 Task: Select Give A Gift Card from Gift Cards. Add to cart Amazon Electronics Gift Card-2. Place order for Maggie Phillips, _x000D_
1922 Moncure Pittsboro Rd_x000D_
Moncure, North Carolina(NC), 27559, Cell Number (919) 542-3366
Action: Mouse moved to (104, 218)
Screenshot: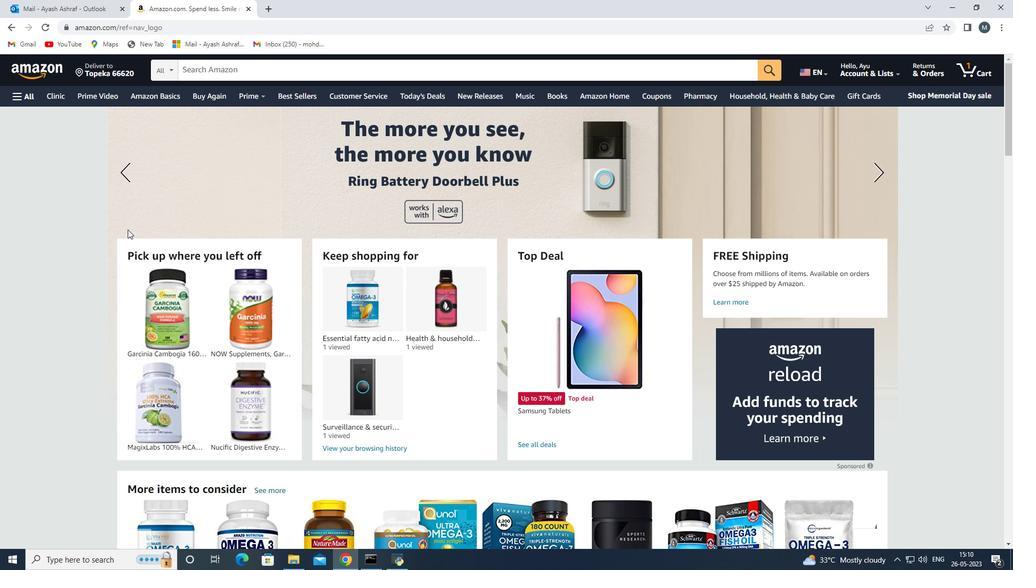 
Action: Mouse scrolled (104, 218) with delta (0, 0)
Screenshot: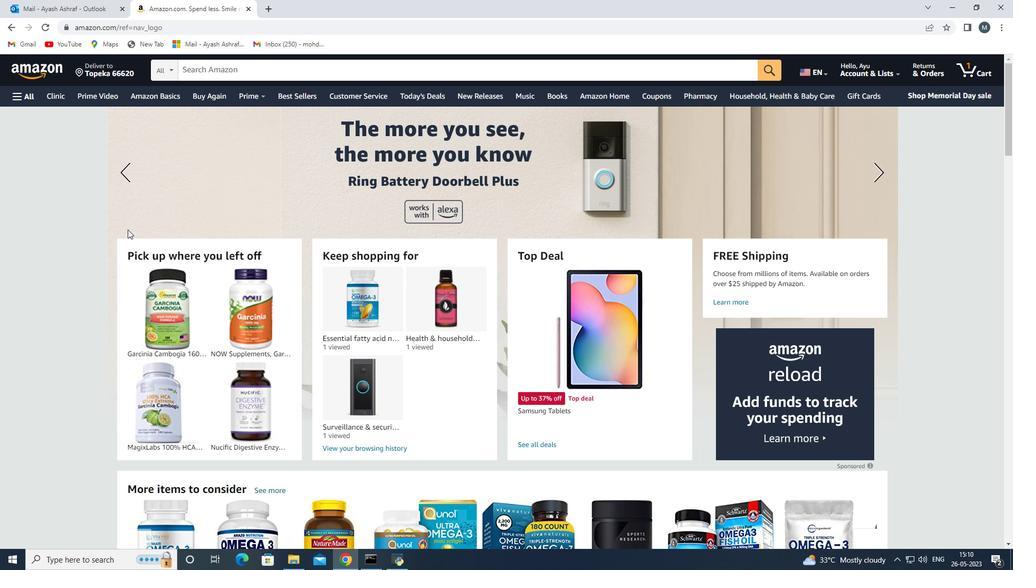
Action: Mouse moved to (104, 218)
Screenshot: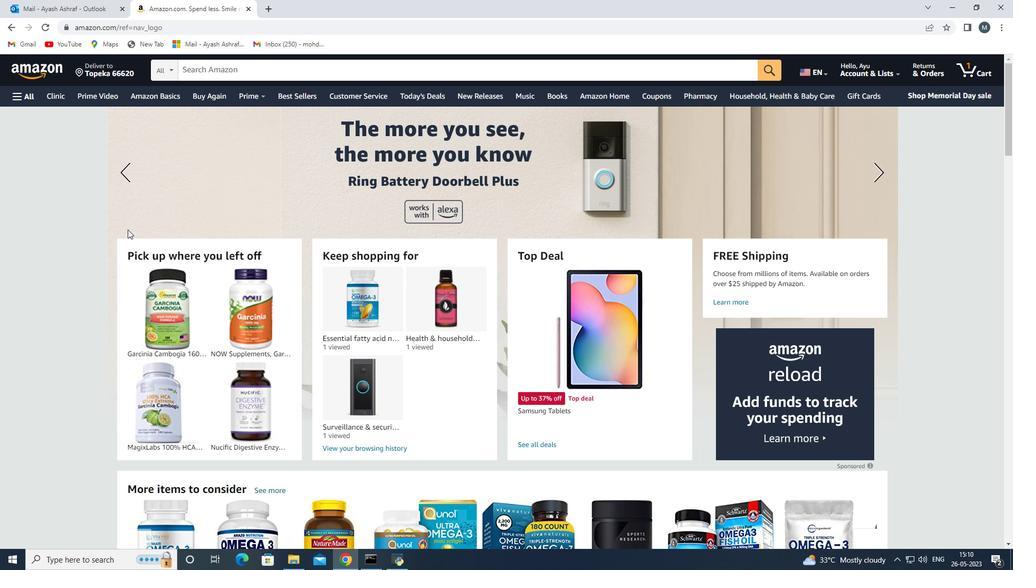 
Action: Mouse scrolled (104, 218) with delta (0, 0)
Screenshot: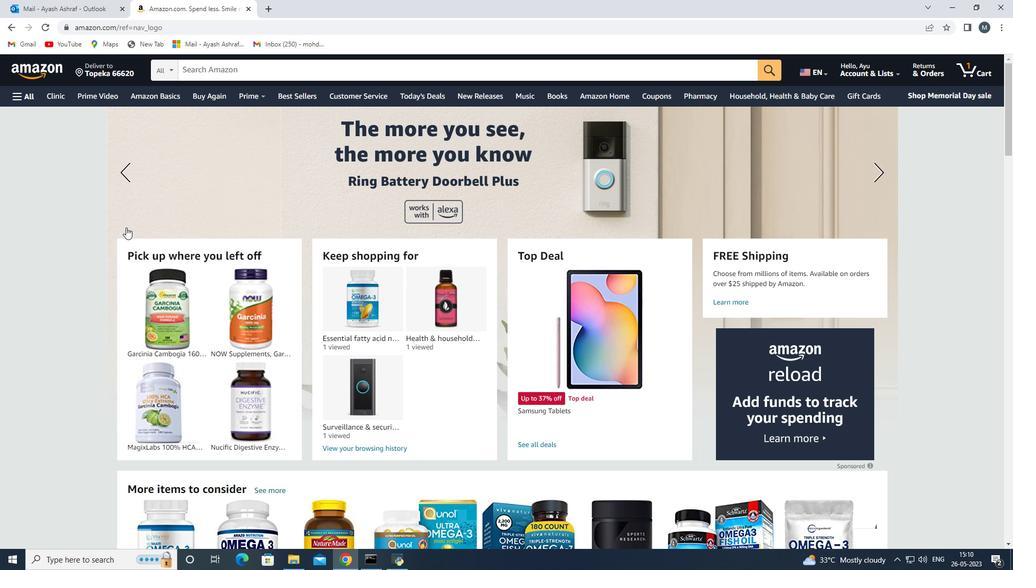 
Action: Mouse moved to (100, 218)
Screenshot: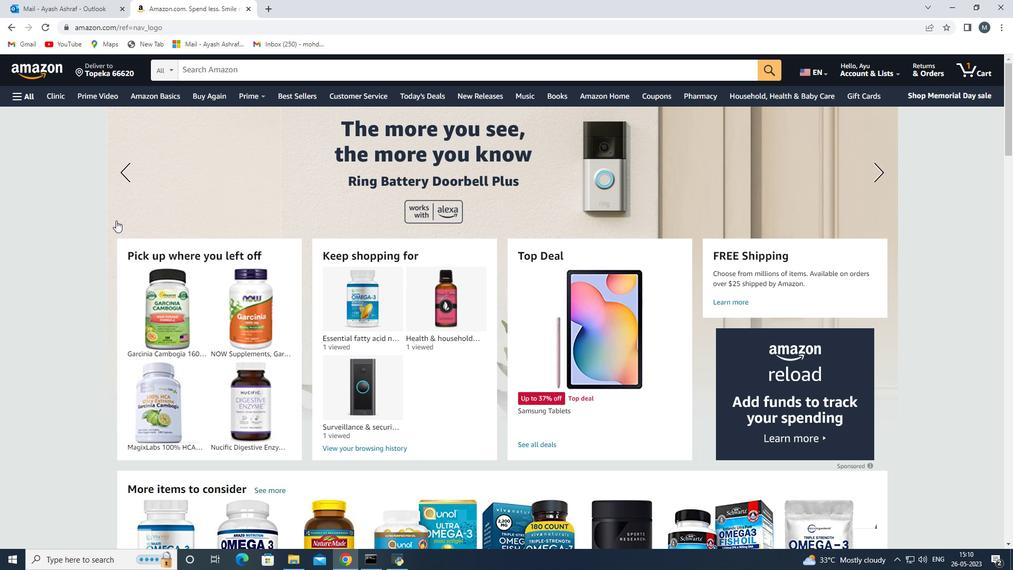 
Action: Mouse scrolled (100, 218) with delta (0, 0)
Screenshot: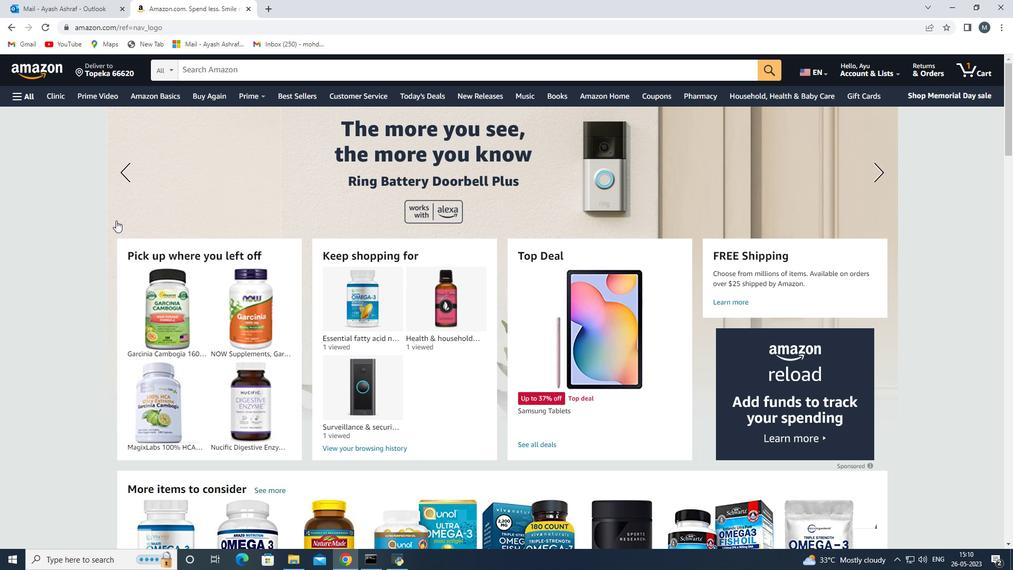 
Action: Mouse moved to (21, 101)
Screenshot: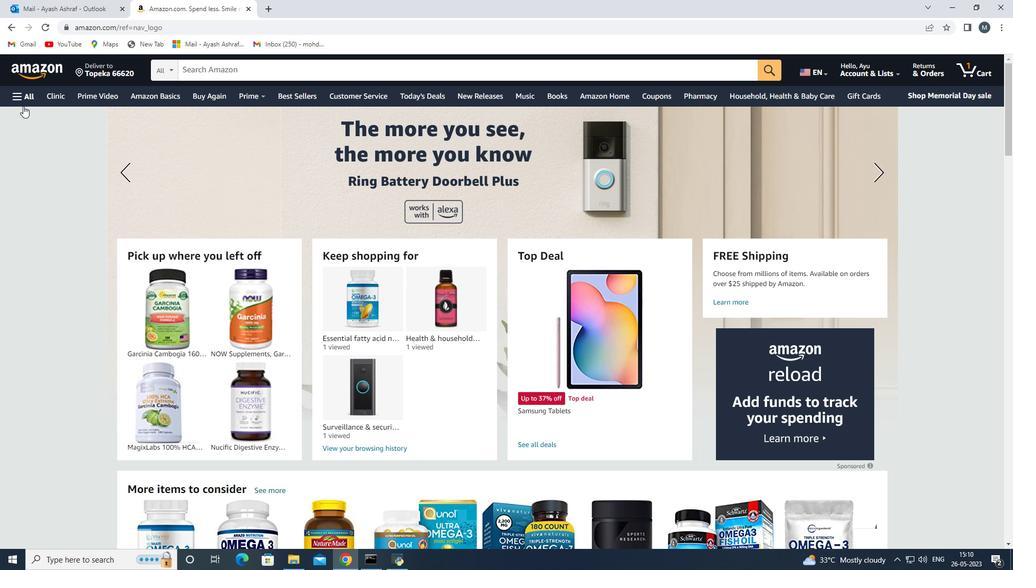 
Action: Mouse pressed left at (21, 101)
Screenshot: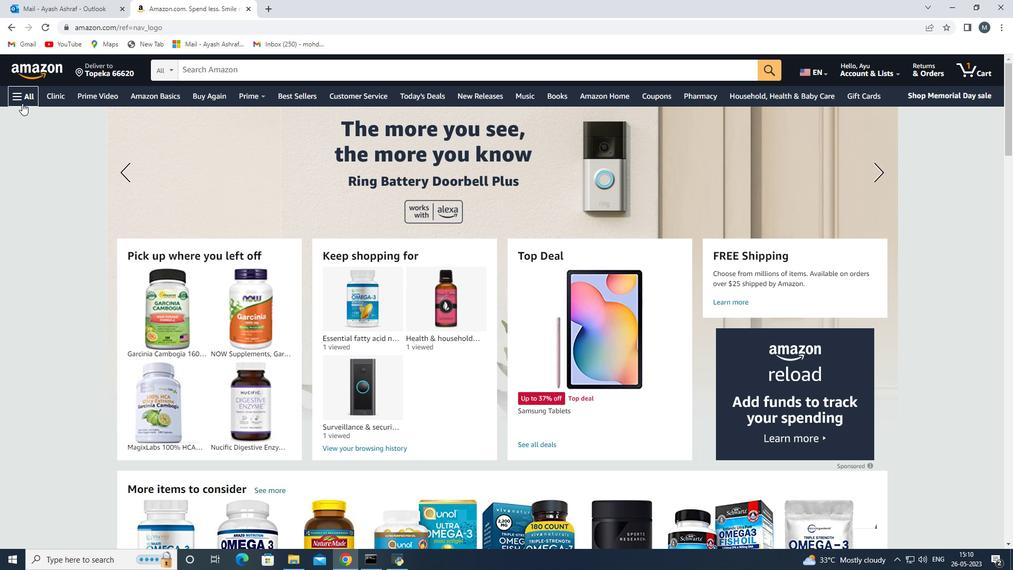 
Action: Mouse moved to (101, 340)
Screenshot: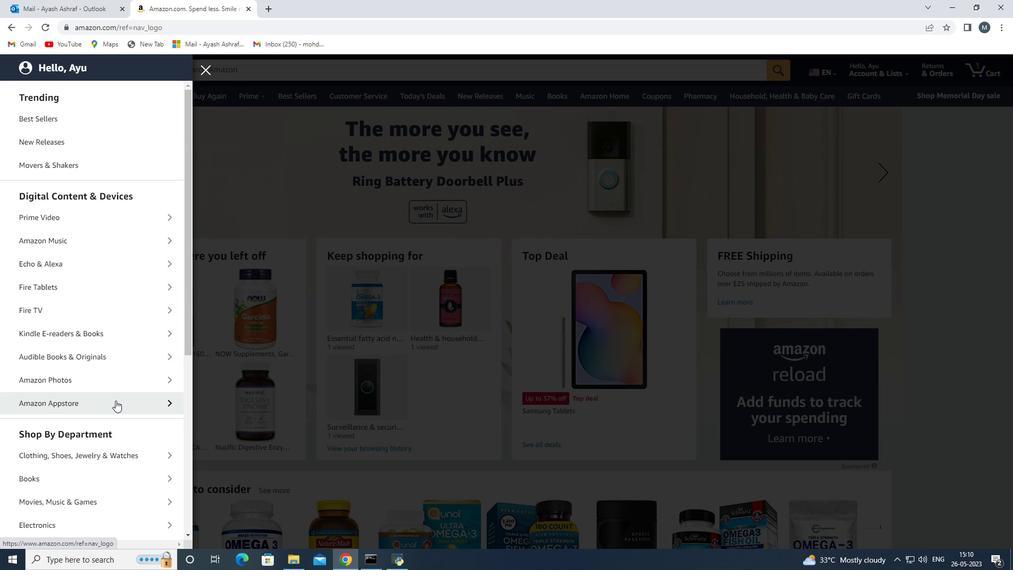 
Action: Mouse scrolled (101, 339) with delta (0, 0)
Screenshot: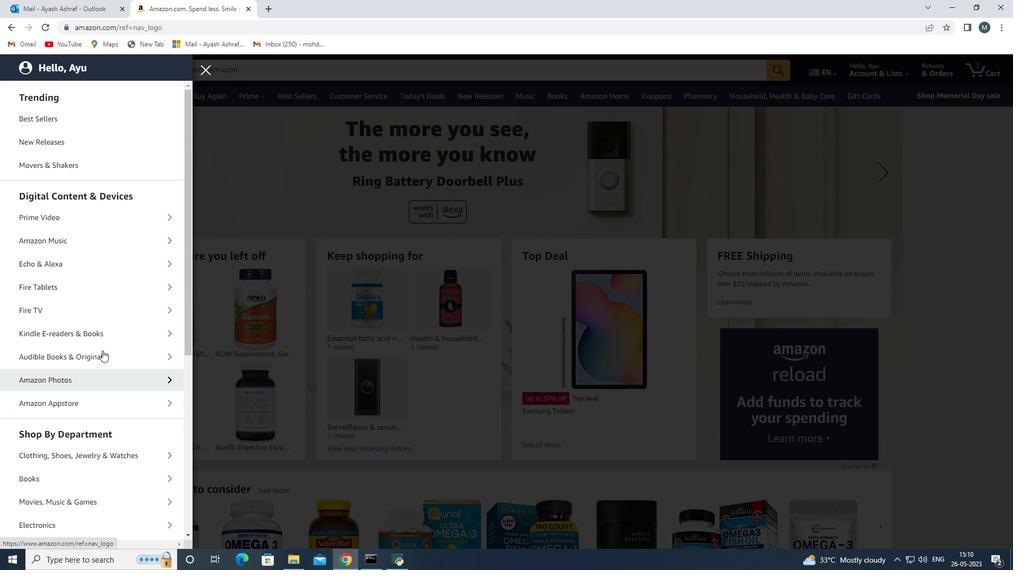 
Action: Mouse scrolled (101, 339) with delta (0, 0)
Screenshot: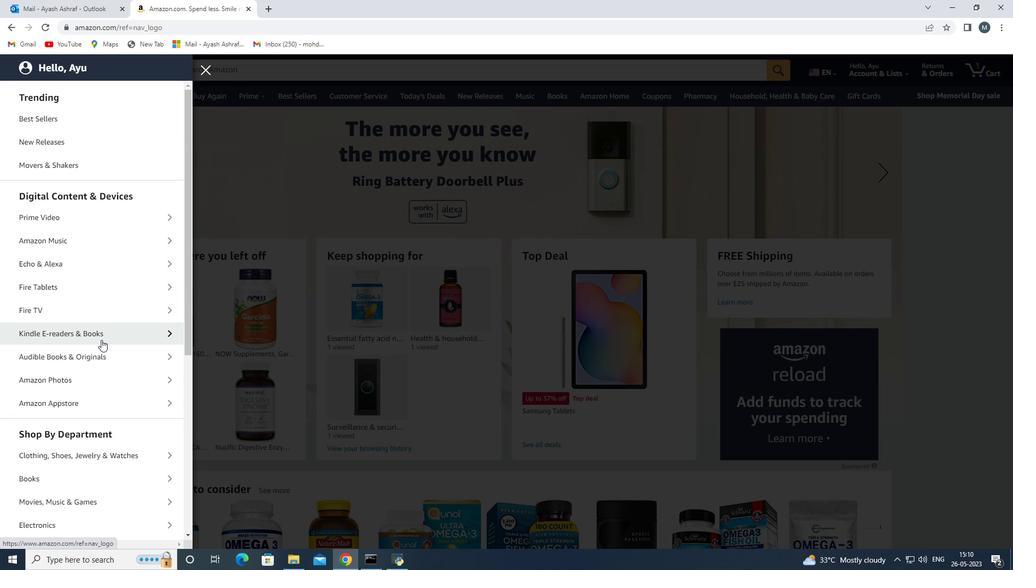 
Action: Mouse moved to (101, 339)
Screenshot: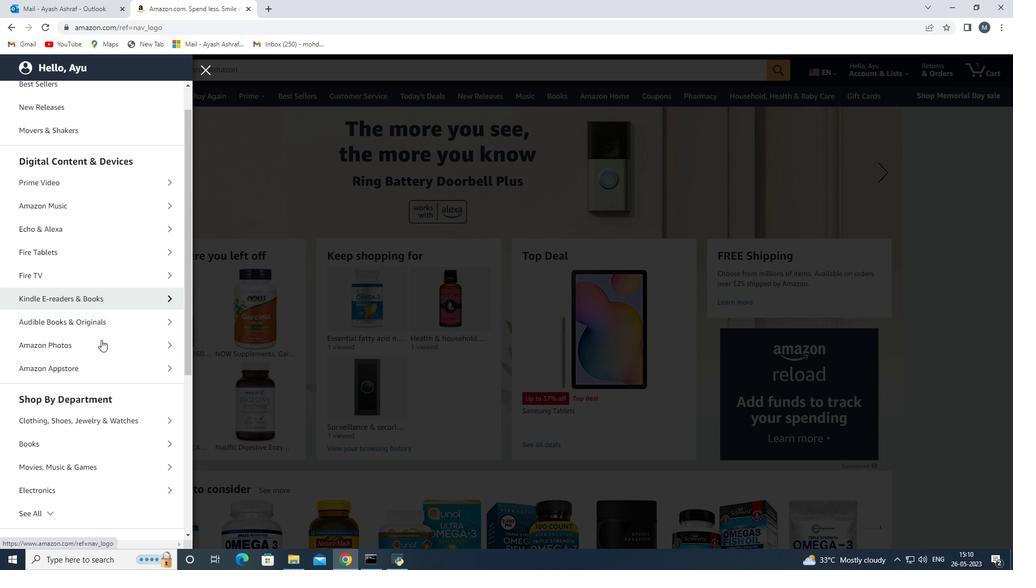 
Action: Mouse scrolled (101, 338) with delta (0, 0)
Screenshot: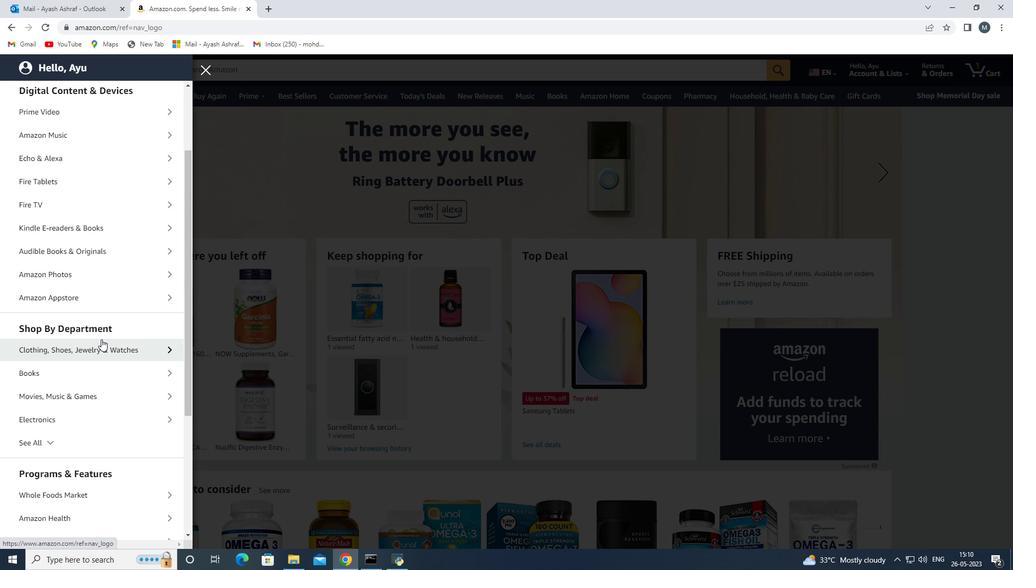 
Action: Mouse scrolled (101, 338) with delta (0, 0)
Screenshot: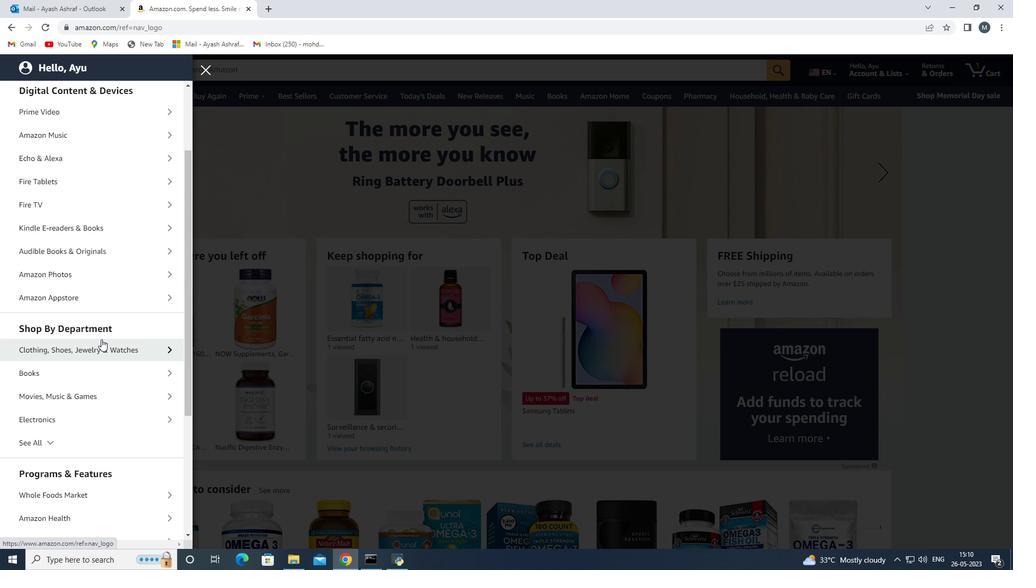 
Action: Mouse moved to (61, 338)
Screenshot: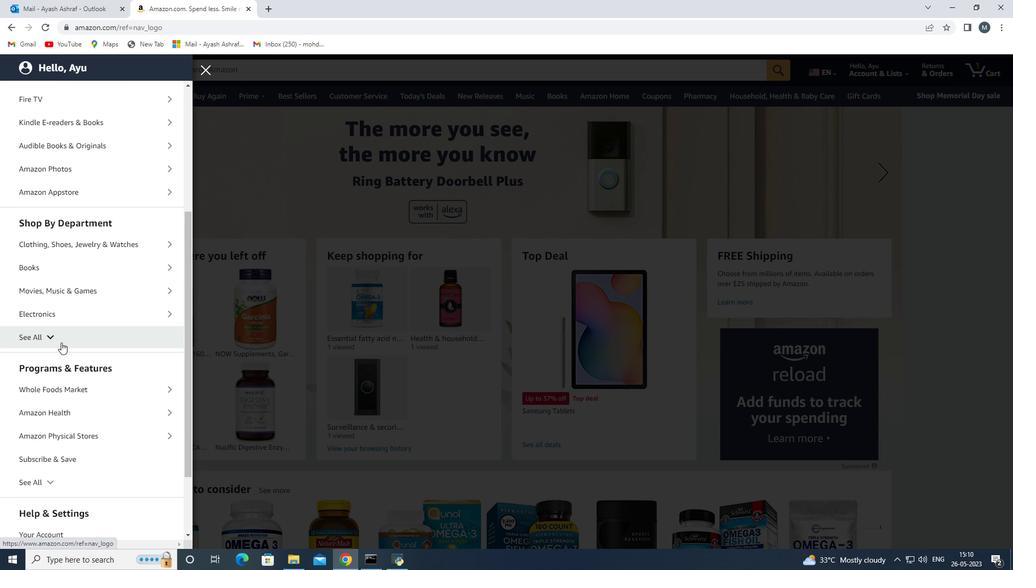 
Action: Mouse pressed left at (61, 338)
Screenshot: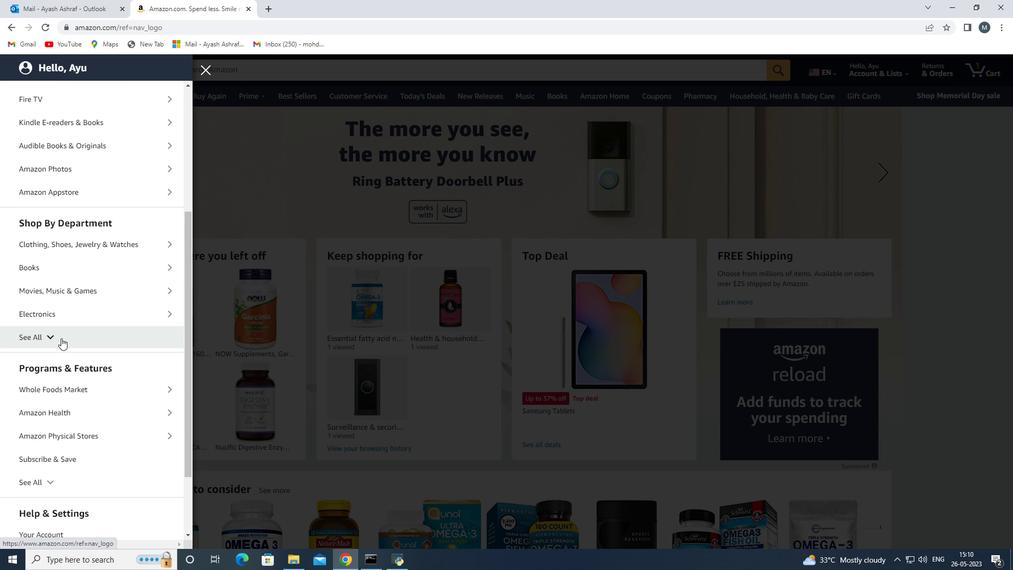 
Action: Mouse moved to (92, 337)
Screenshot: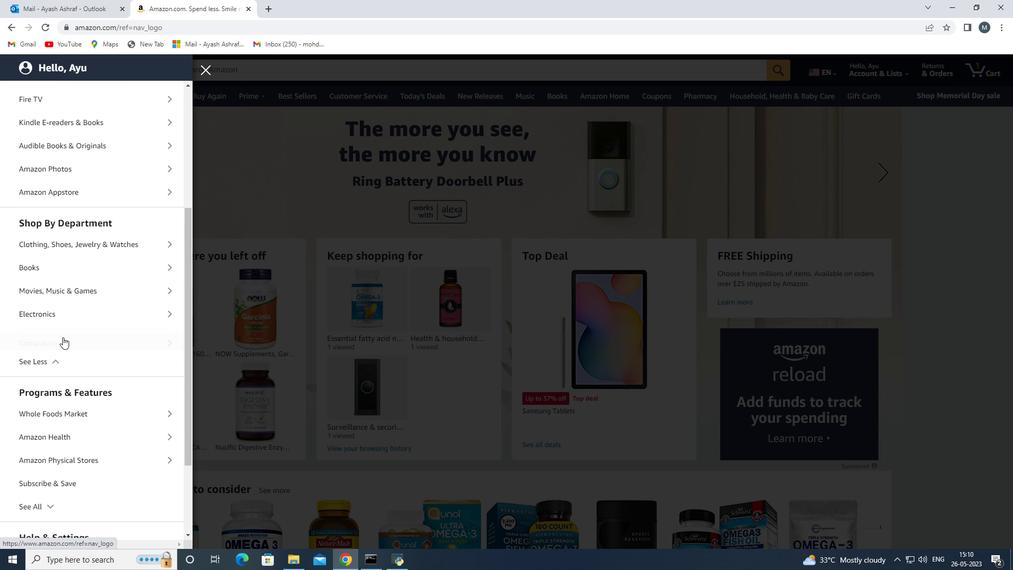 
Action: Mouse scrolled (92, 336) with delta (0, 0)
Screenshot: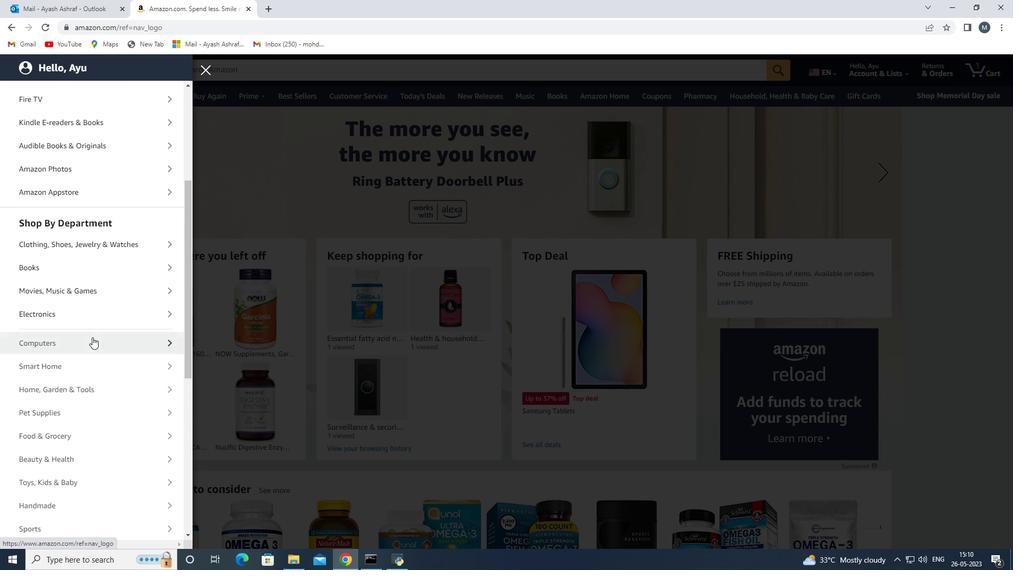 
Action: Mouse moved to (108, 340)
Screenshot: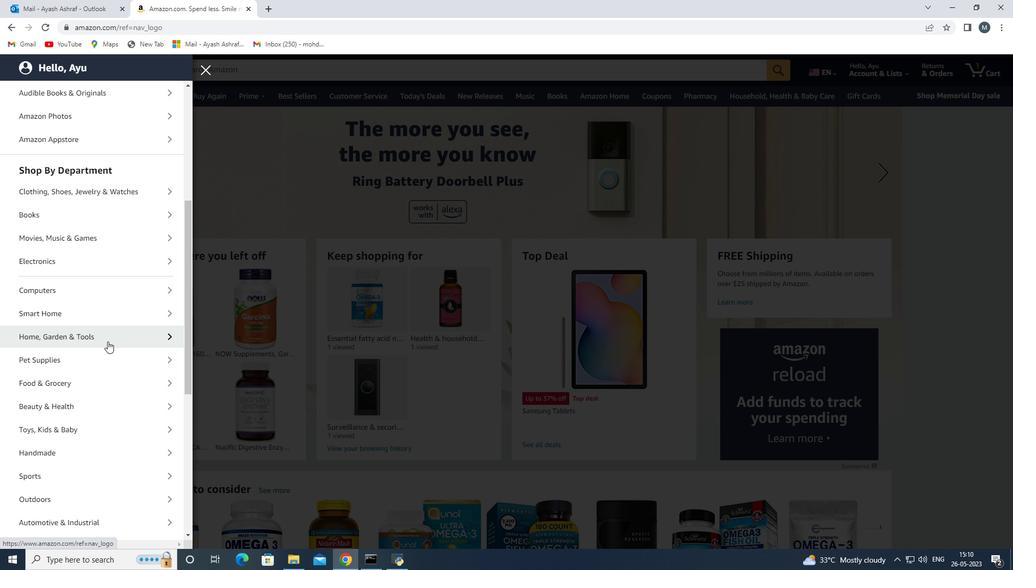 
Action: Mouse scrolled (108, 339) with delta (0, 0)
Screenshot: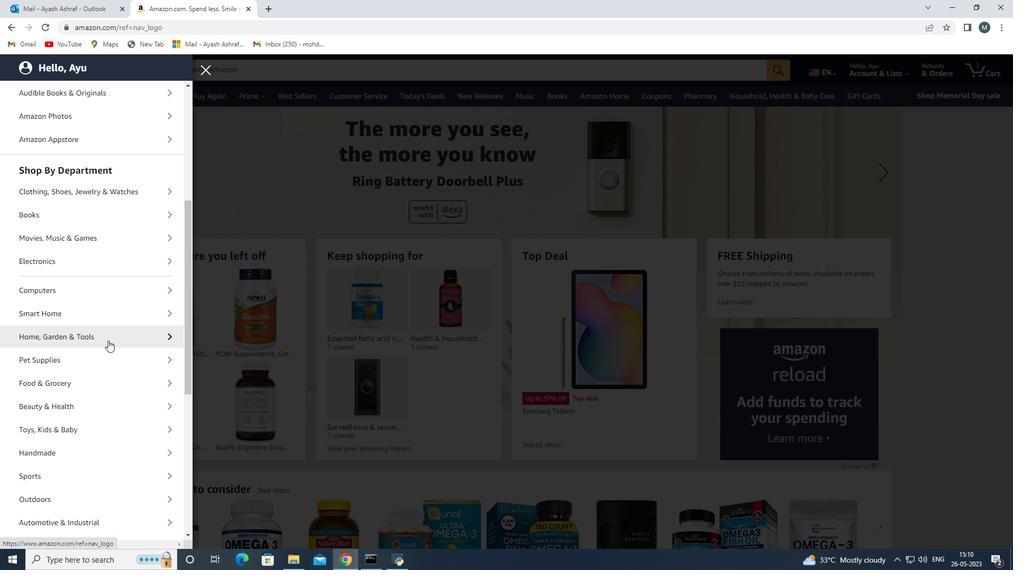 
Action: Mouse scrolled (108, 339) with delta (0, 0)
Screenshot: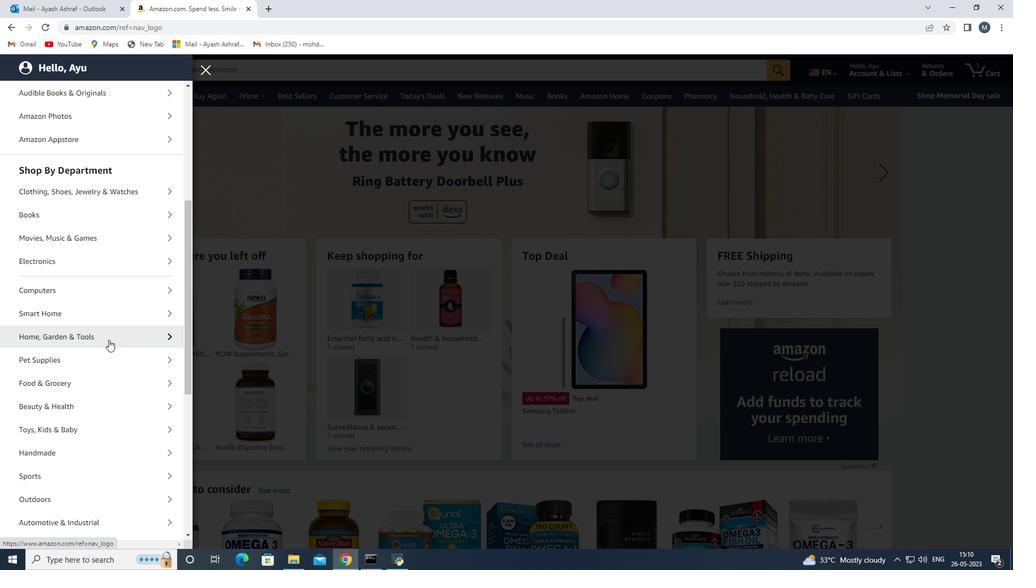 
Action: Mouse moved to (108, 339)
Screenshot: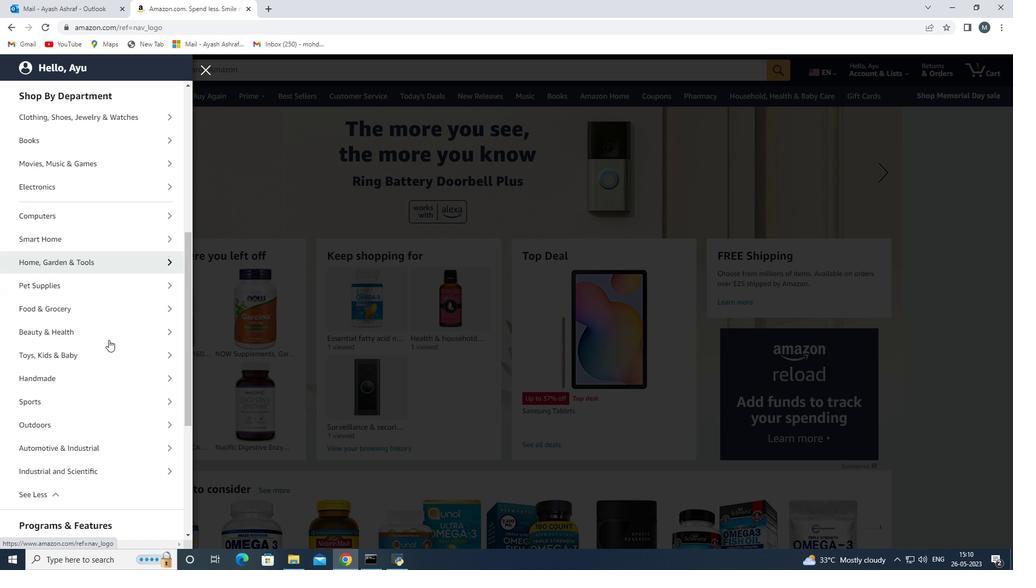 
Action: Mouse scrolled (108, 338) with delta (0, 0)
Screenshot: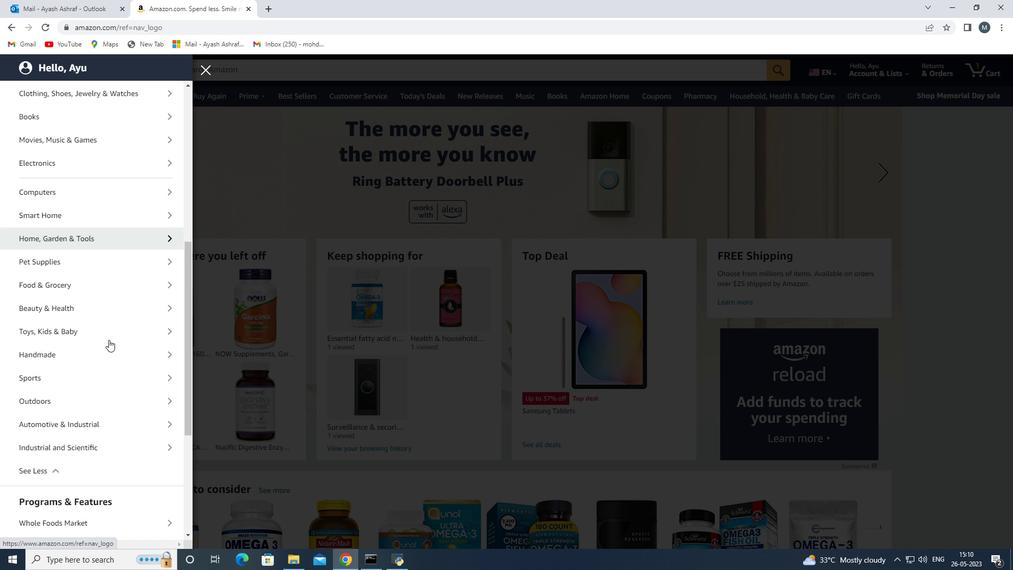 
Action: Mouse moved to (129, 285)
Screenshot: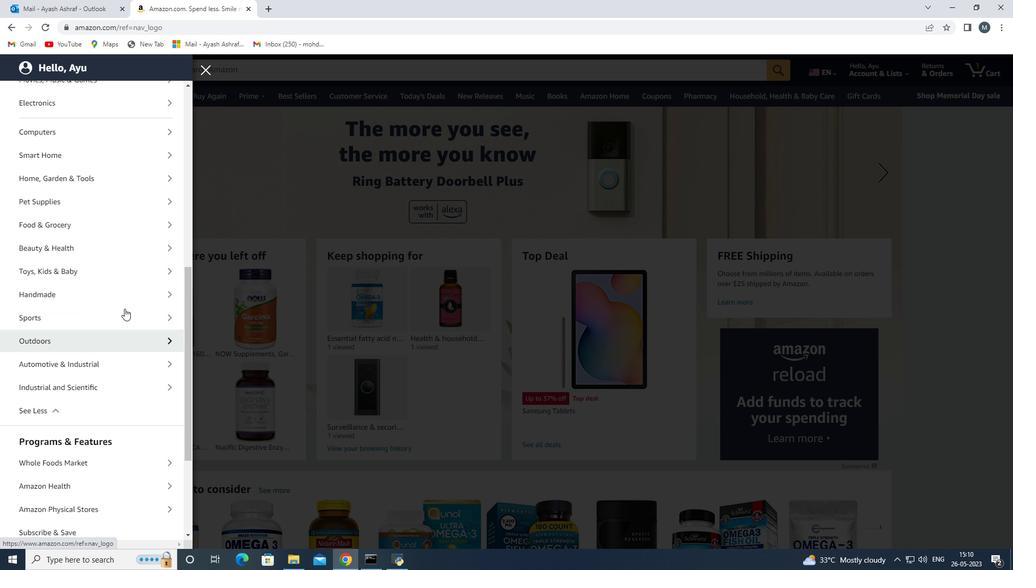 
Action: Mouse scrolled (129, 285) with delta (0, 0)
Screenshot: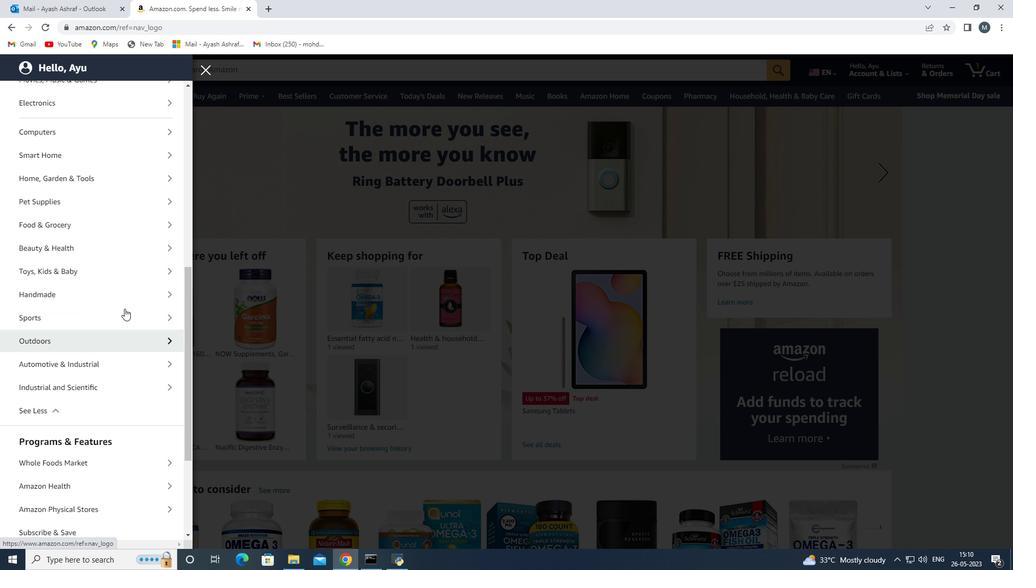 
Action: Mouse moved to (129, 284)
Screenshot: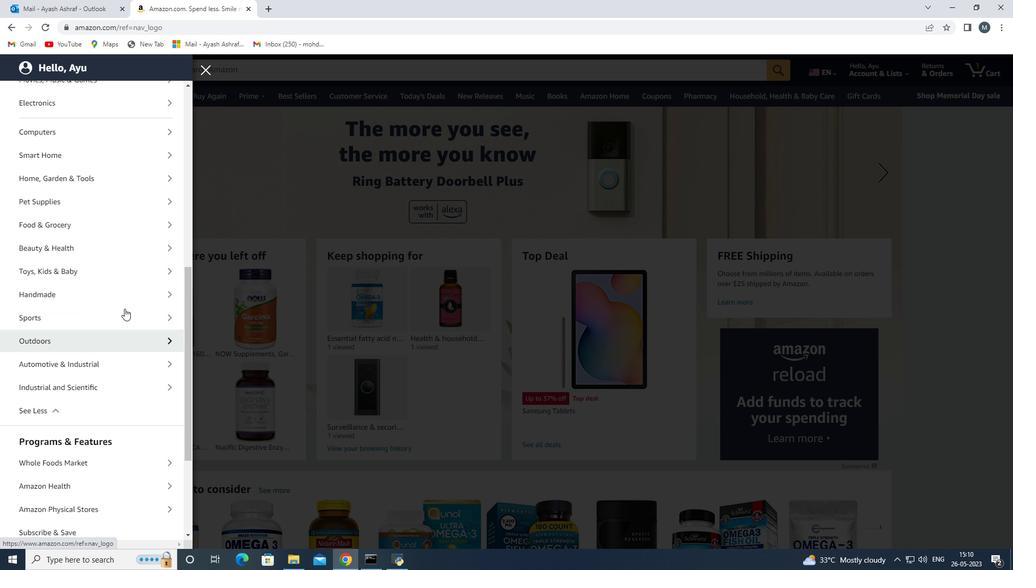 
Action: Mouse scrolled (129, 284) with delta (0, 0)
Screenshot: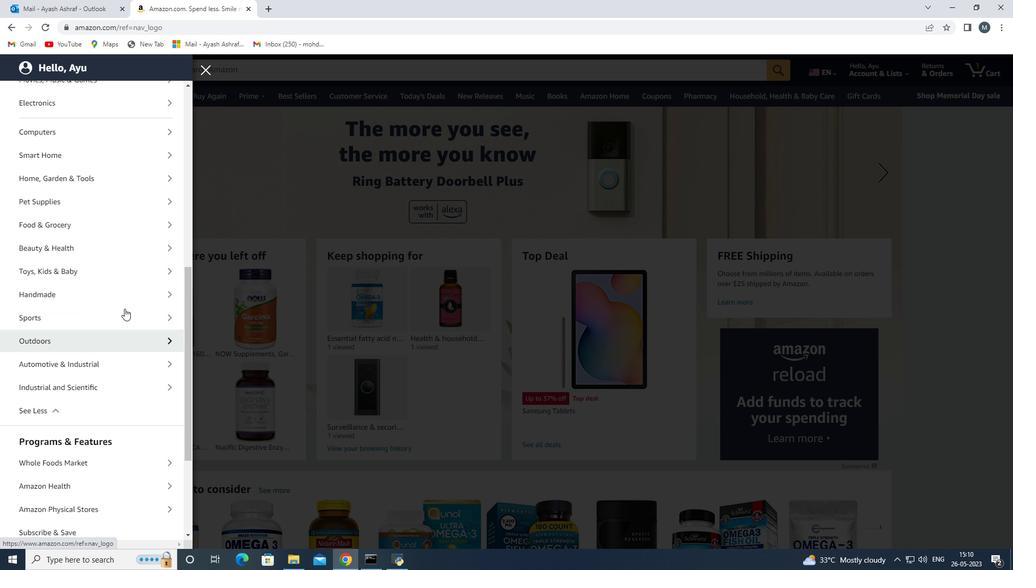 
Action: Mouse moved to (128, 281)
Screenshot: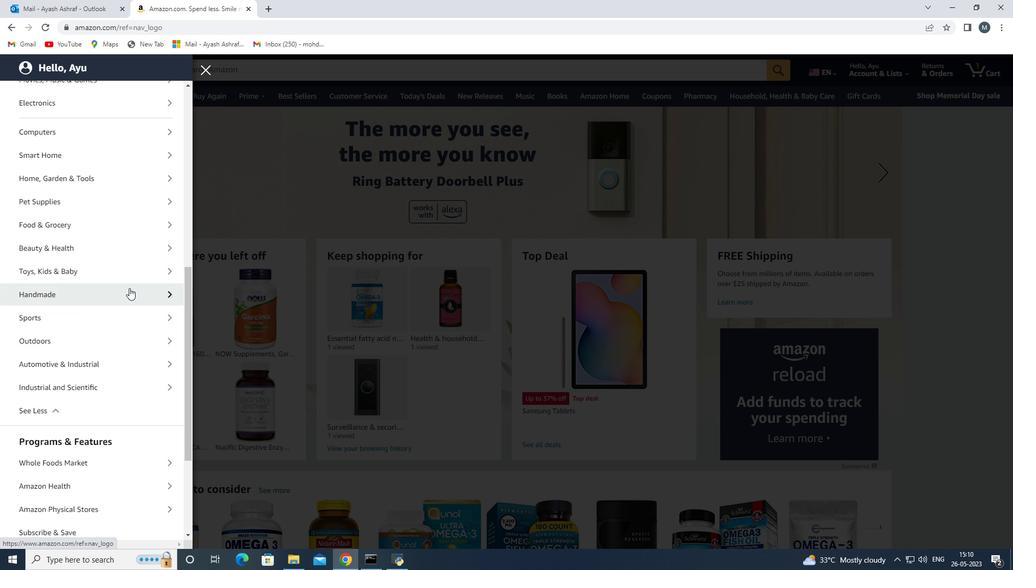 
Action: Mouse scrolled (128, 281) with delta (0, 0)
Screenshot: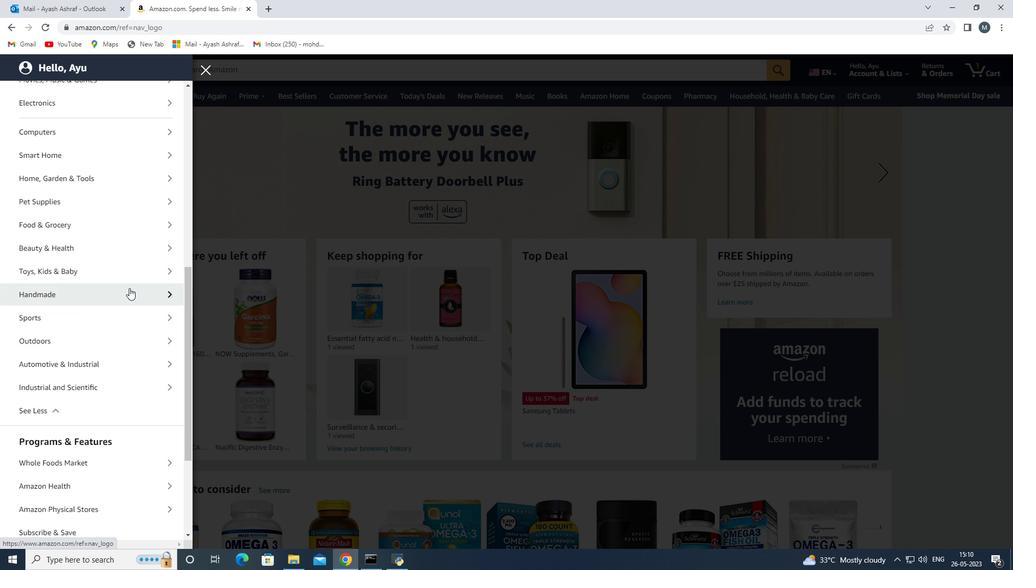 
Action: Mouse moved to (147, 178)
Screenshot: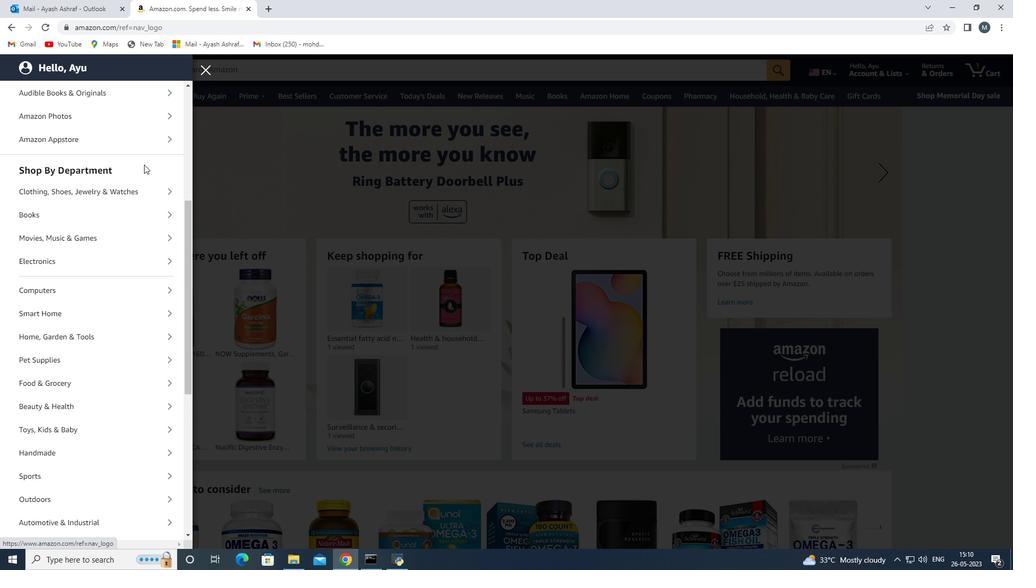 
Action: Mouse scrolled (147, 178) with delta (0, 0)
Screenshot: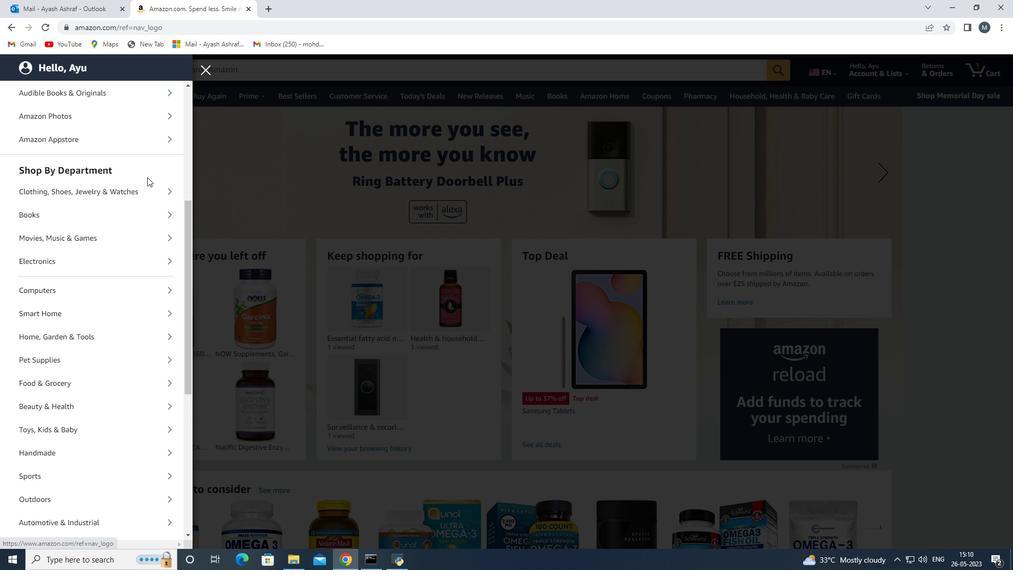 
Action: Mouse scrolled (147, 178) with delta (0, 0)
Screenshot: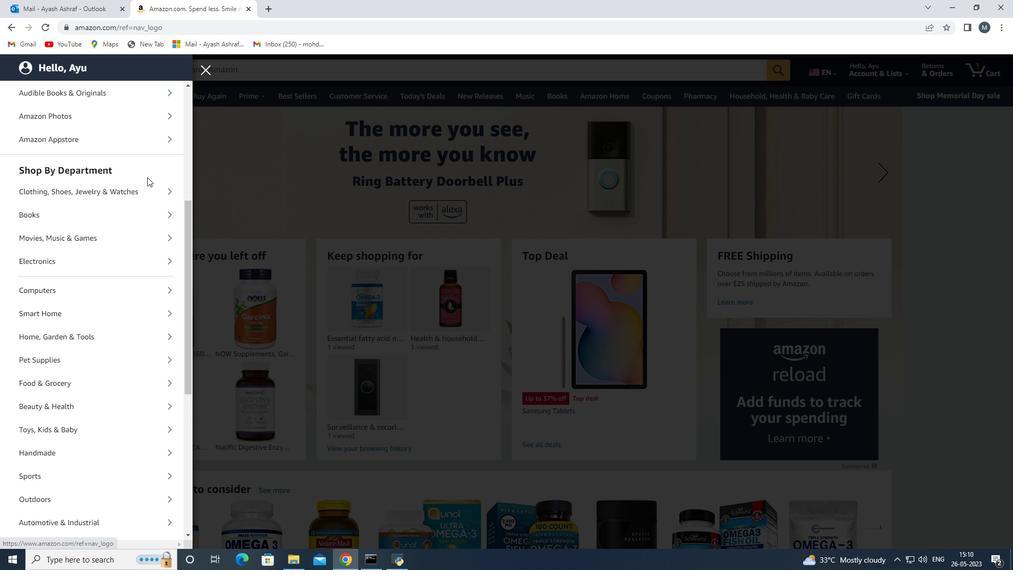 
Action: Mouse scrolled (147, 178) with delta (0, 0)
Screenshot: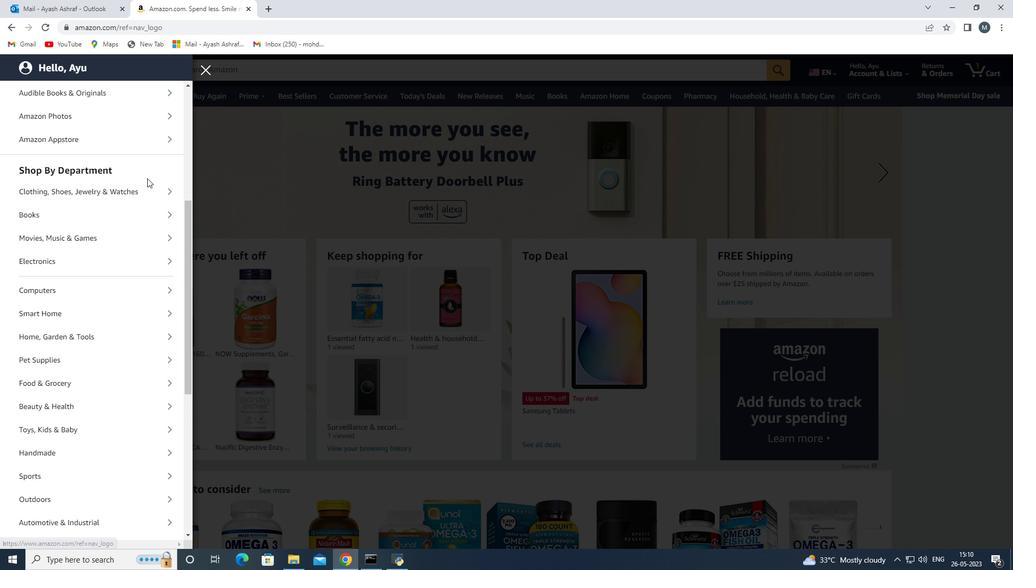 
Action: Mouse moved to (146, 180)
Screenshot: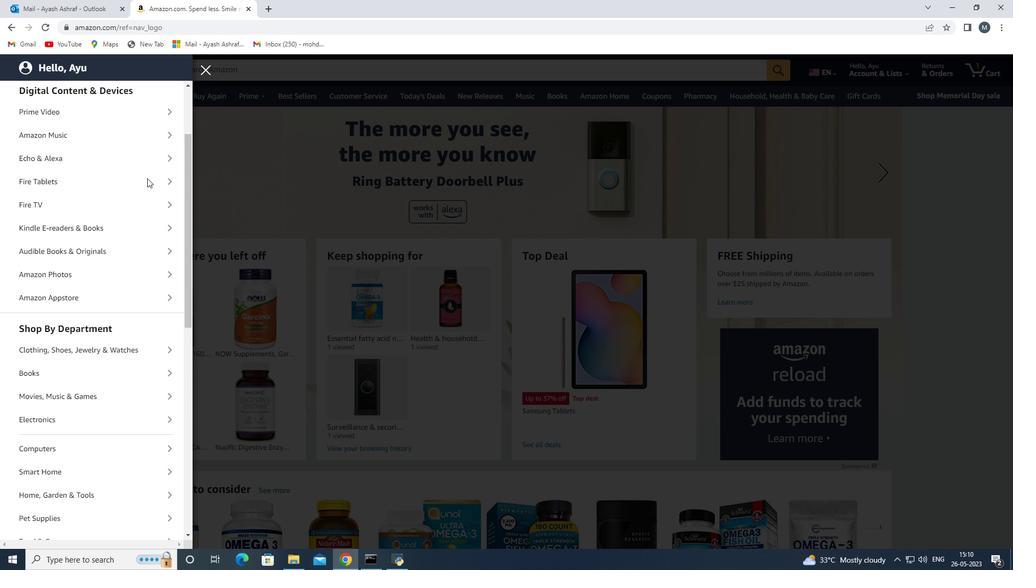 
Action: Mouse scrolled (146, 180) with delta (0, 0)
Screenshot: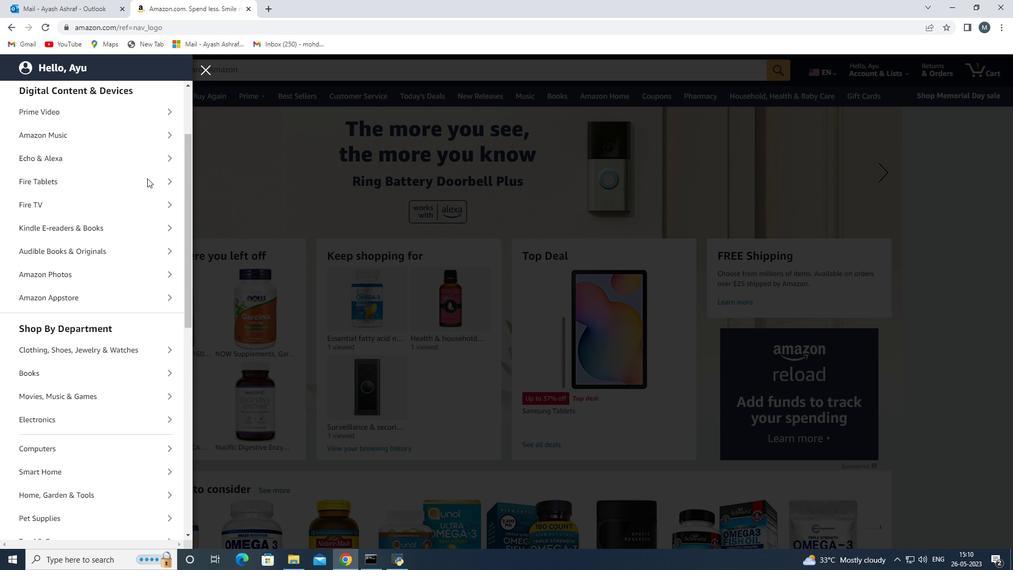 
Action: Mouse scrolled (146, 180) with delta (0, 0)
Screenshot: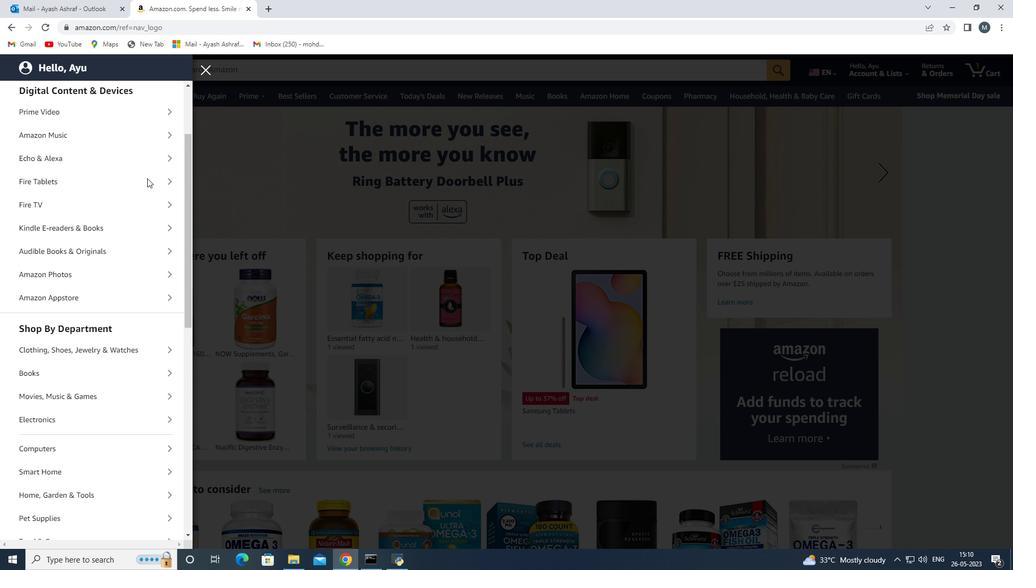 
Action: Mouse scrolled (146, 180) with delta (0, 0)
Screenshot: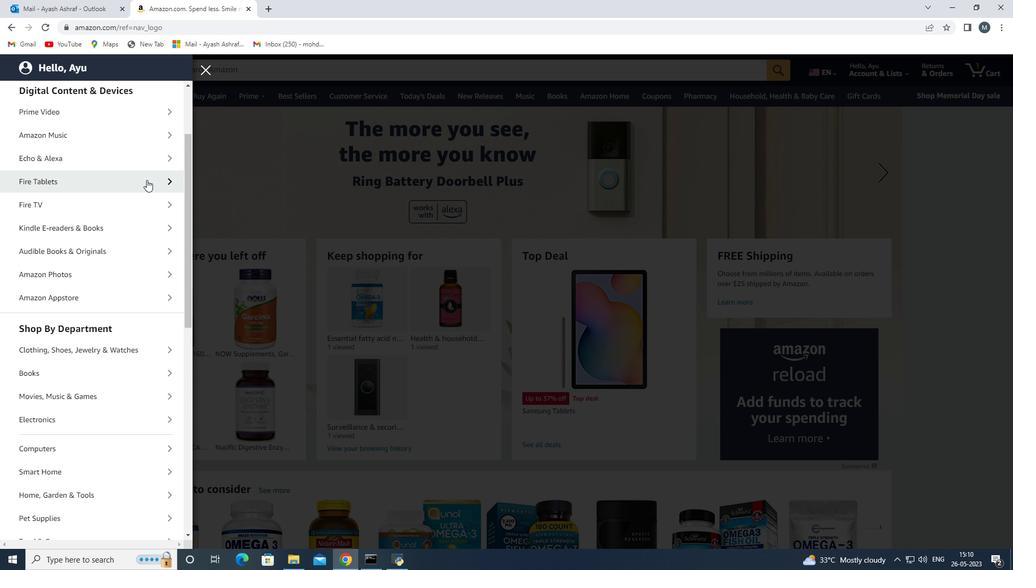 
Action: Mouse scrolled (146, 180) with delta (0, 0)
Screenshot: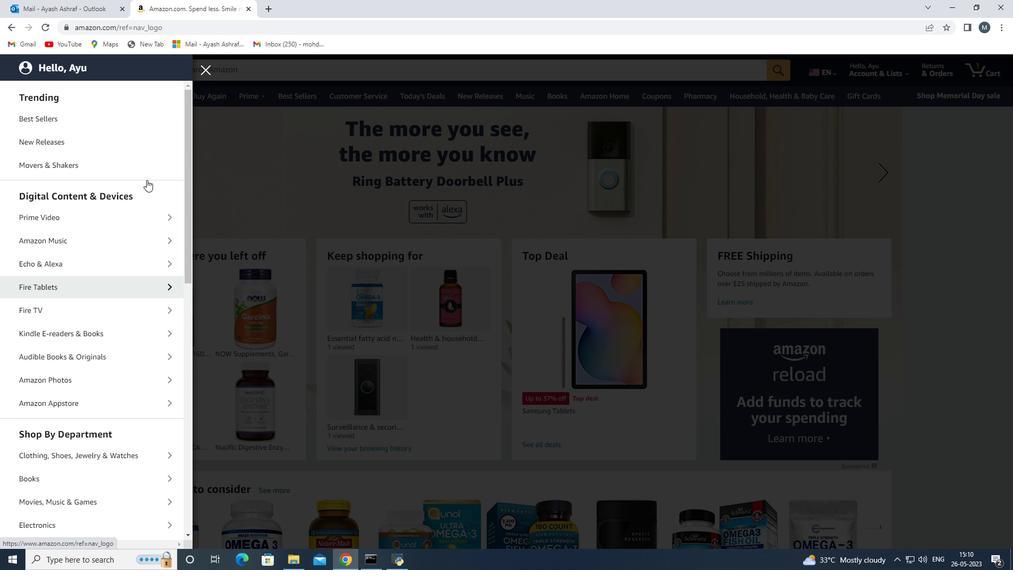
Action: Mouse scrolled (146, 180) with delta (0, 0)
Screenshot: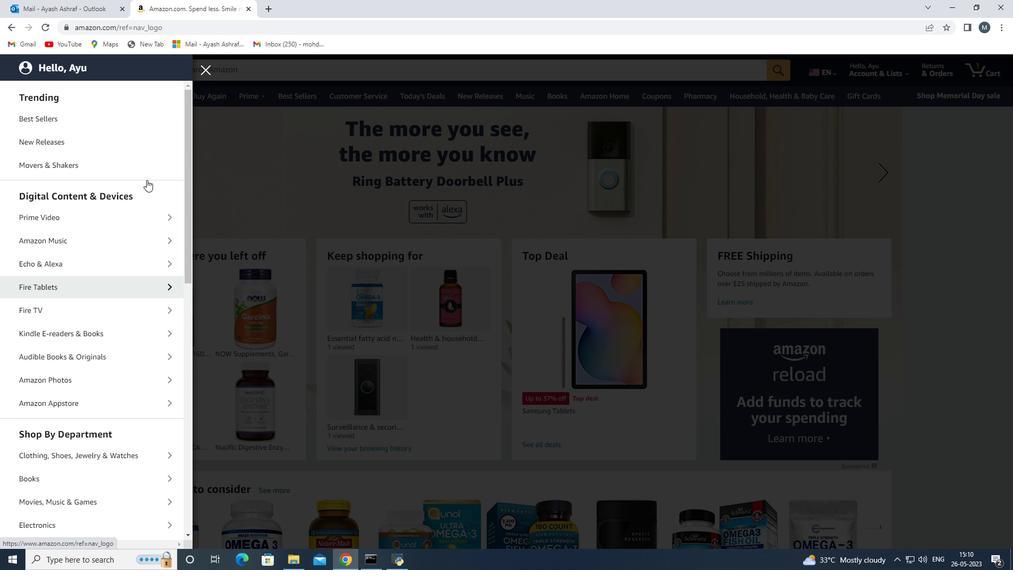 
Action: Mouse moved to (208, 75)
Screenshot: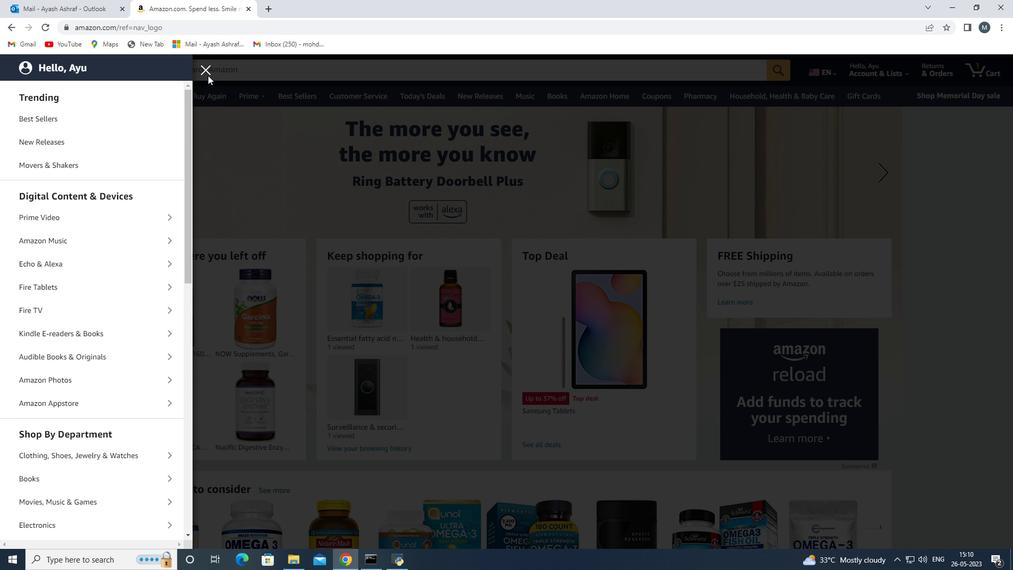 
Action: Mouse pressed left at (208, 75)
Screenshot: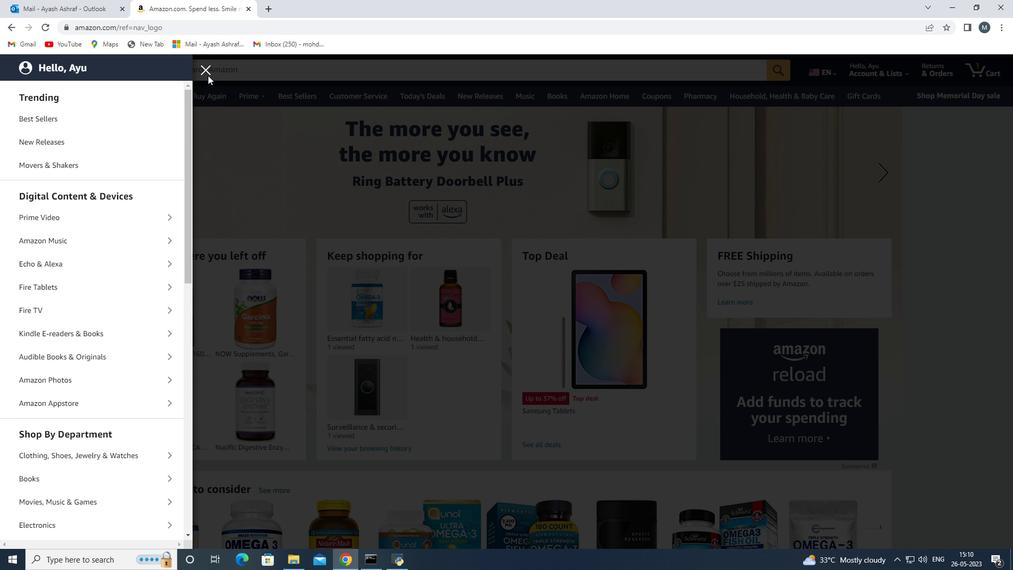 
Action: Mouse moved to (14, 94)
Screenshot: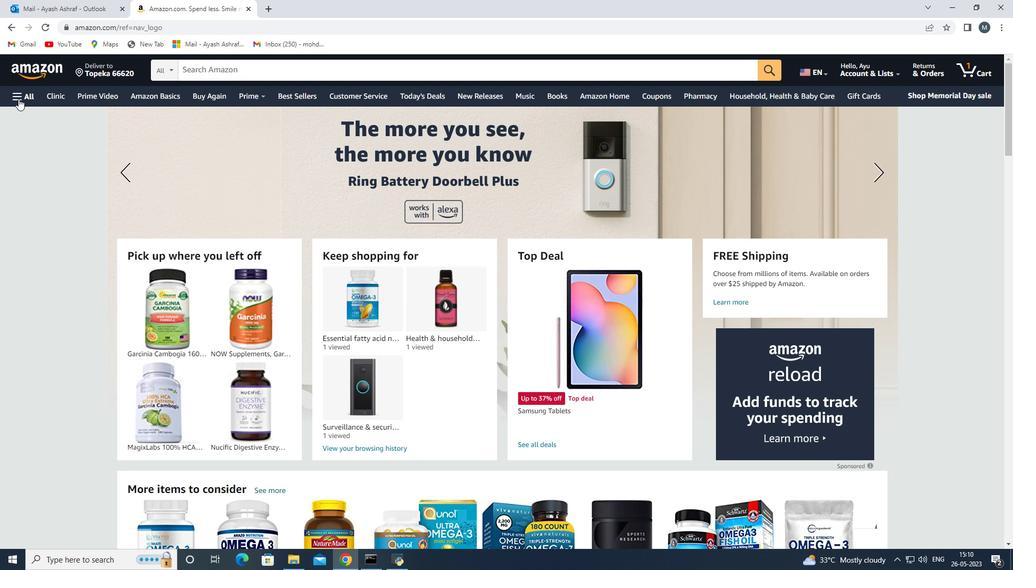 
Action: Mouse pressed left at (14, 94)
Screenshot: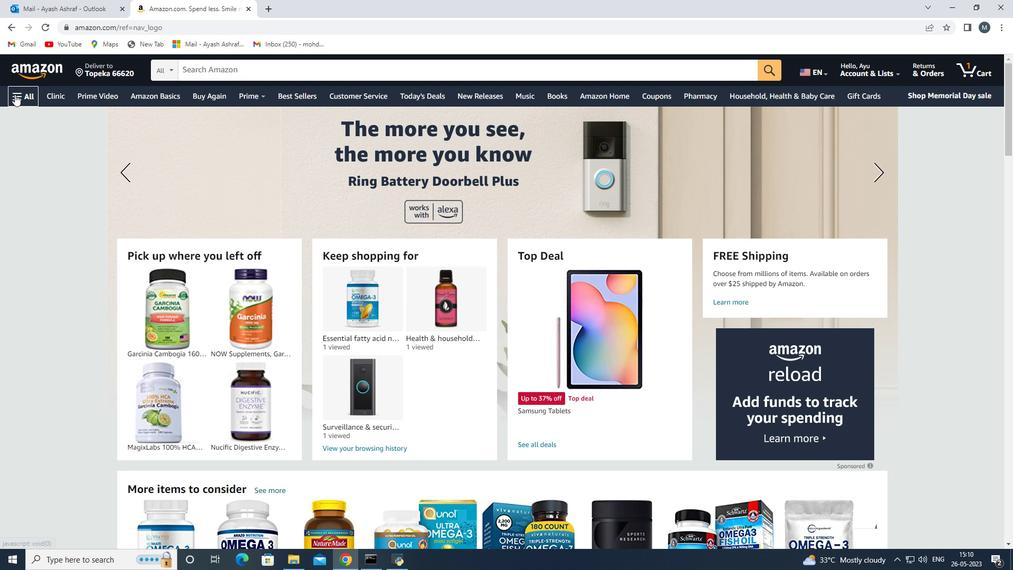 
Action: Mouse moved to (76, 342)
Screenshot: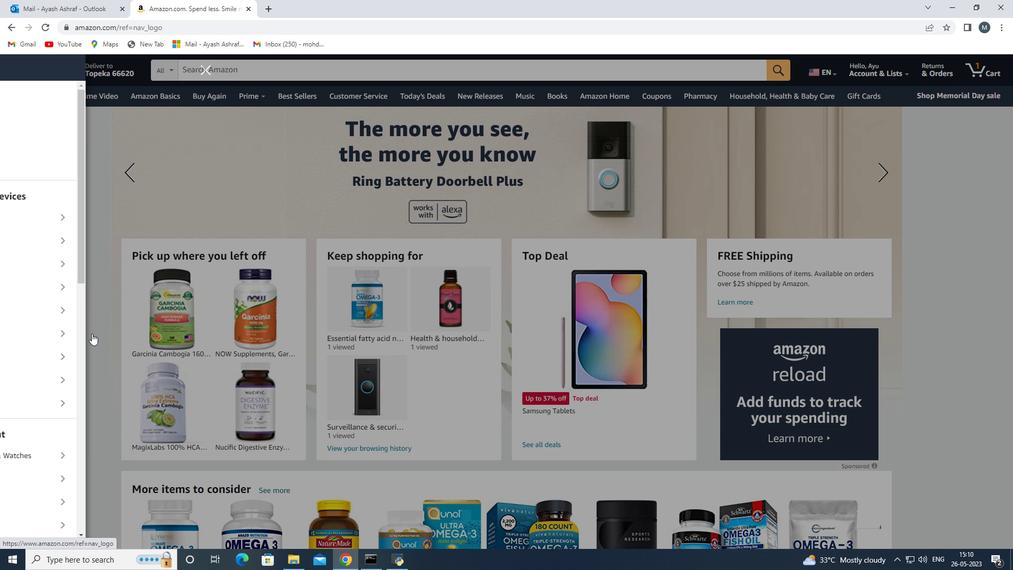 
Action: Mouse scrolled (76, 341) with delta (0, 0)
Screenshot: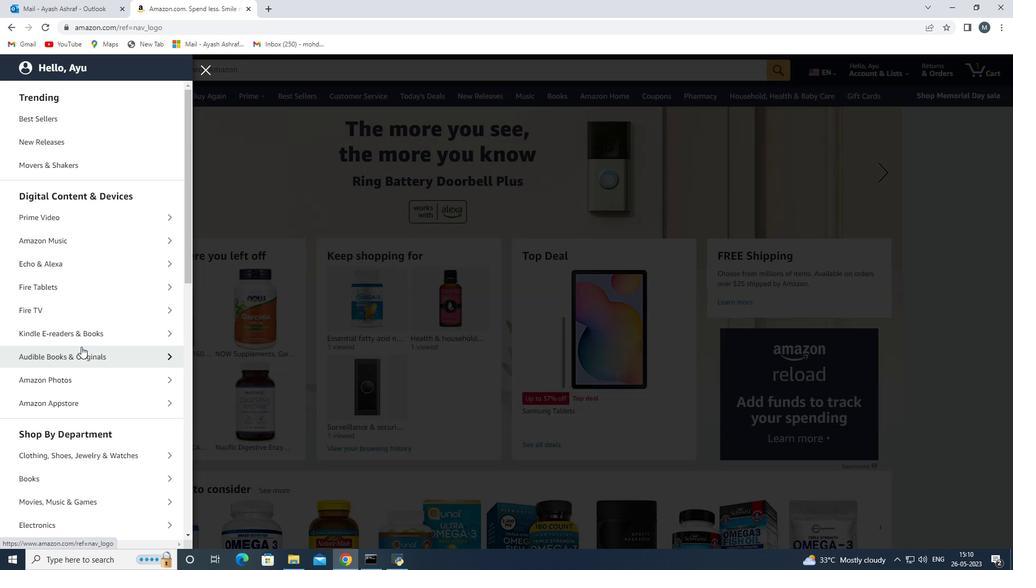 
Action: Mouse scrolled (76, 341) with delta (0, 0)
Screenshot: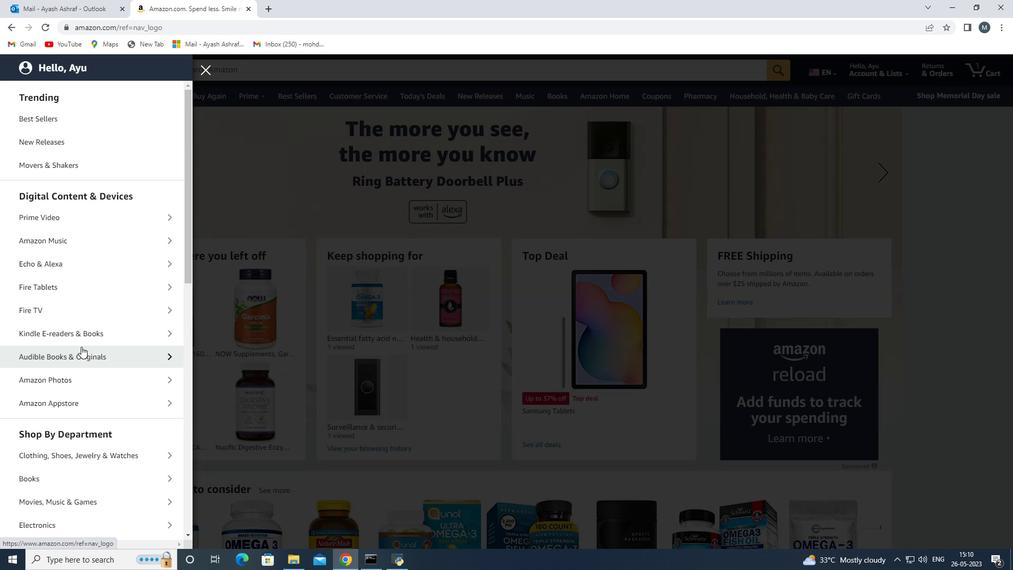
Action: Mouse moved to (76, 342)
Screenshot: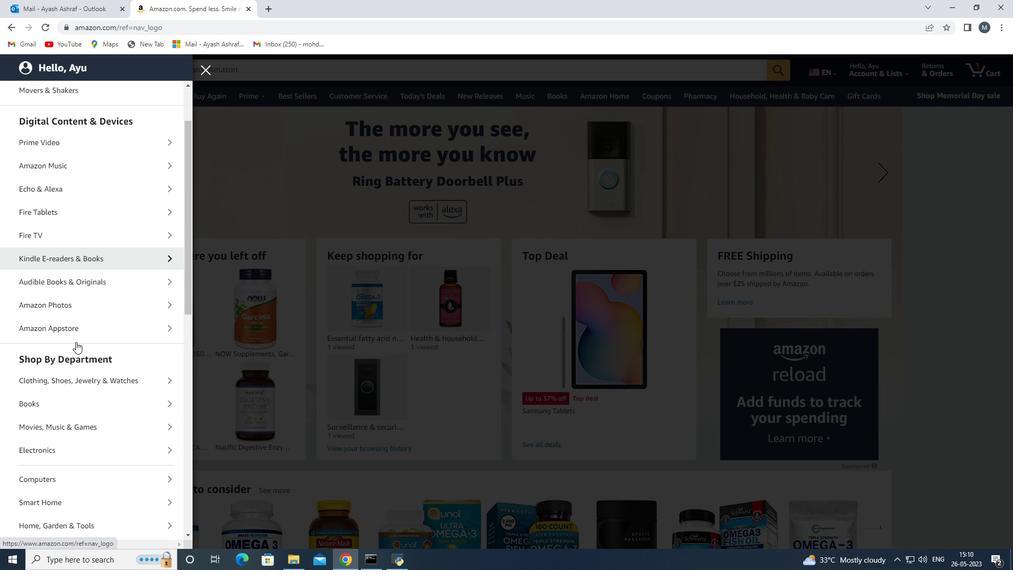 
Action: Mouse scrolled (76, 341) with delta (0, 0)
Screenshot: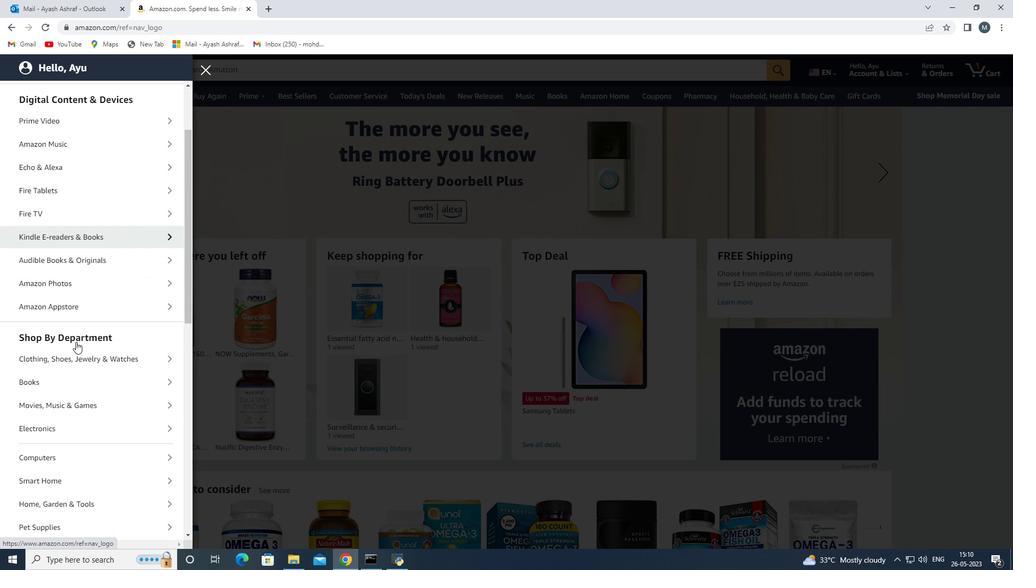 
Action: Mouse moved to (77, 343)
Screenshot: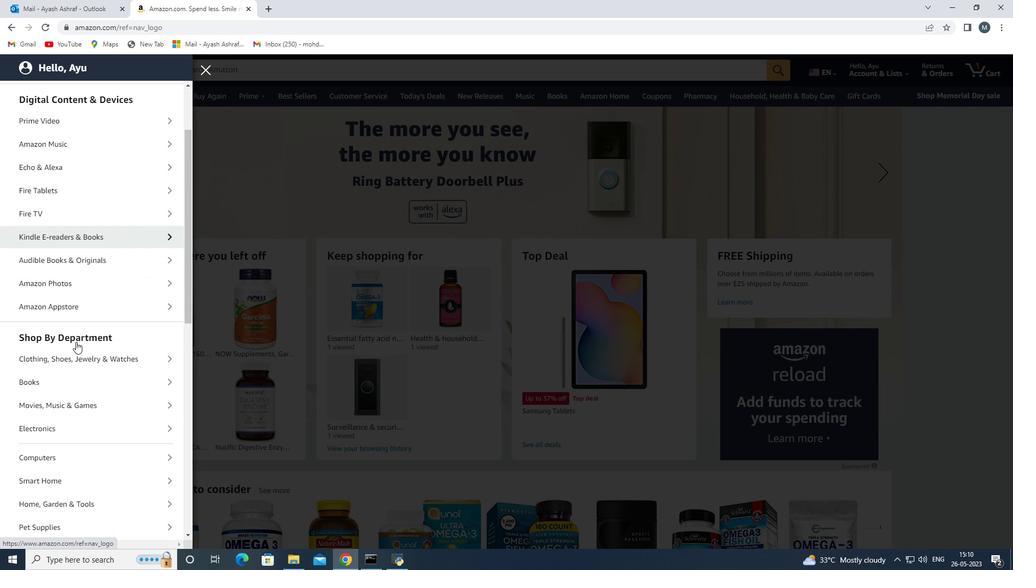 
Action: Mouse scrolled (77, 342) with delta (0, 0)
Screenshot: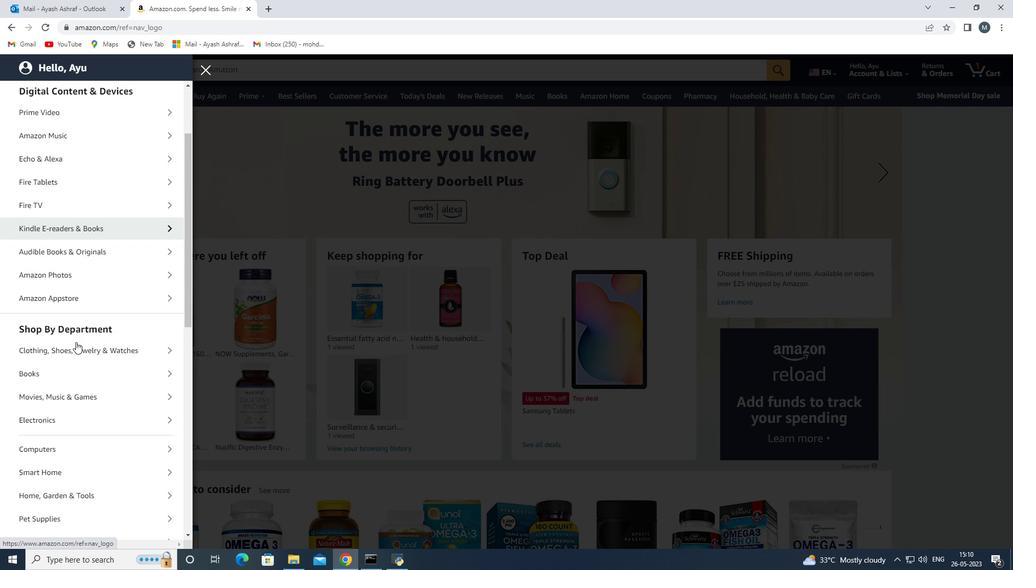 
Action: Mouse moved to (77, 343)
Screenshot: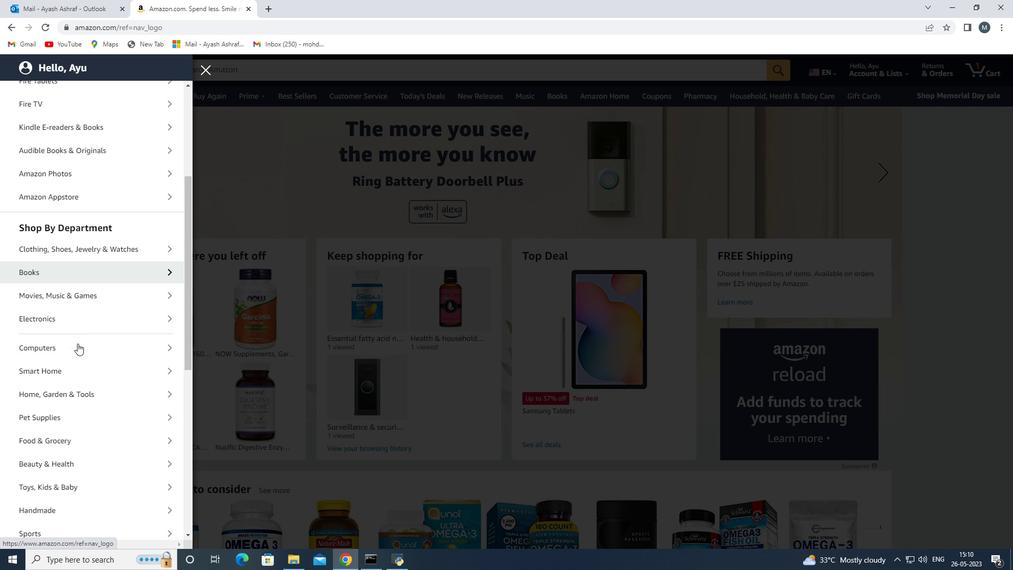 
Action: Mouse scrolled (77, 343) with delta (0, 0)
Screenshot: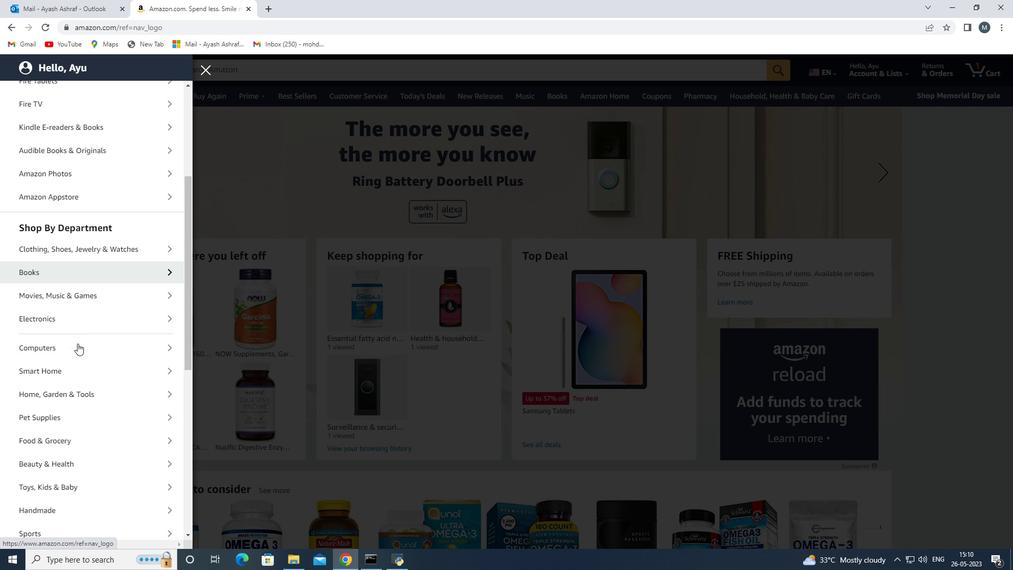 
Action: Mouse moved to (93, 374)
Screenshot: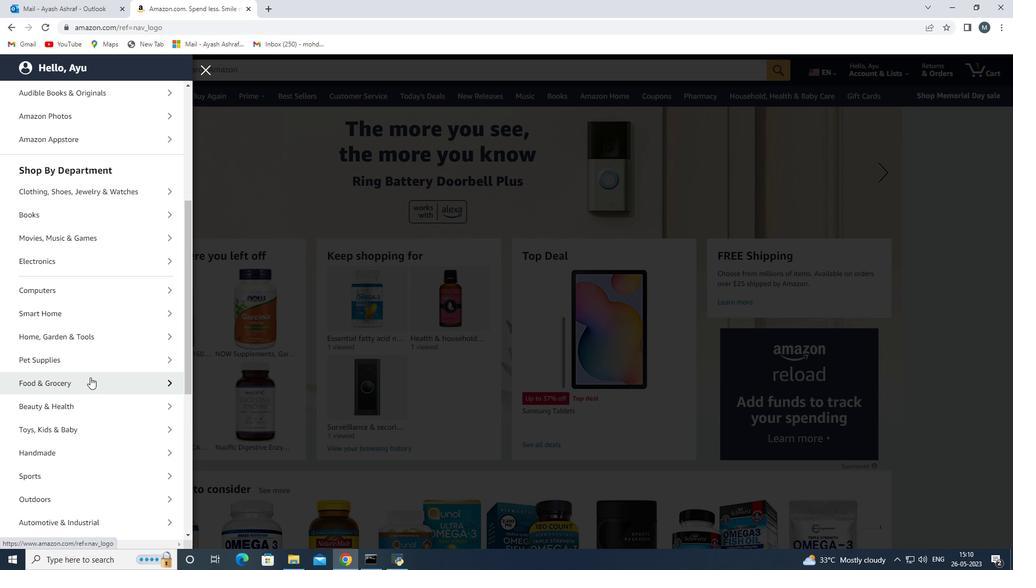 
Action: Mouse scrolled (93, 374) with delta (0, 0)
Screenshot: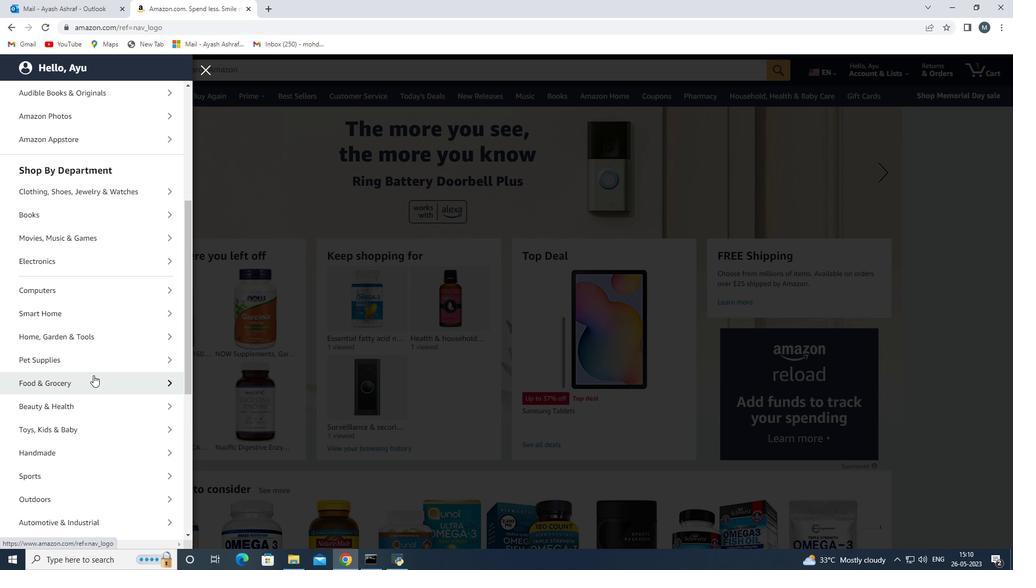 
Action: Mouse scrolled (93, 374) with delta (0, 0)
Screenshot: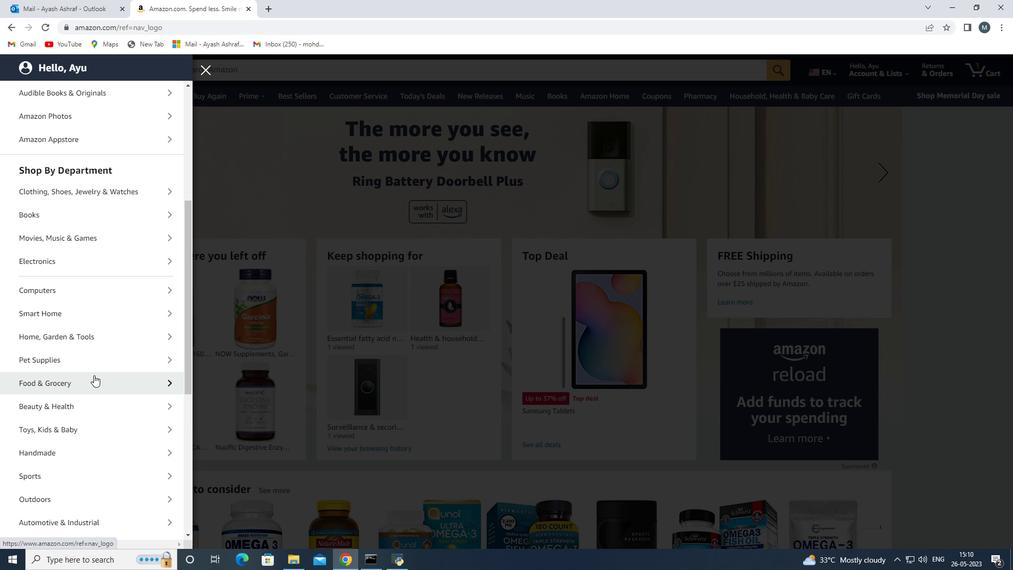 
Action: Mouse scrolled (93, 375) with delta (0, 0)
Screenshot: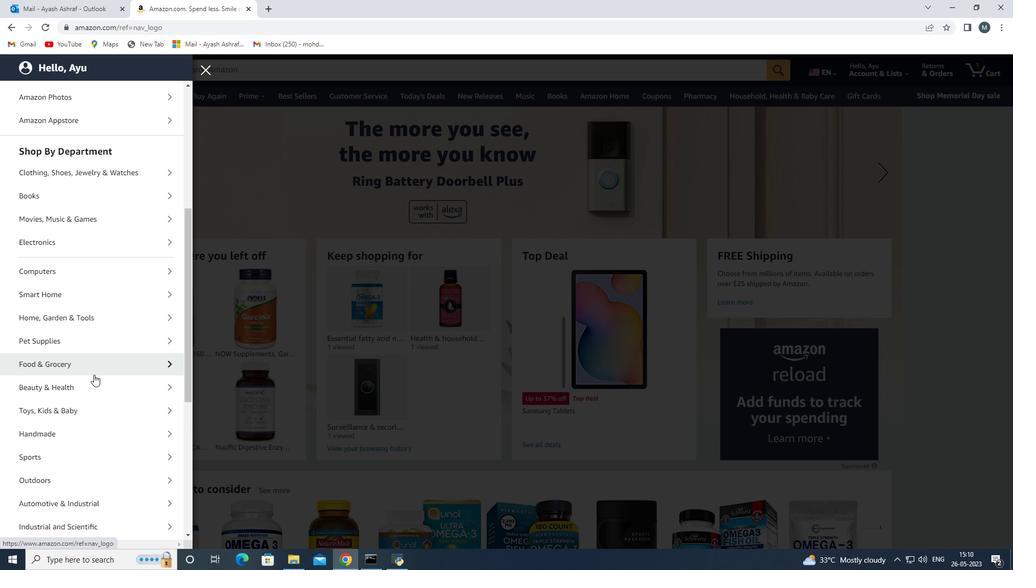 
Action: Mouse moved to (93, 374)
Screenshot: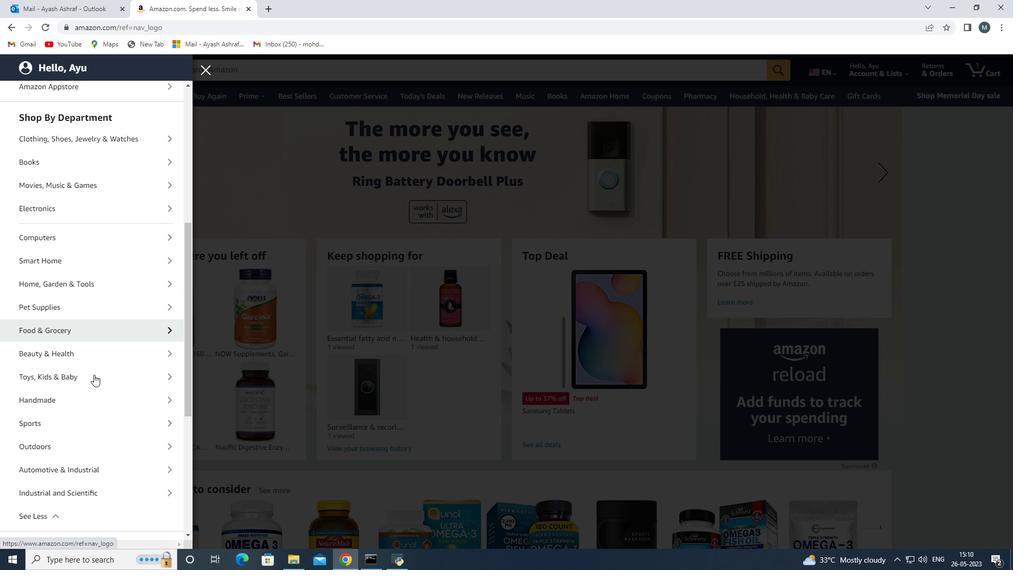 
Action: Mouse scrolled (93, 373) with delta (0, 0)
Screenshot: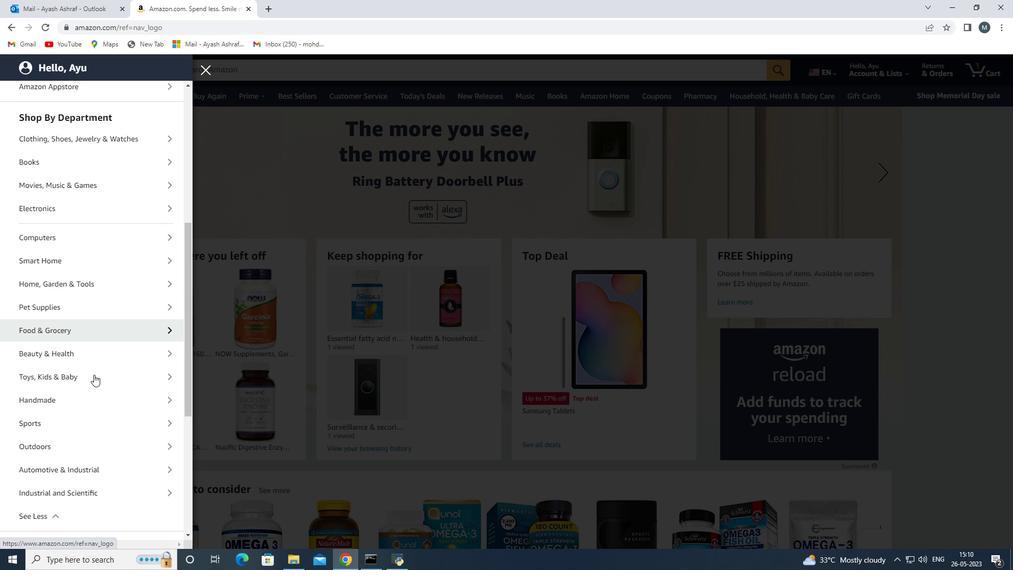 
Action: Mouse scrolled (93, 373) with delta (0, 0)
Screenshot: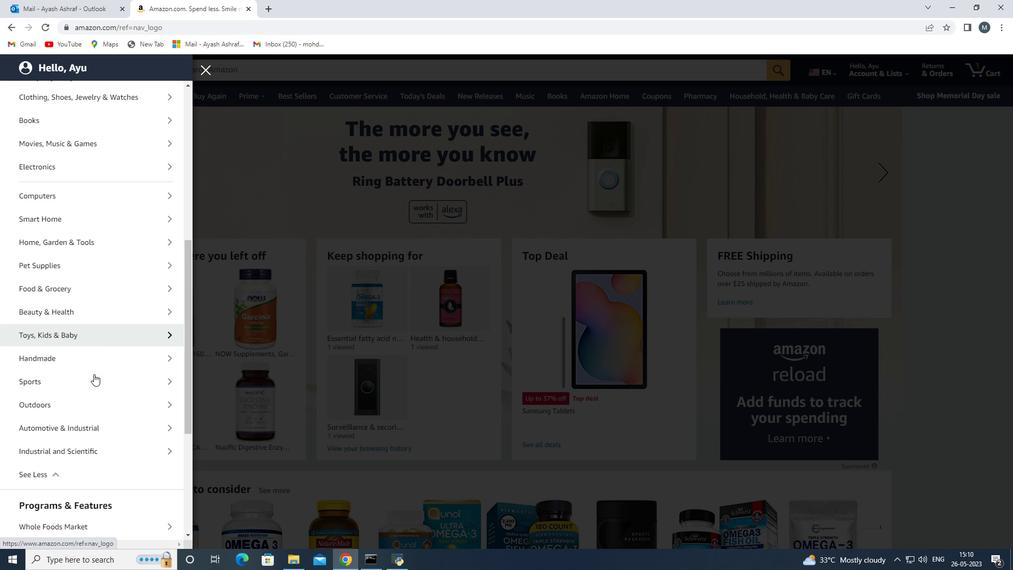 
Action: Mouse moved to (96, 372)
Screenshot: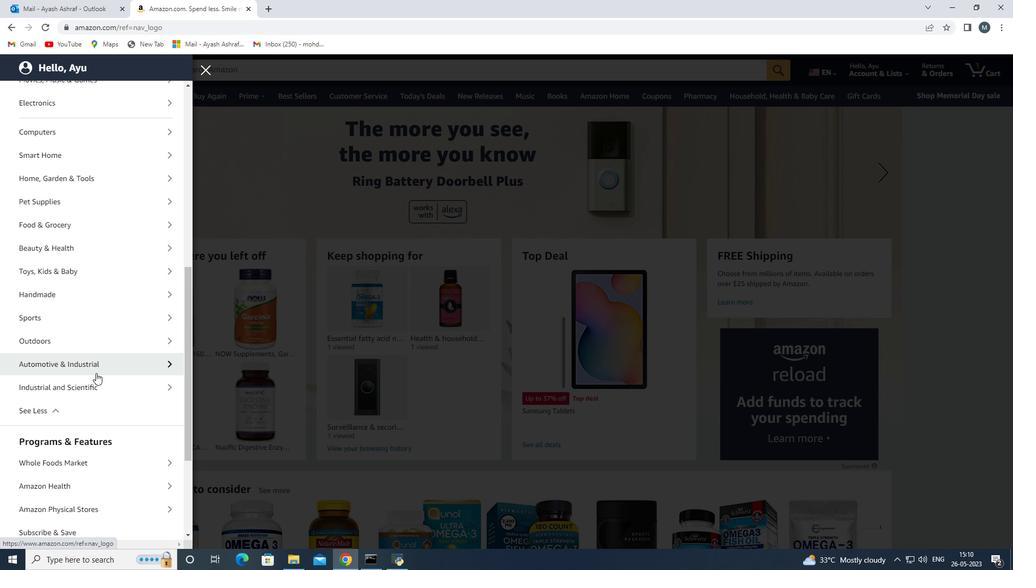
Action: Mouse scrolled (96, 372) with delta (0, 0)
Screenshot: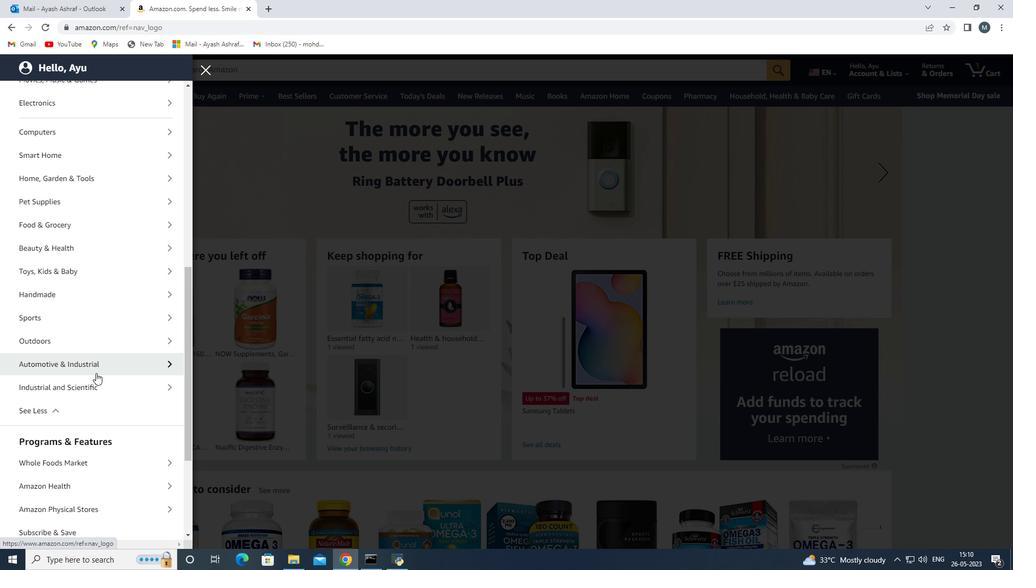 
Action: Mouse moved to (97, 372)
Screenshot: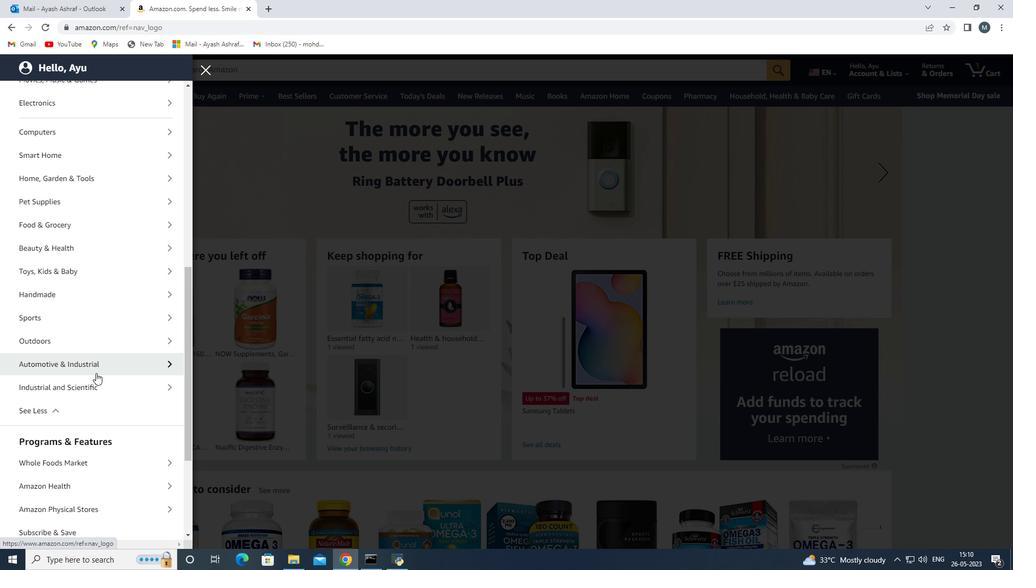 
Action: Mouse scrolled (97, 372) with delta (0, 0)
Screenshot: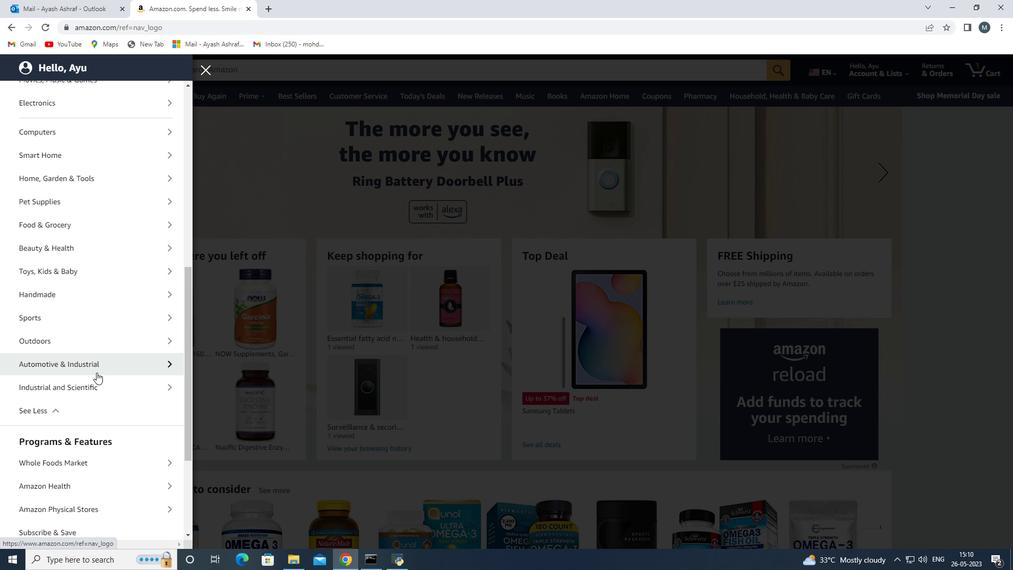 
Action: Mouse scrolled (97, 373) with delta (0, 0)
Screenshot: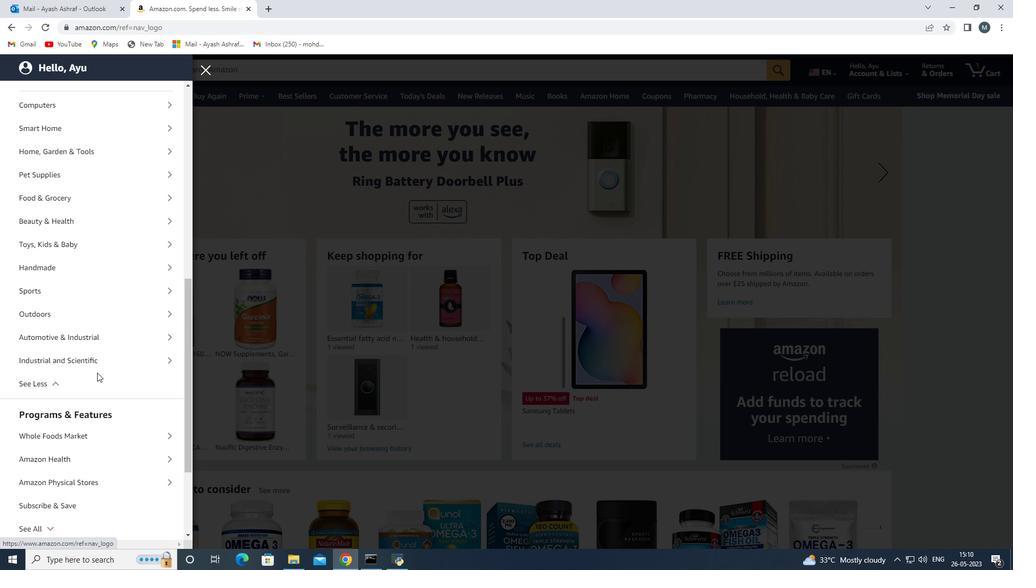 
Action: Mouse scrolled (97, 372) with delta (0, 0)
Screenshot: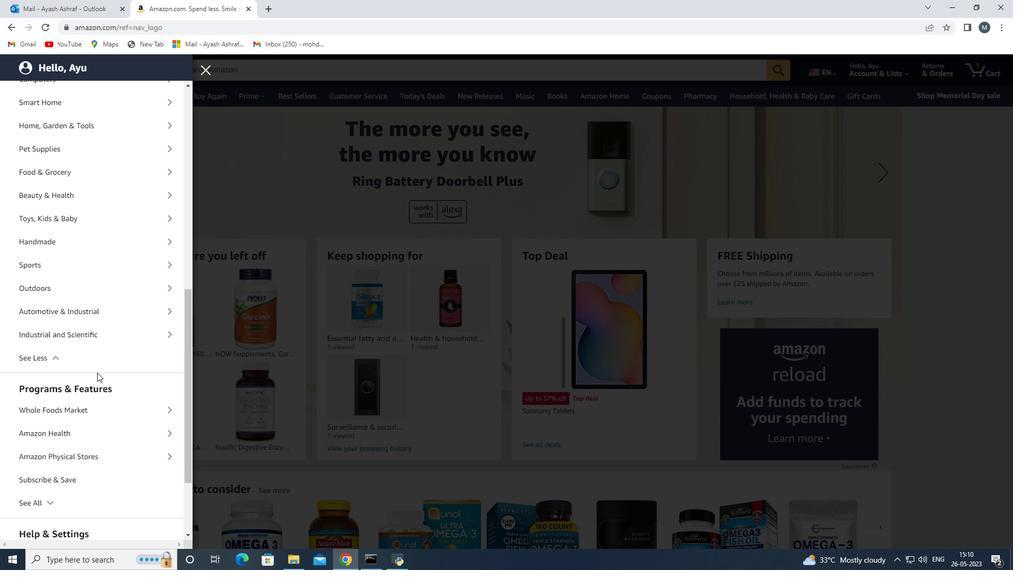 
Action: Mouse scrolled (97, 372) with delta (0, 0)
Screenshot: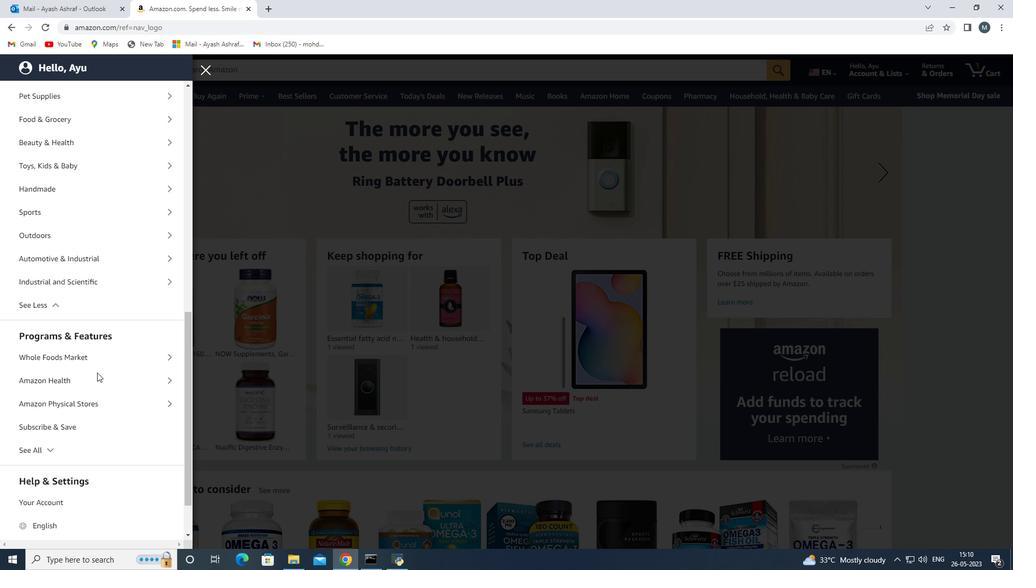 
Action: Mouse moved to (97, 366)
Screenshot: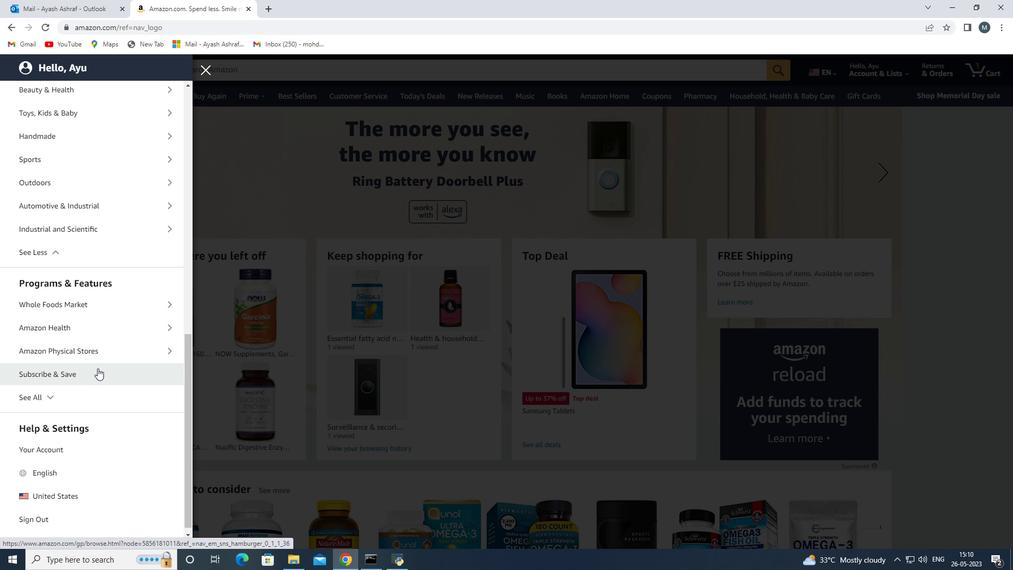 
Action: Mouse scrolled (97, 367) with delta (0, 0)
Screenshot: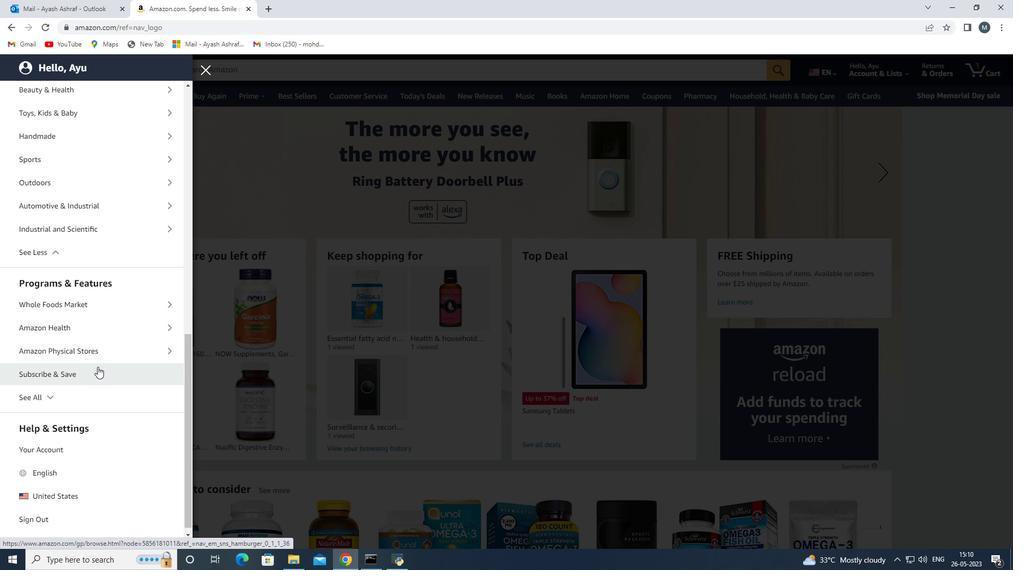 
Action: Mouse scrolled (97, 367) with delta (0, 0)
Screenshot: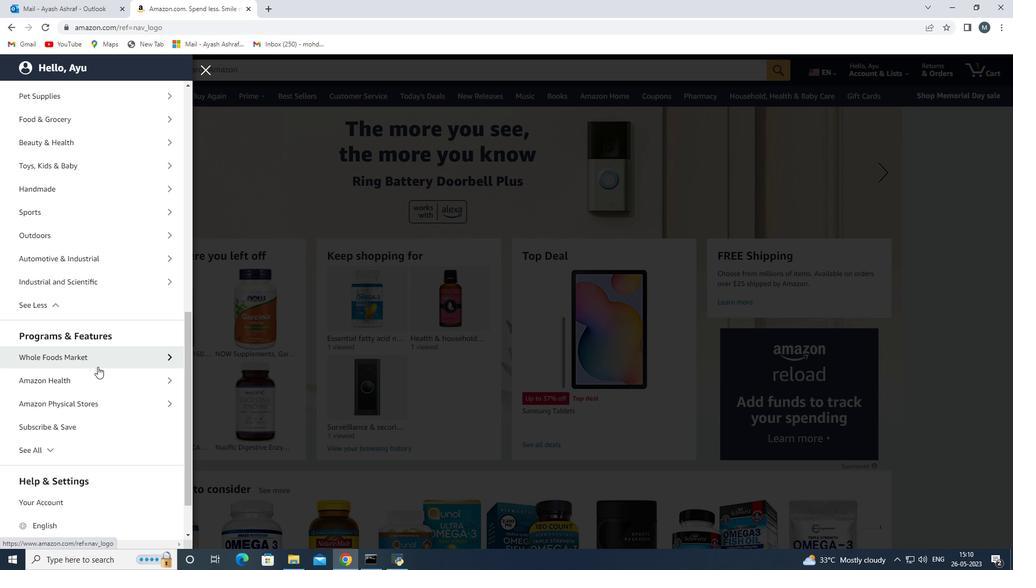 
Action: Mouse moved to (97, 346)
Screenshot: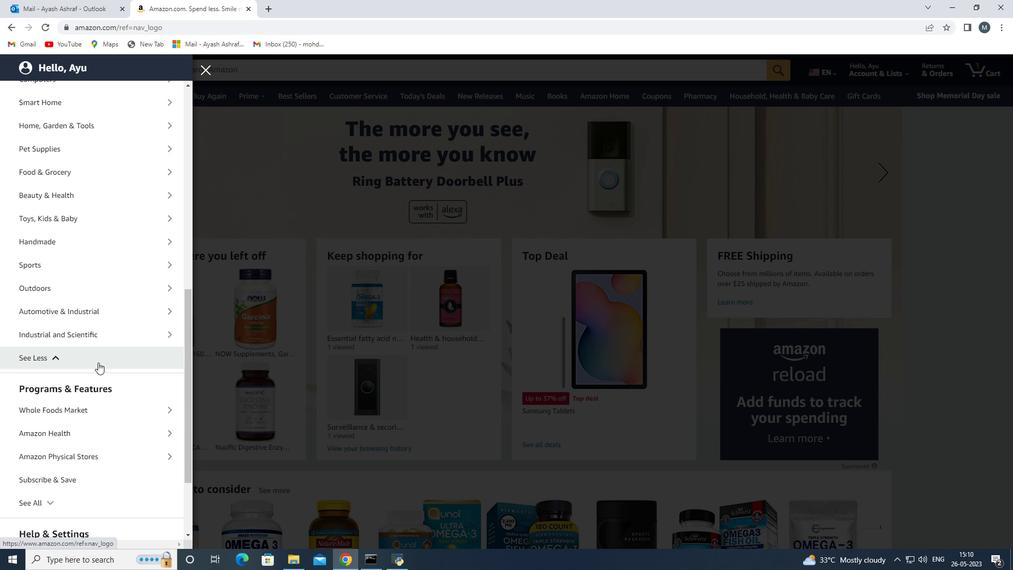 
Action: Mouse scrolled (97, 347) with delta (0, 0)
Screenshot: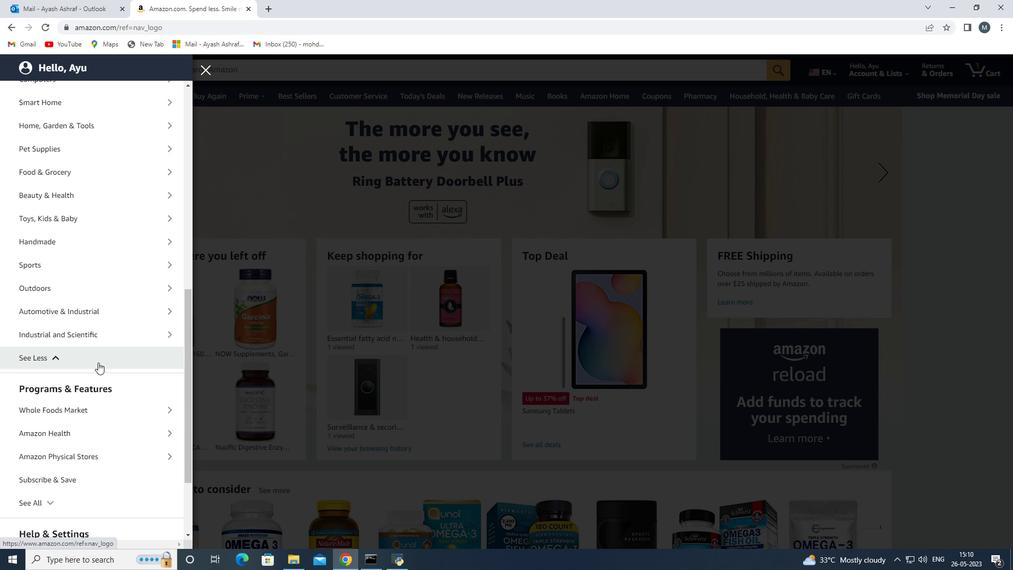 
Action: Mouse scrolled (97, 347) with delta (0, 0)
Screenshot: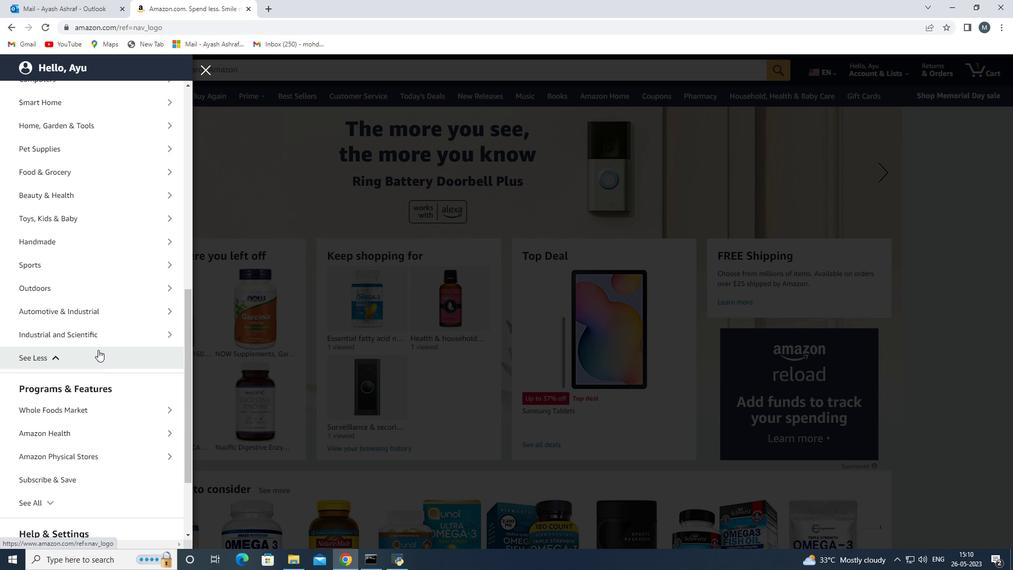
Action: Mouse moved to (97, 329)
Screenshot: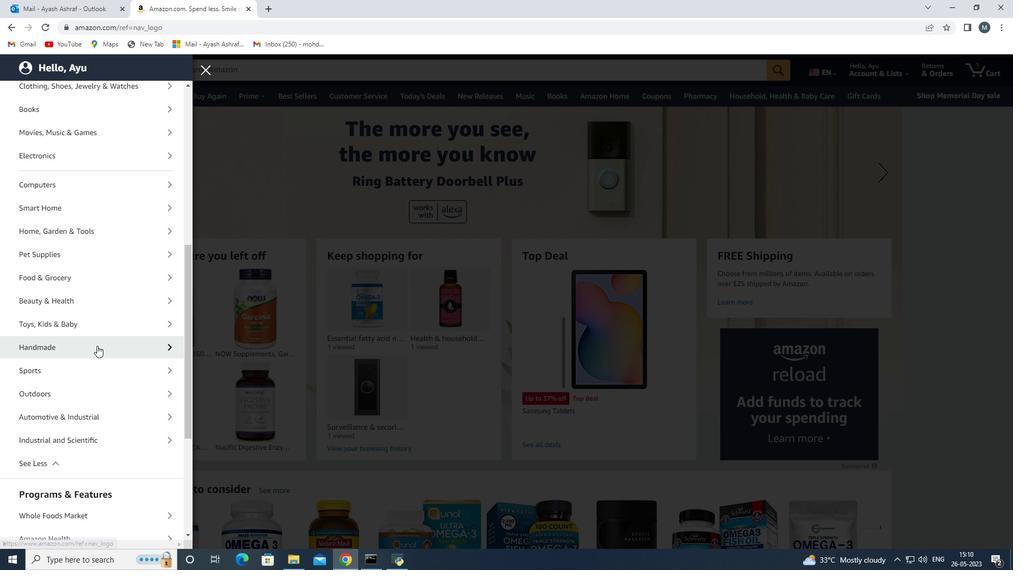 
Action: Mouse scrolled (97, 330) with delta (0, 0)
Screenshot: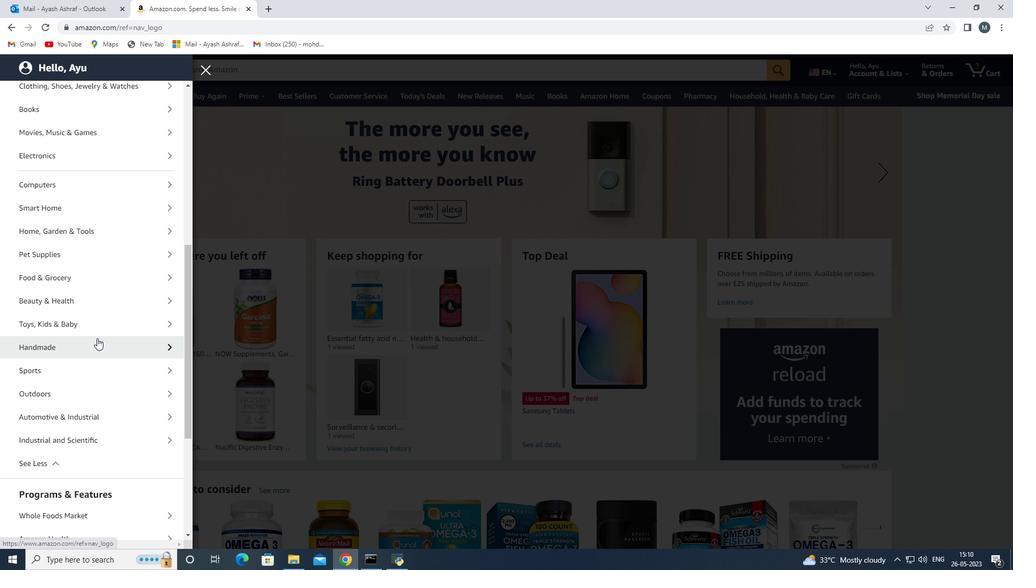 
Action: Mouse scrolled (97, 330) with delta (0, 0)
Screenshot: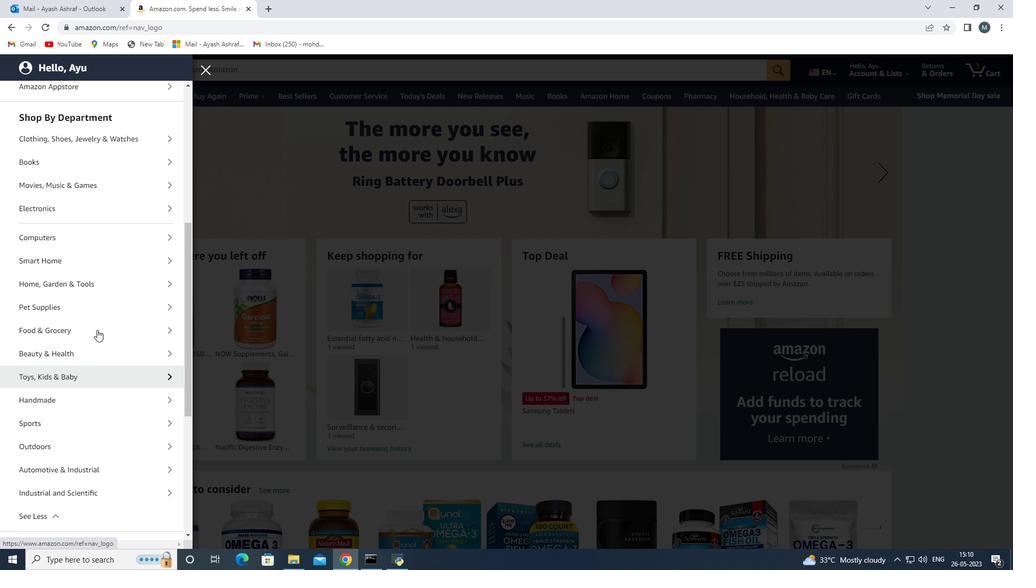 
Action: Mouse scrolled (97, 330) with delta (0, 0)
Screenshot: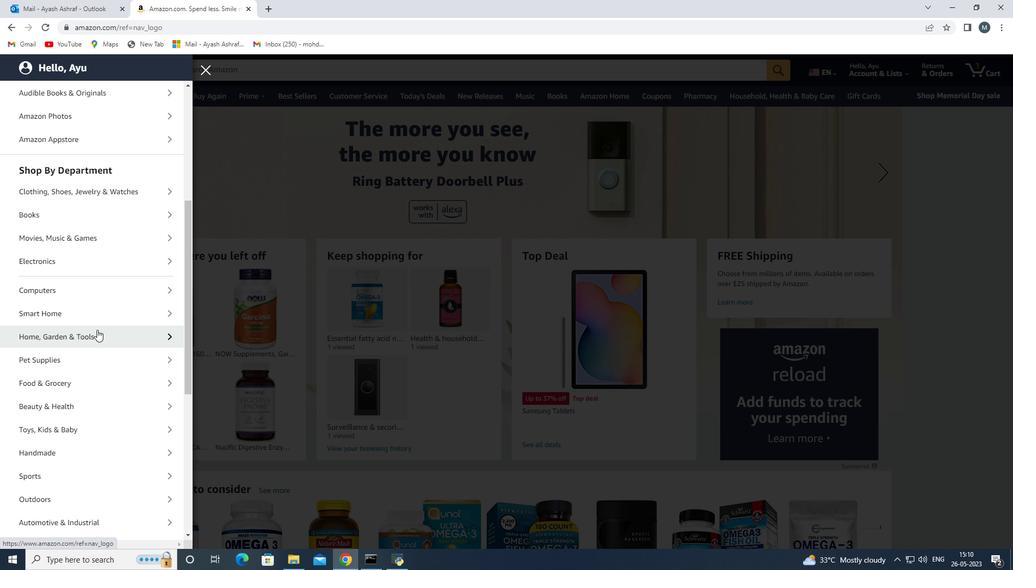 
Action: Mouse moved to (99, 323)
Screenshot: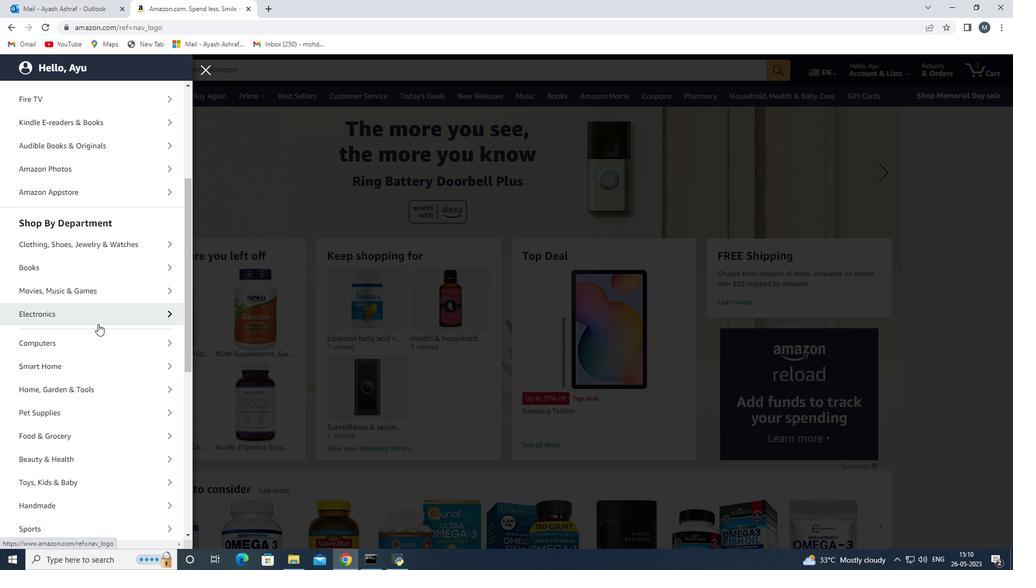 
Action: Mouse scrolled (99, 323) with delta (0, 0)
Screenshot: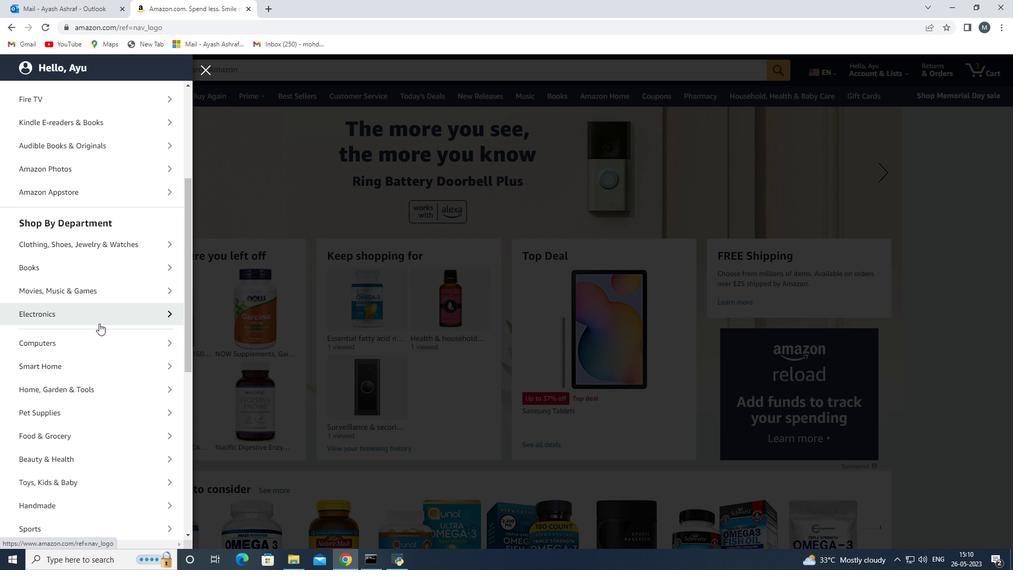 
Action: Mouse scrolled (99, 323) with delta (0, 0)
Screenshot: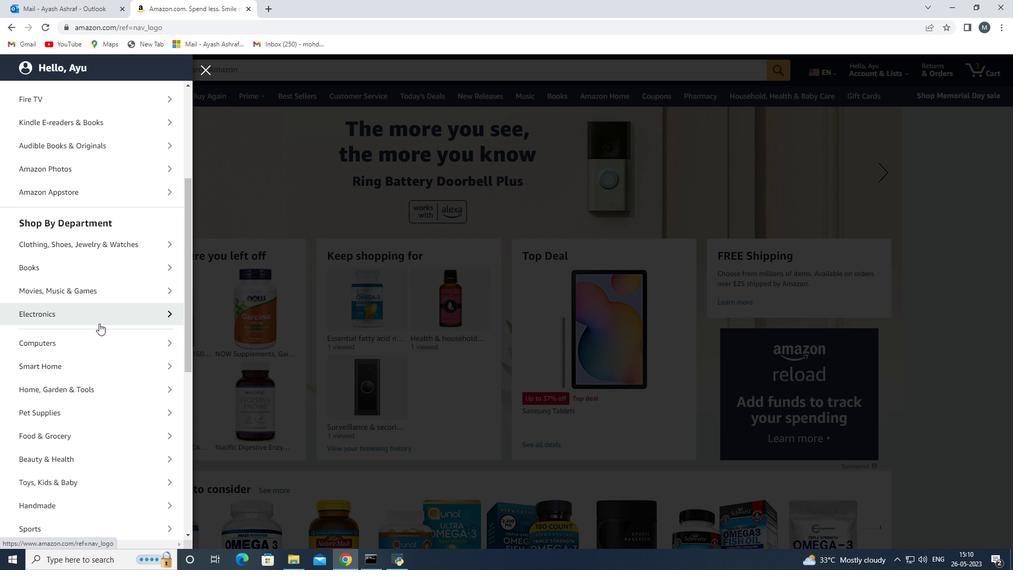 
Action: Mouse scrolled (99, 323) with delta (0, 0)
Screenshot: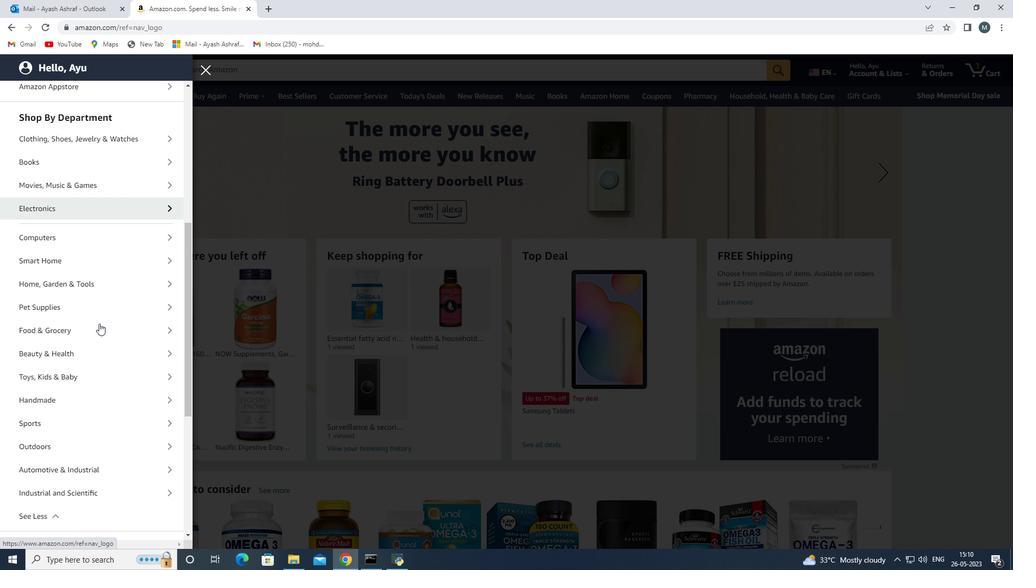 
Action: Mouse scrolled (99, 323) with delta (0, 0)
Screenshot: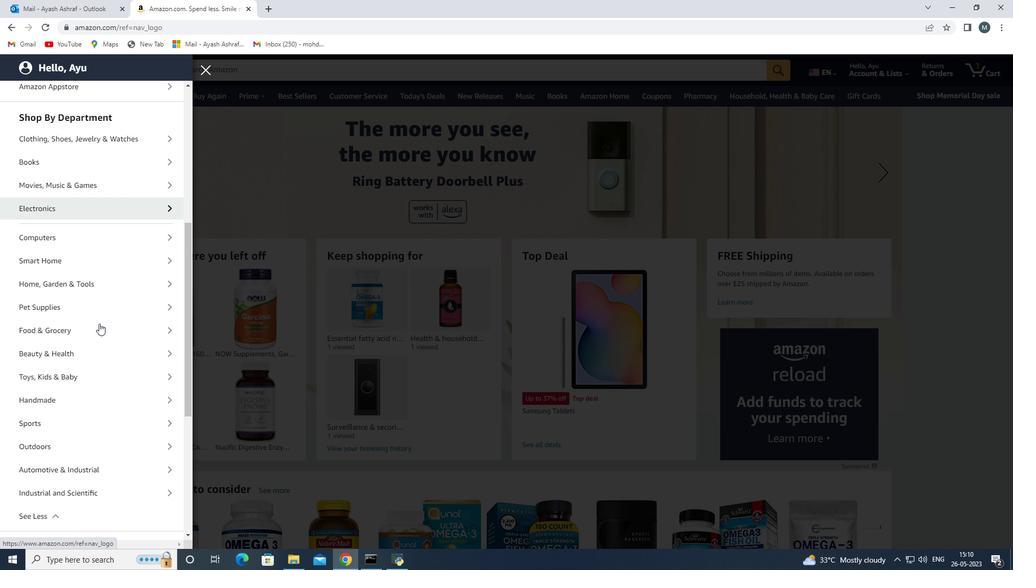 
Action: Mouse scrolled (99, 323) with delta (0, 0)
Screenshot: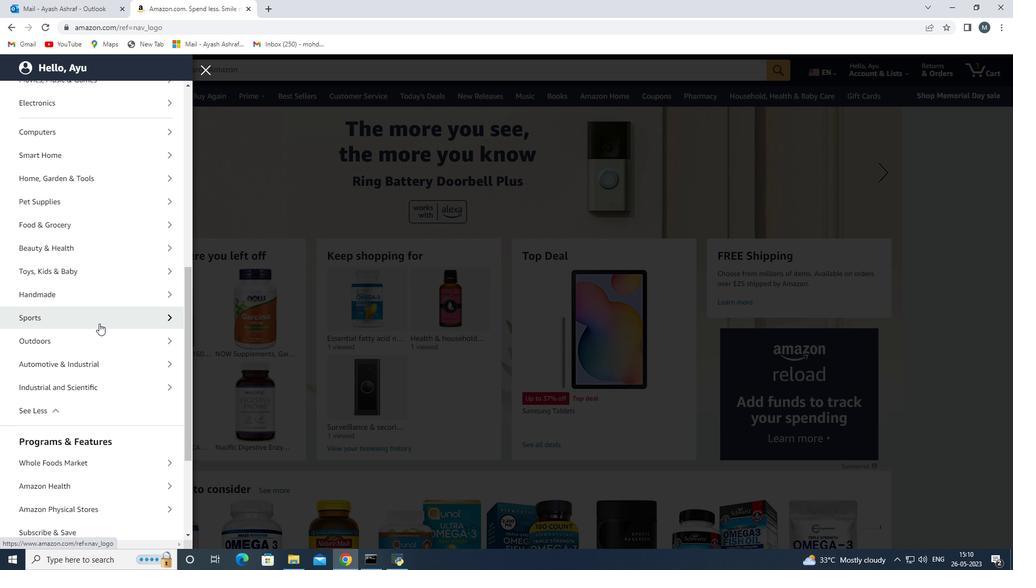 
Action: Mouse moved to (92, 344)
Screenshot: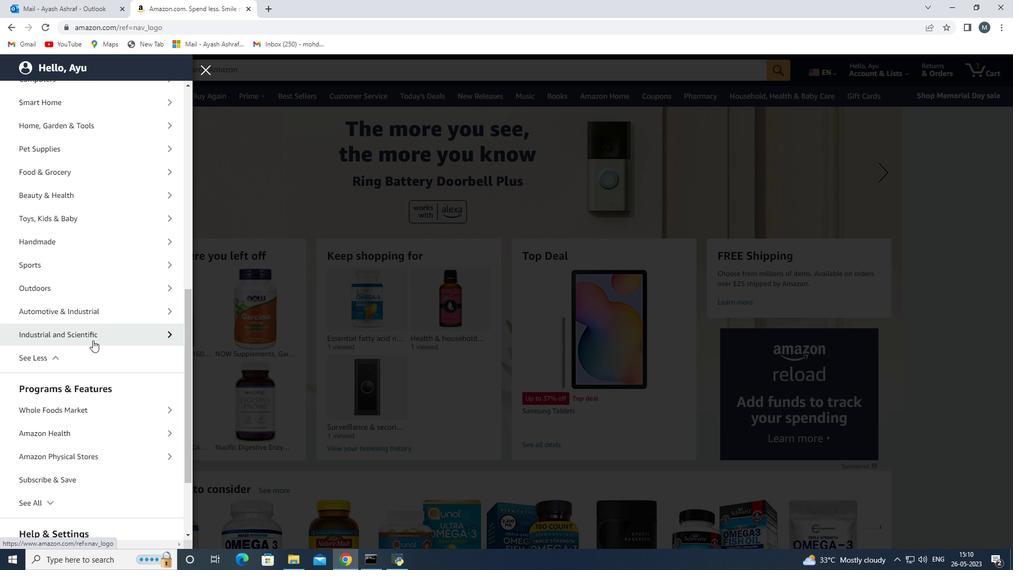 
Action: Mouse scrolled (92, 344) with delta (0, 0)
Screenshot: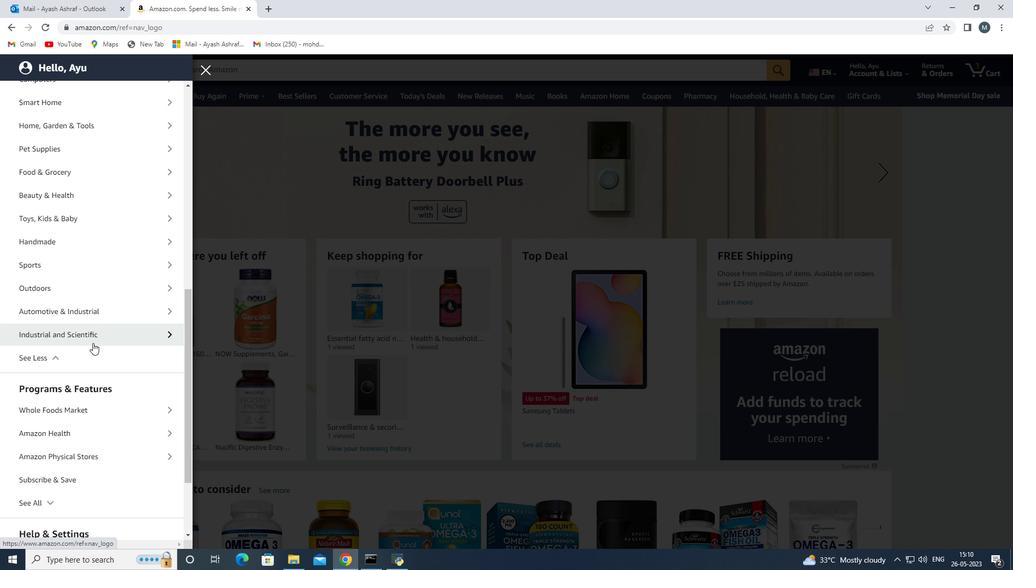 
Action: Mouse scrolled (92, 344) with delta (0, 0)
Screenshot: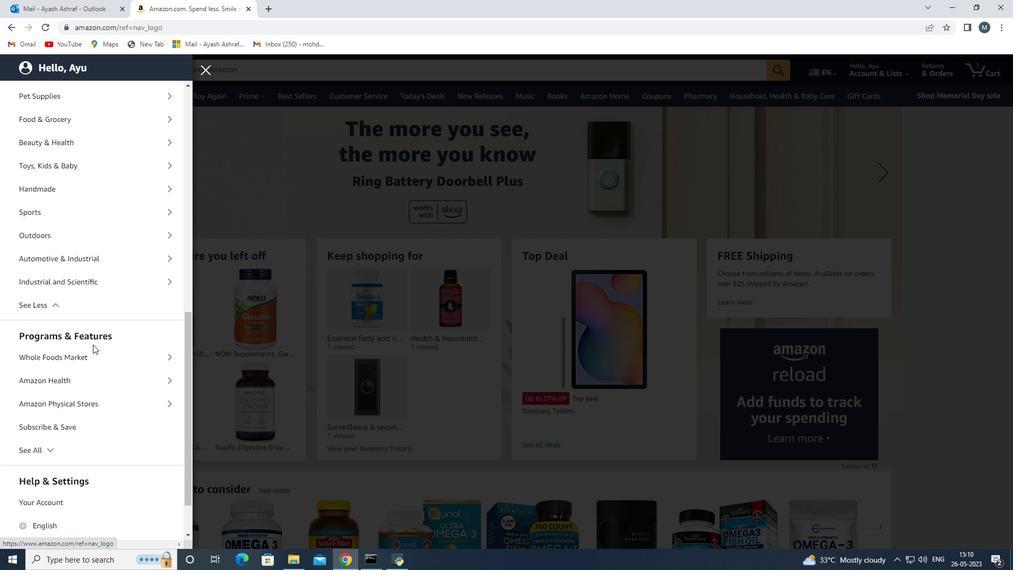 
Action: Mouse scrolled (92, 344) with delta (0, 0)
Screenshot: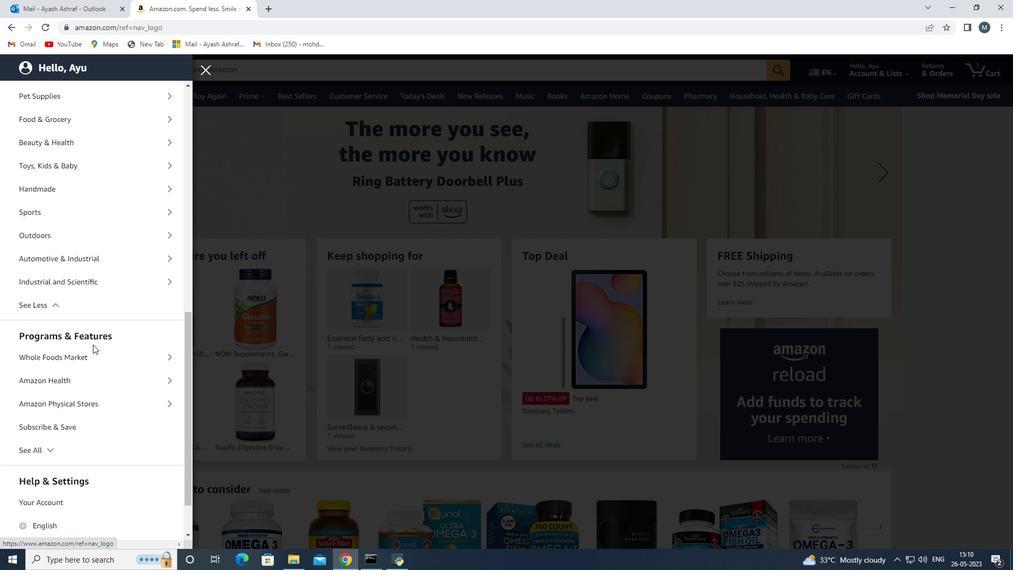 
Action: Mouse moved to (57, 388)
Screenshot: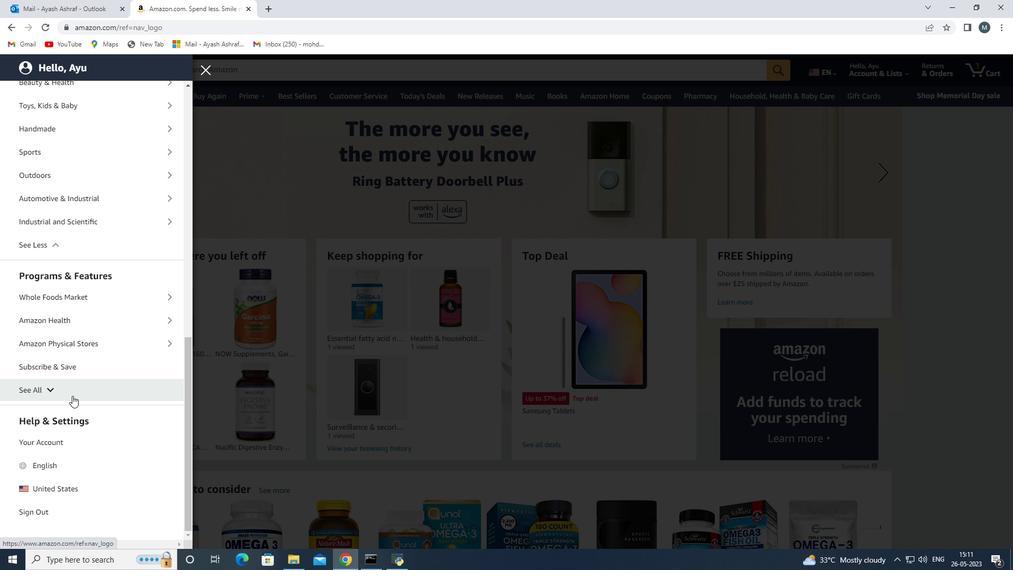 
Action: Mouse pressed left at (57, 388)
Screenshot: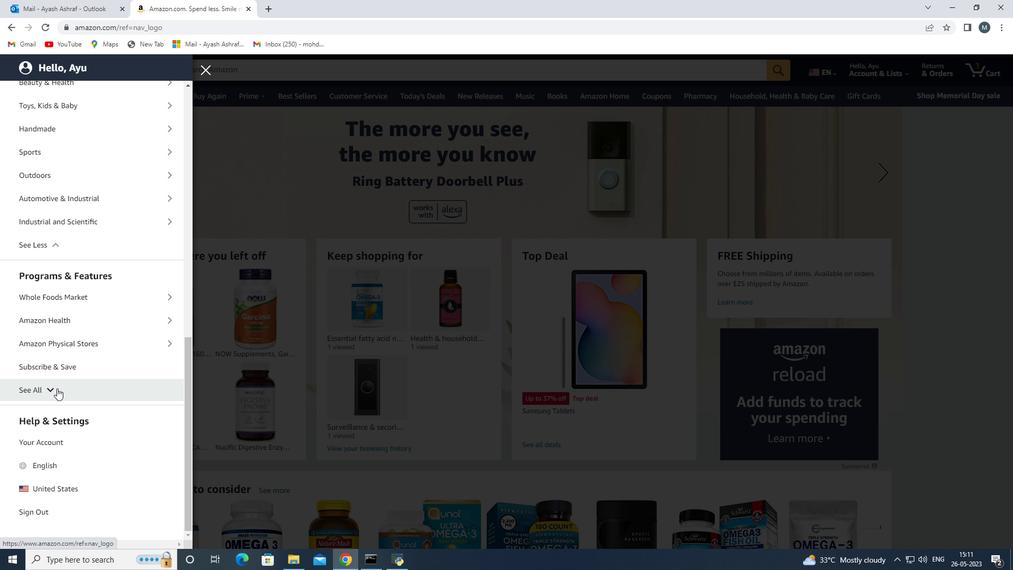 
Action: Mouse moved to (99, 375)
Screenshot: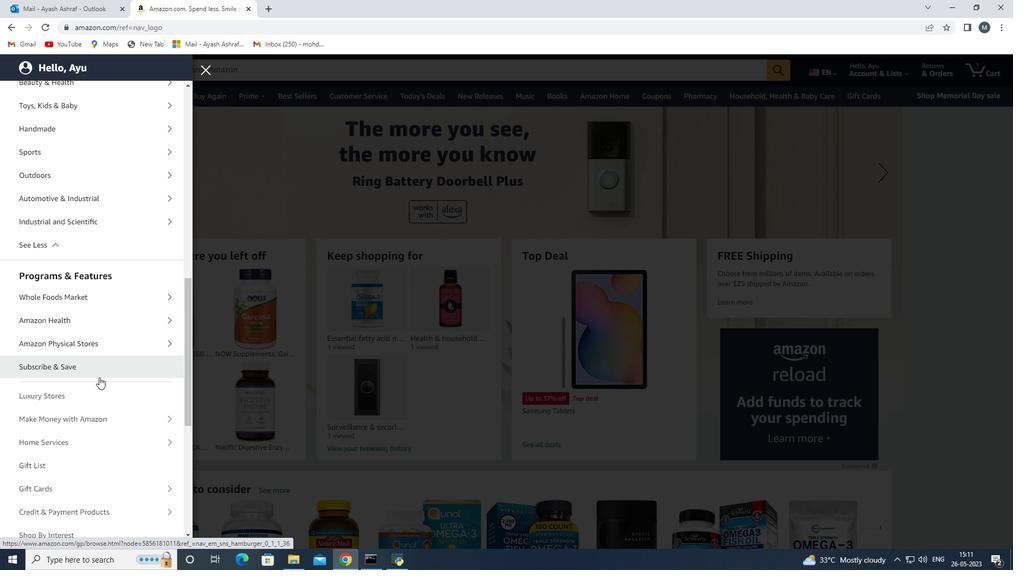 
Action: Mouse scrolled (99, 375) with delta (0, 0)
Screenshot: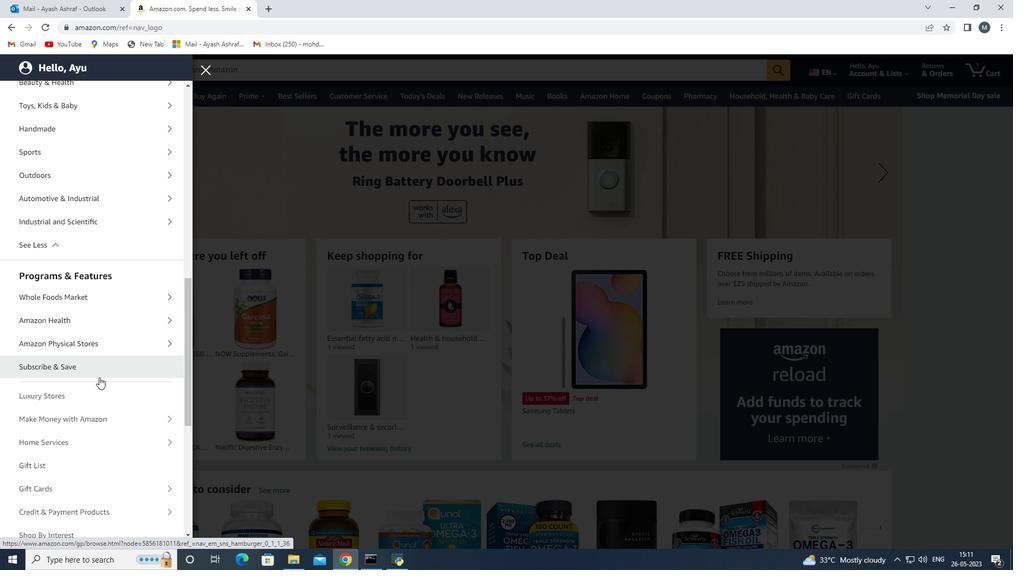 
Action: Mouse scrolled (99, 375) with delta (0, 0)
Screenshot: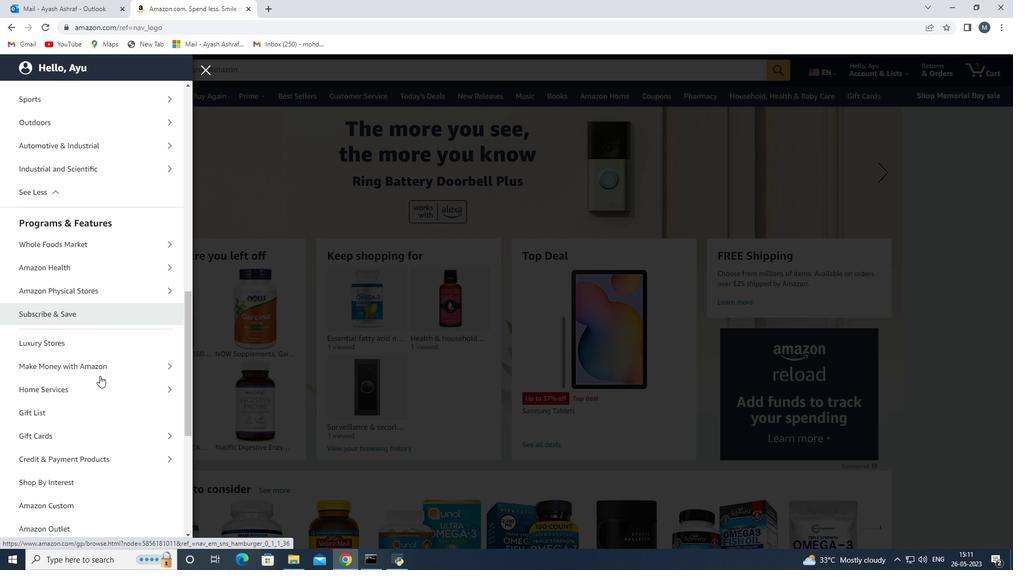 
Action: Mouse moved to (95, 385)
Screenshot: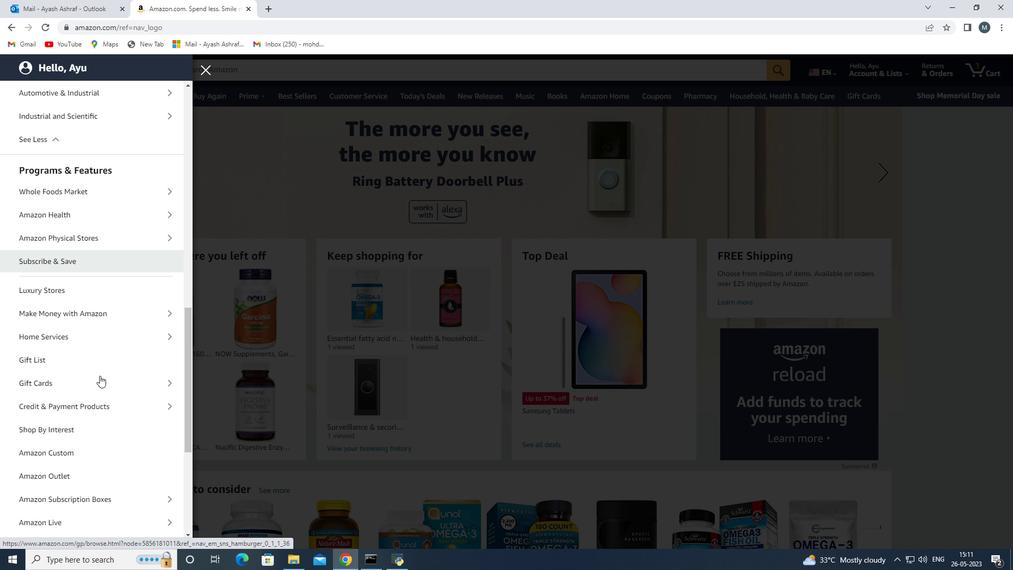 
Action: Mouse pressed left at (95, 385)
Screenshot: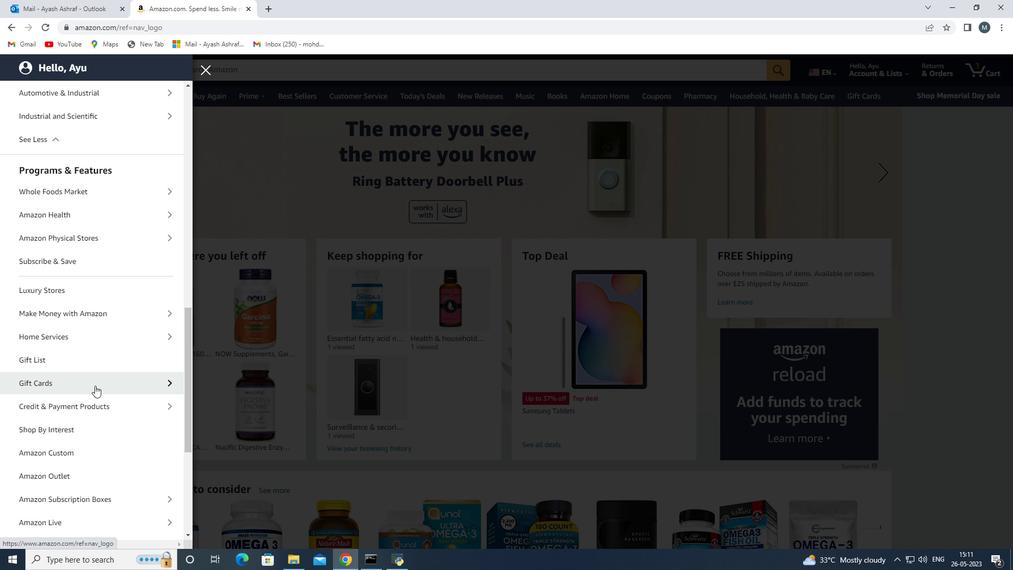 
Action: Mouse moved to (106, 144)
Screenshot: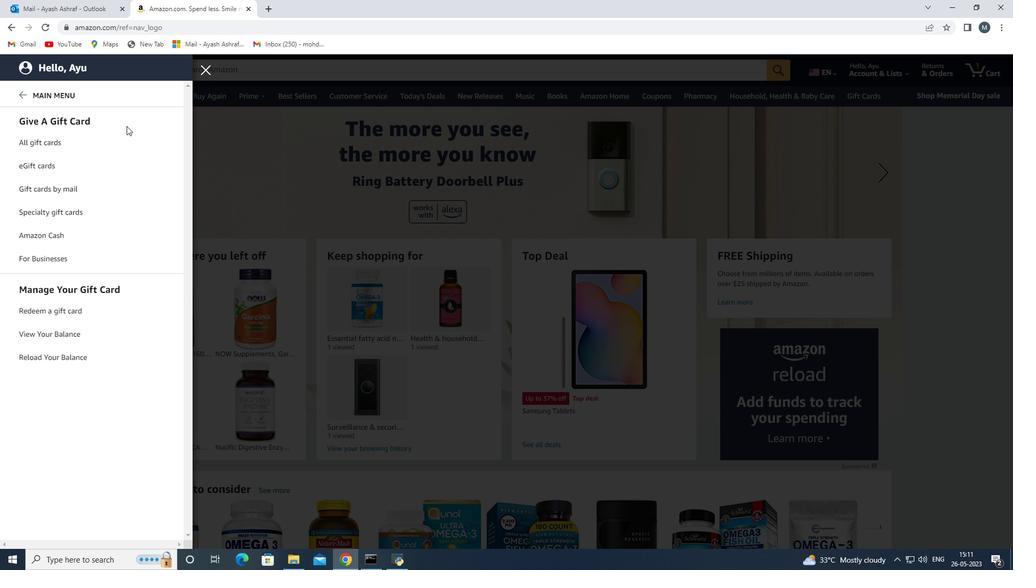 
Action: Mouse pressed left at (106, 144)
Screenshot: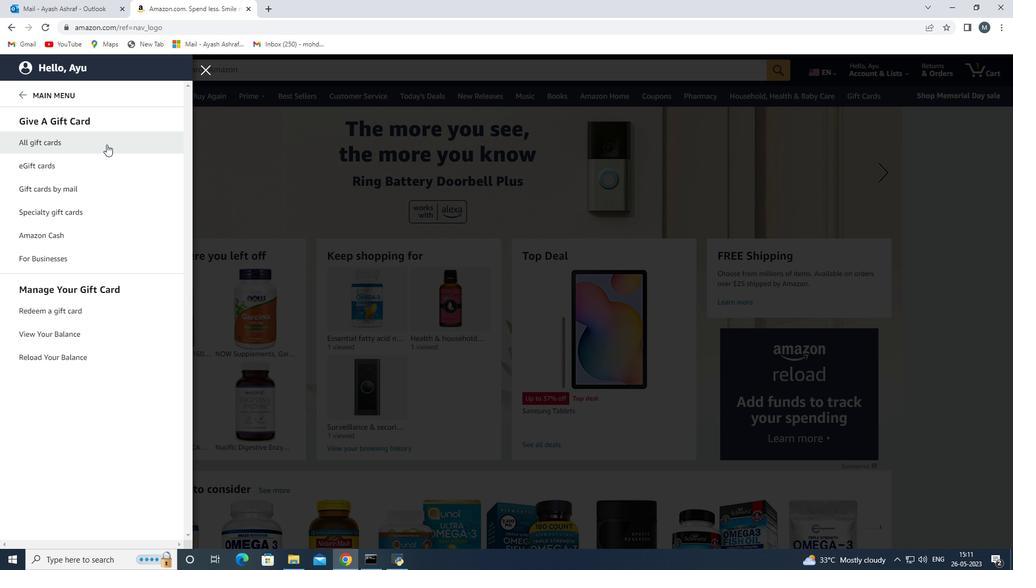 
Action: Mouse moved to (258, 70)
Screenshot: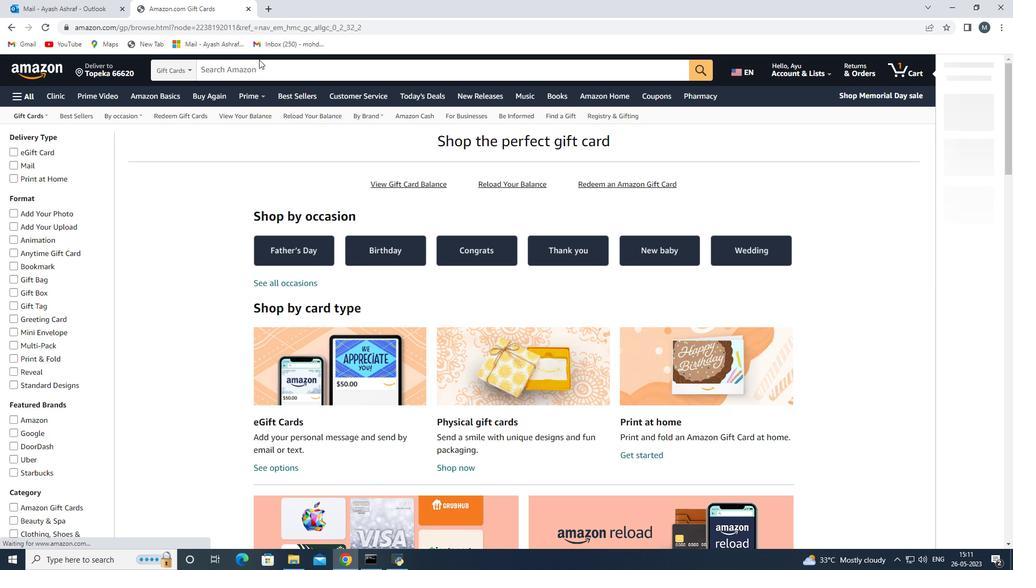 
Action: Mouse pressed left at (258, 70)
Screenshot: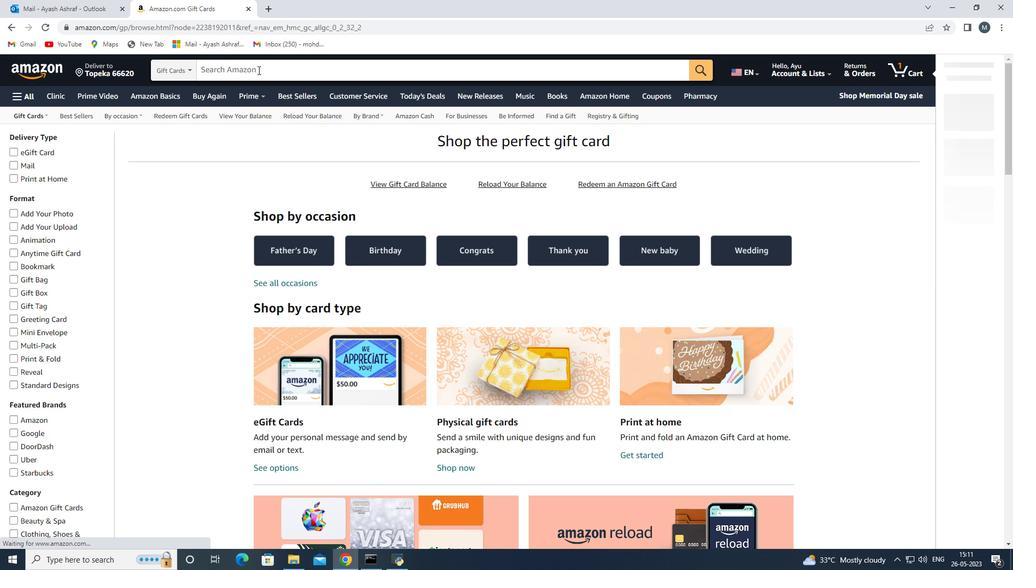 
Action: Mouse moved to (257, 71)
Screenshot: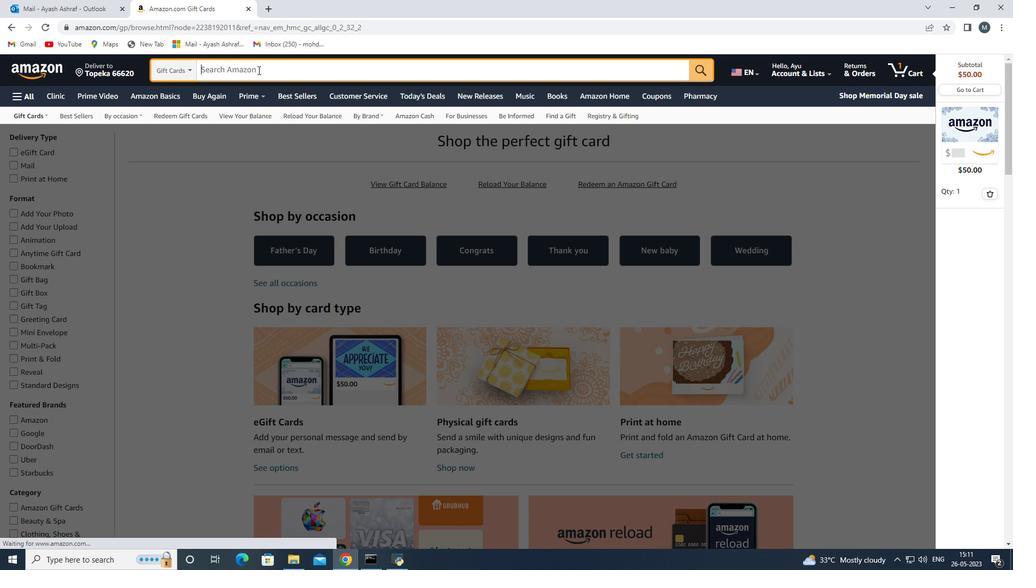 
Action: Key pressed <Key.shift><Key.shift><Key.shift><Key.shift><Key.shift><Key.shift><Key.shift><Key.shift><Key.shift>Electronics<Key.space><Key.shift><Key.shift><Key.shift><Key.shift><Key.shift><Key.shift>gift<Key.space>
Screenshot: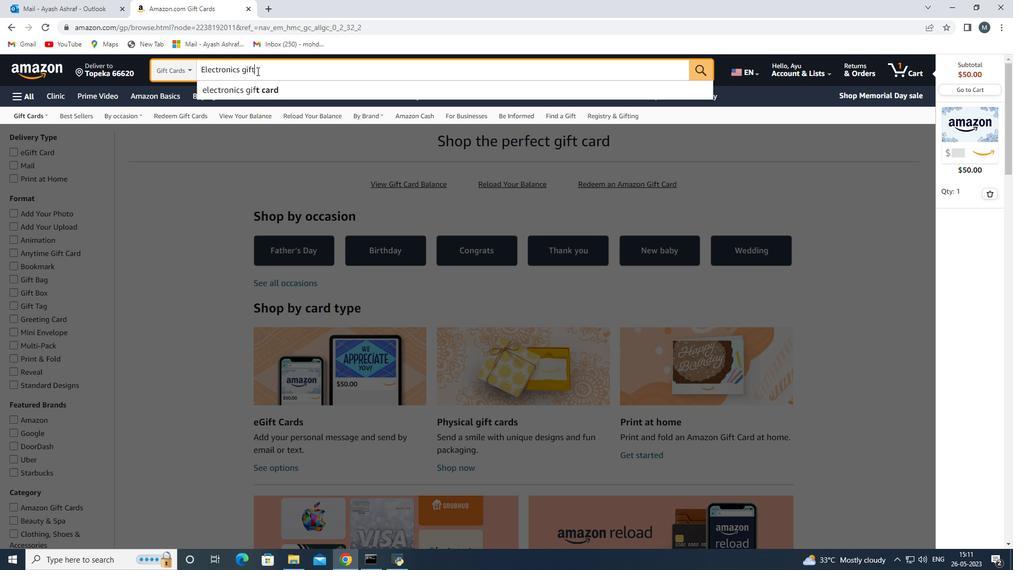 
Action: Mouse moved to (272, 72)
Screenshot: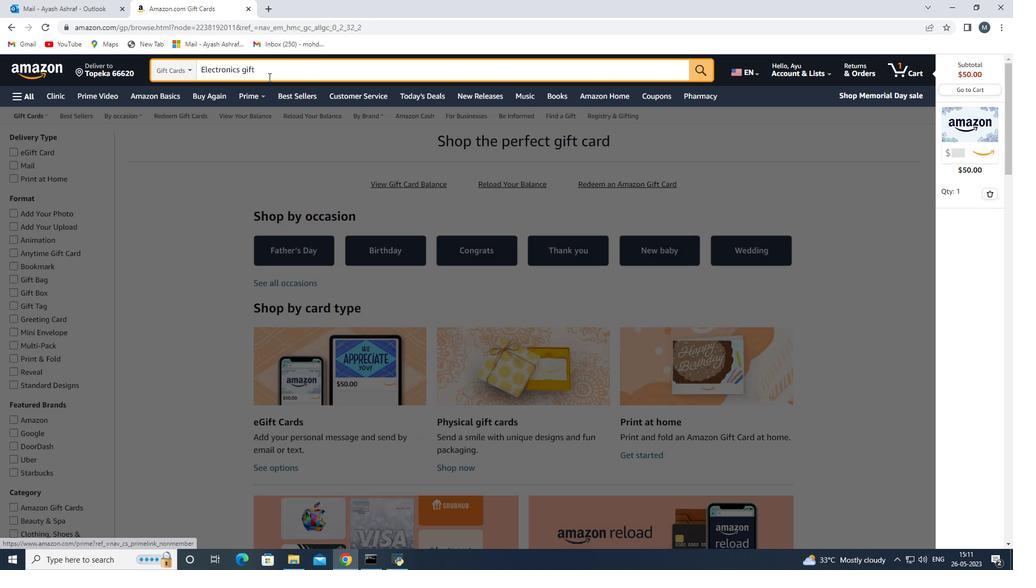 
Action: Mouse pressed left at (272, 72)
Screenshot: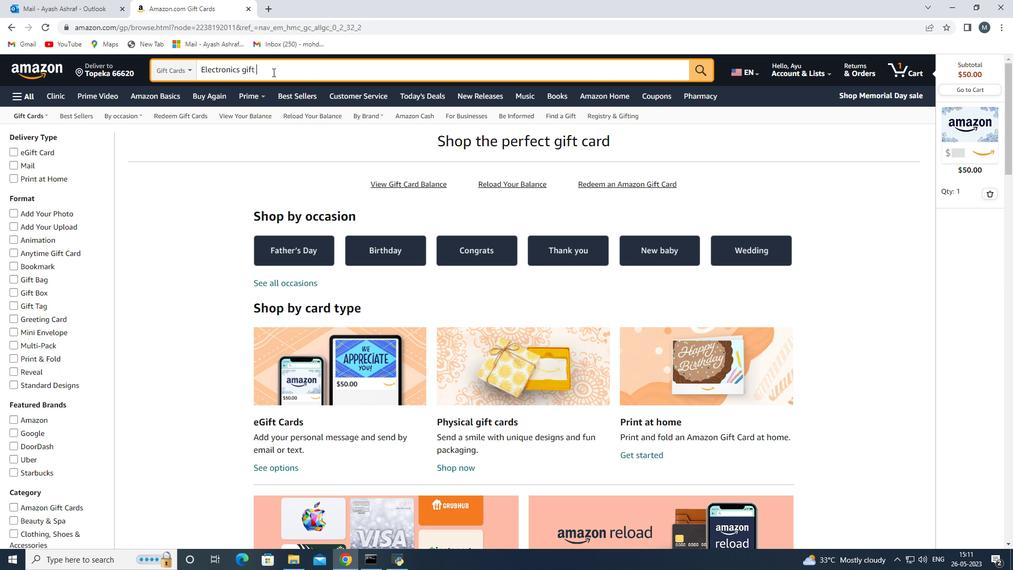 
Action: Key pressed card
Screenshot: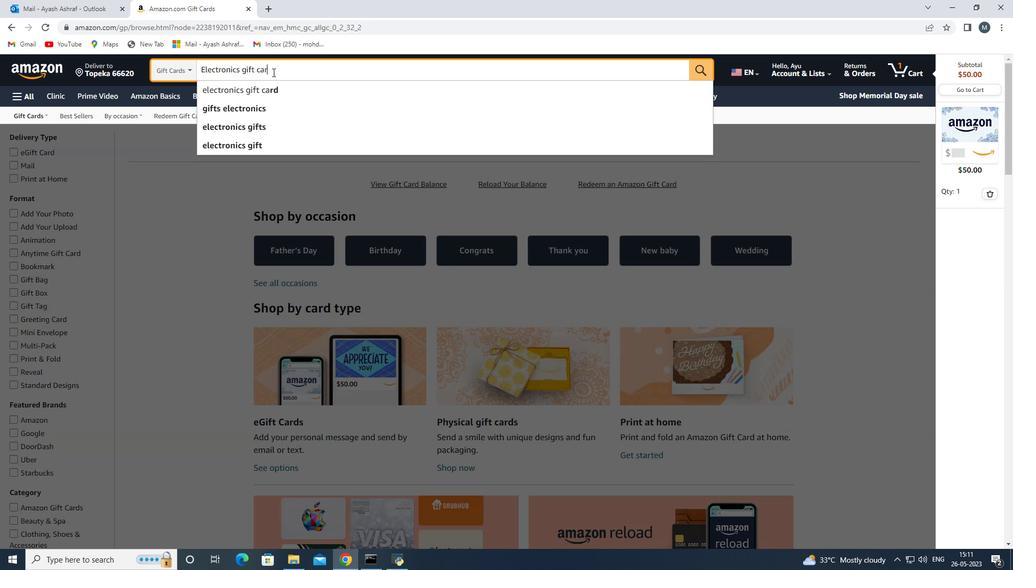 
Action: Mouse moved to (295, 93)
Screenshot: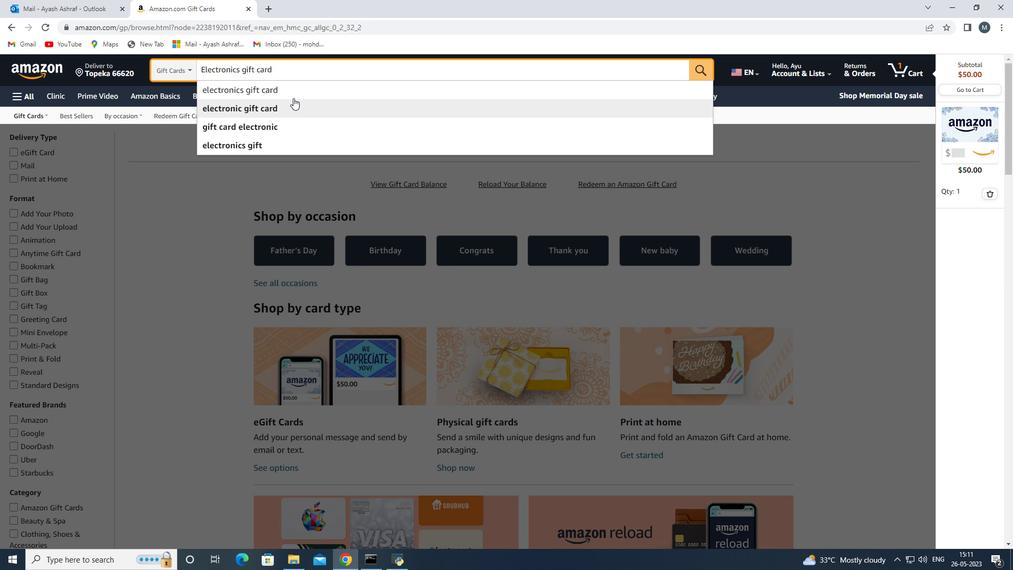 
Action: Mouse pressed left at (295, 93)
Screenshot: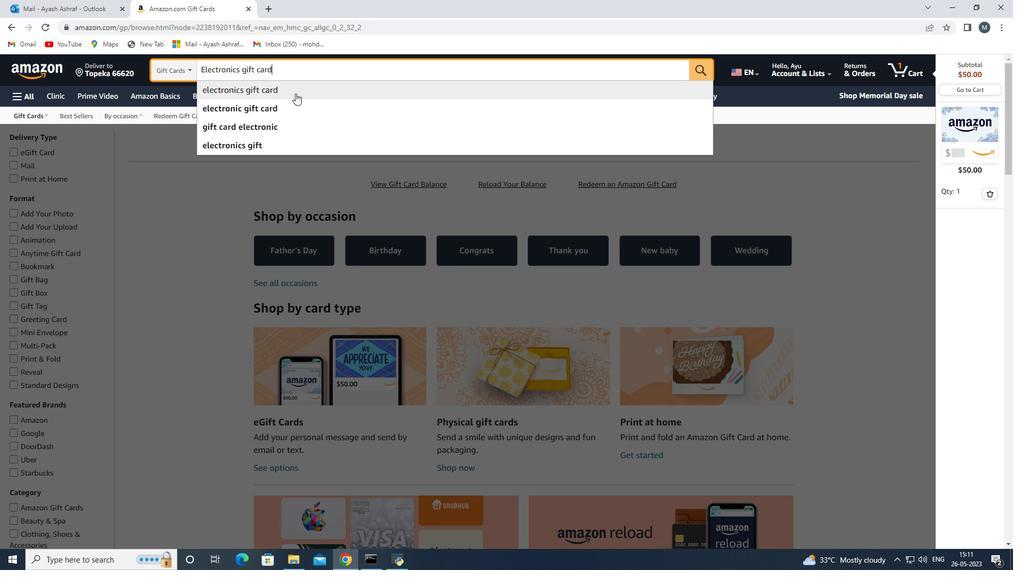 
Action: Mouse moved to (277, 262)
Screenshot: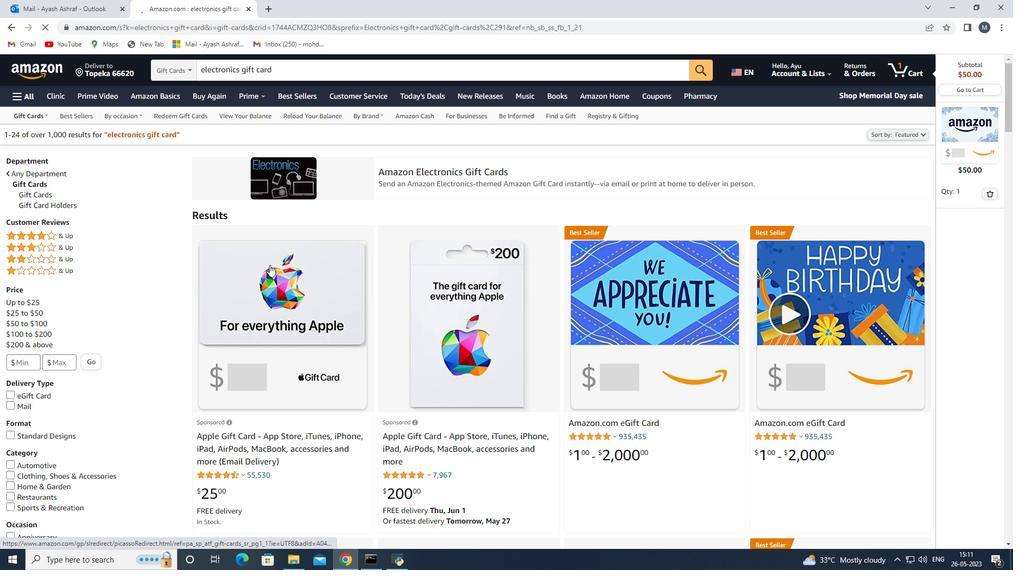 
Action: Mouse scrolled (277, 261) with delta (0, 0)
Screenshot: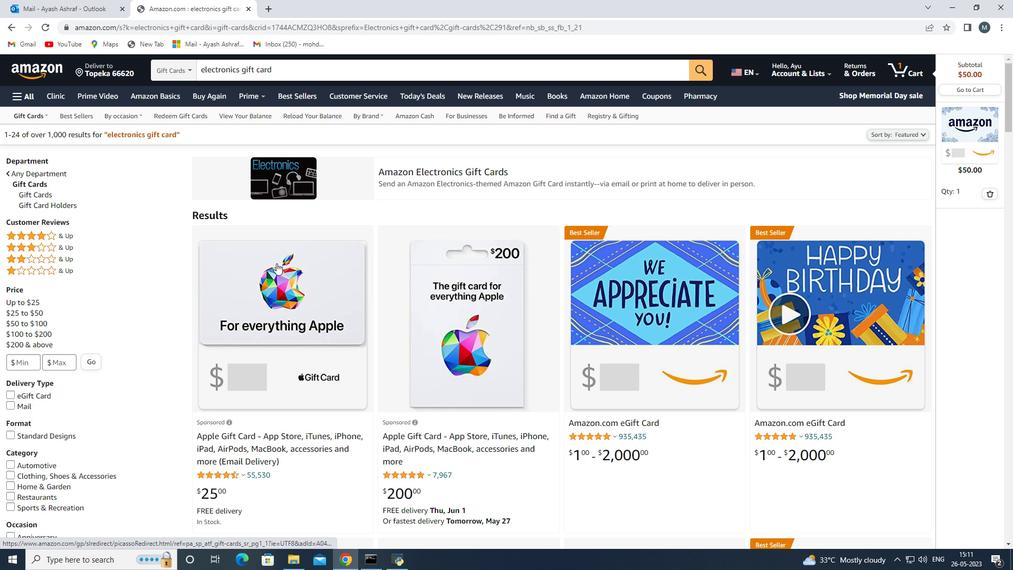 
Action: Mouse moved to (278, 262)
Screenshot: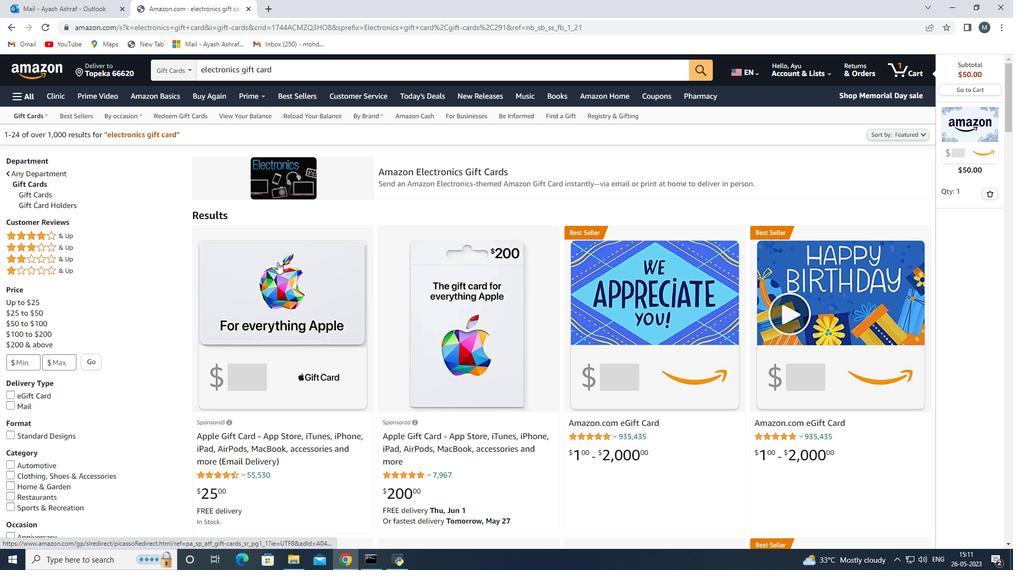 
Action: Mouse scrolled (278, 261) with delta (0, 0)
Screenshot: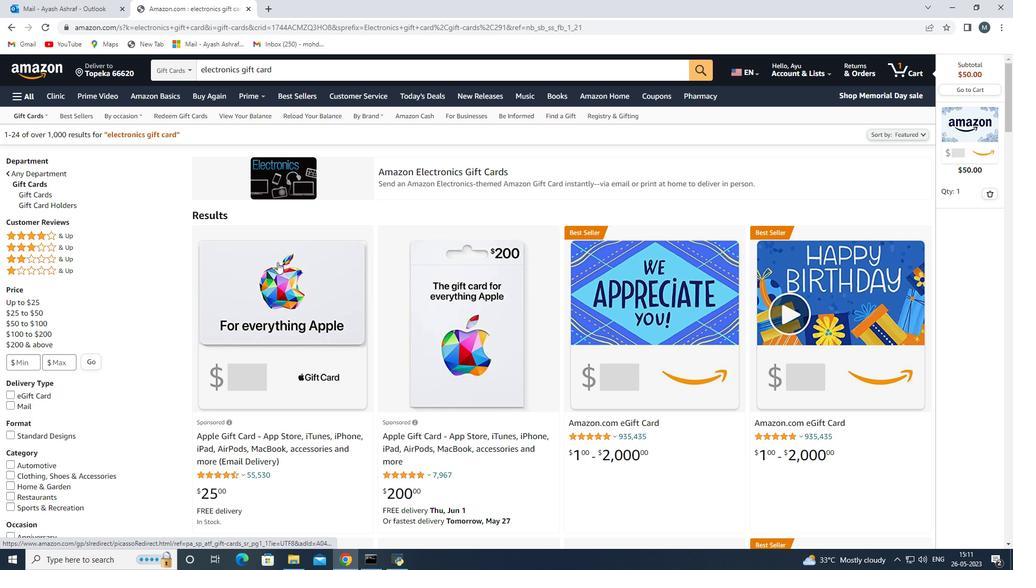 
Action: Mouse moved to (280, 262)
Screenshot: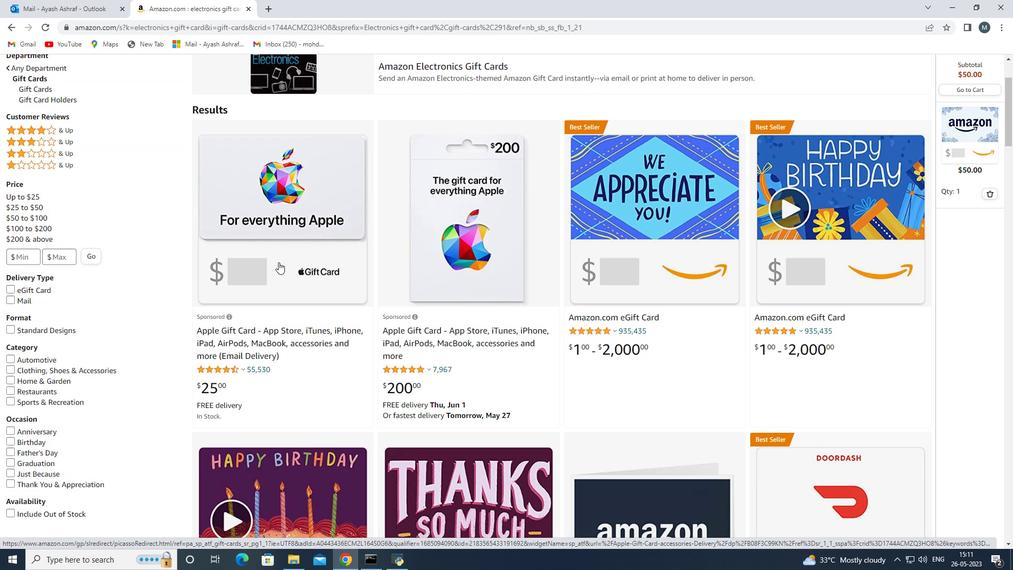 
Action: Mouse scrolled (280, 262) with delta (0, 0)
Screenshot: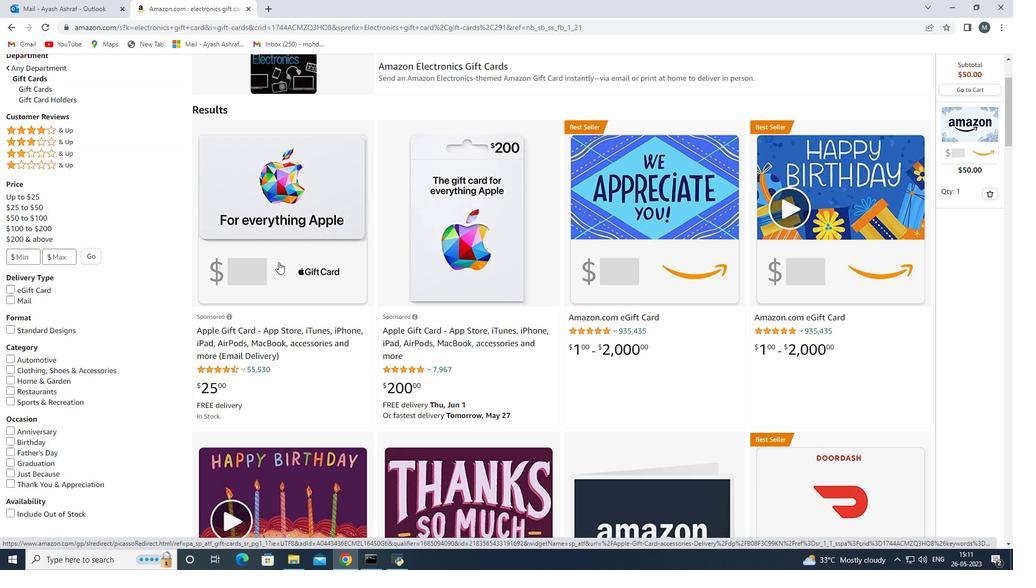 
Action: Mouse moved to (280, 276)
Screenshot: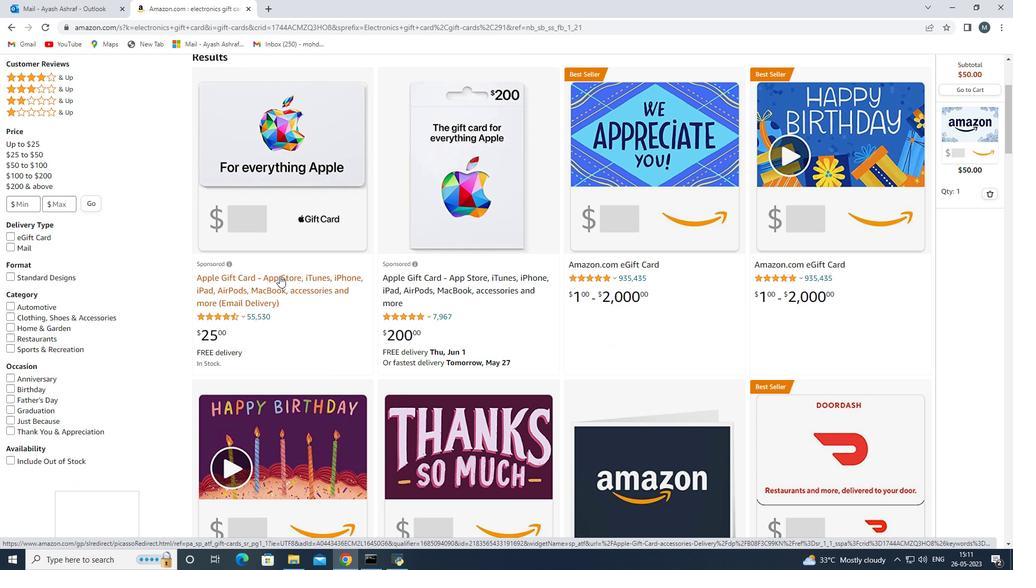 
Action: Mouse scrolled (280, 276) with delta (0, 0)
Screenshot: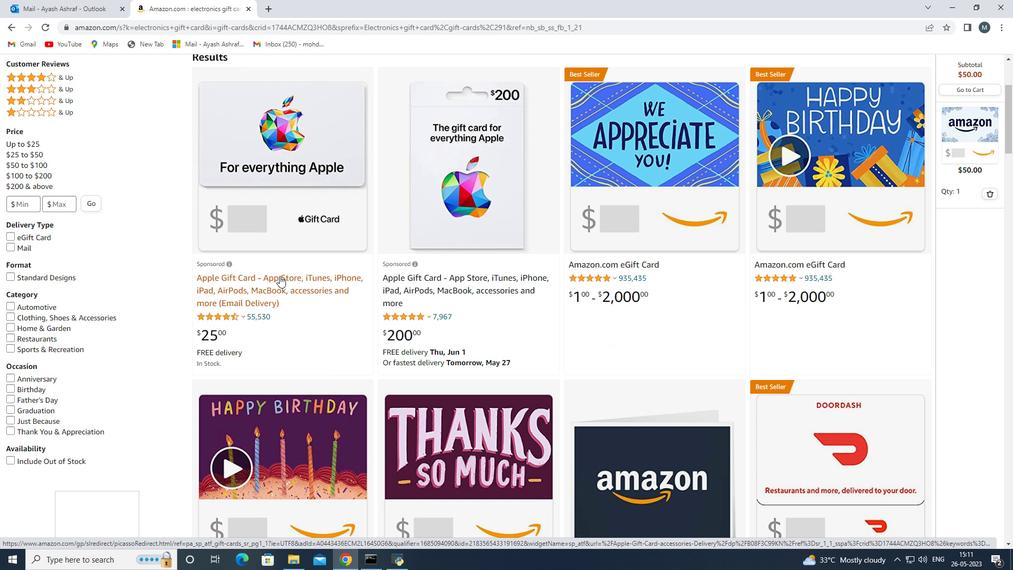 
Action: Mouse moved to (281, 274)
Screenshot: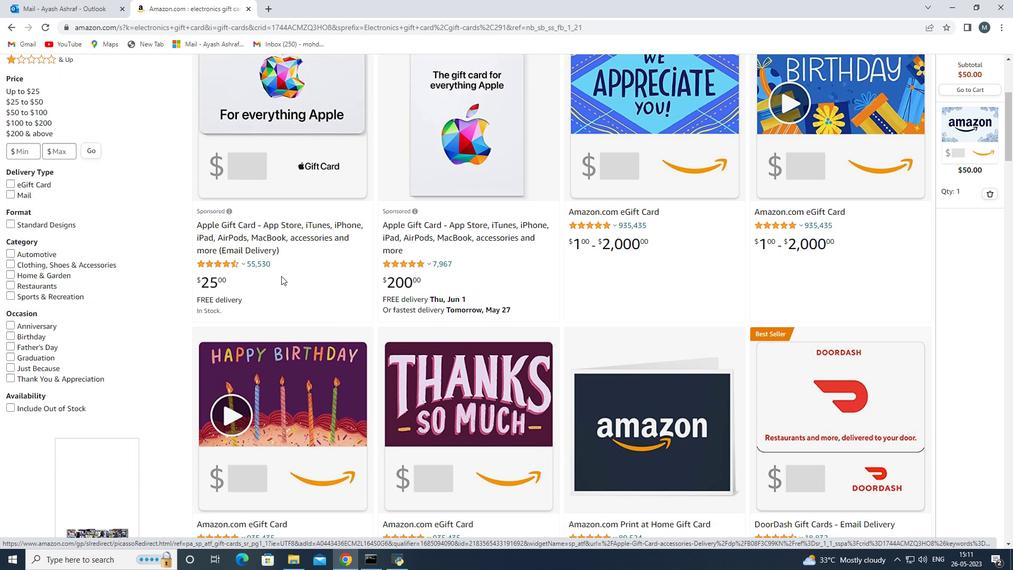 
Action: Mouse scrolled (281, 275) with delta (0, 0)
Screenshot: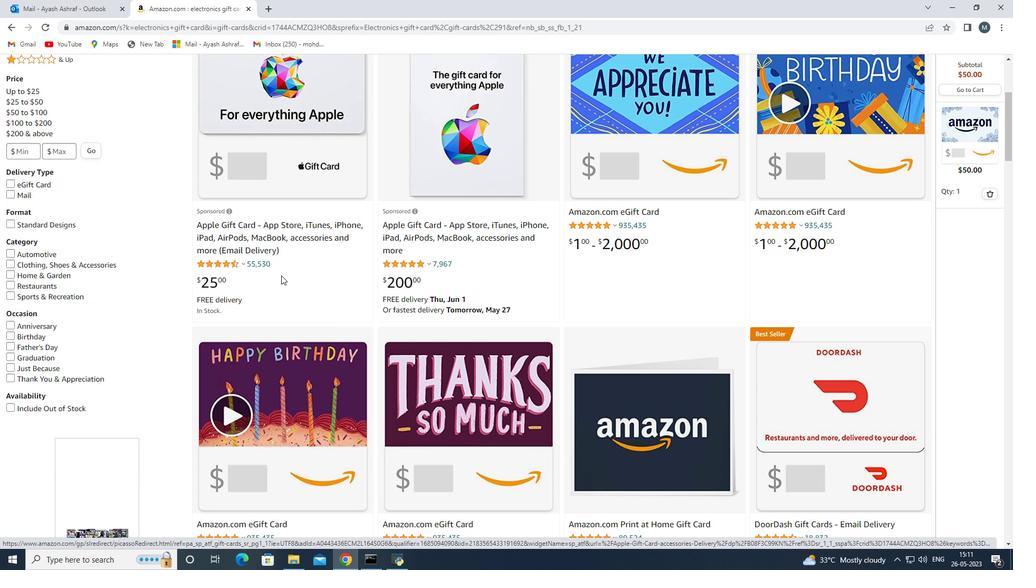 
Action: Mouse scrolled (281, 275) with delta (0, 0)
Screenshot: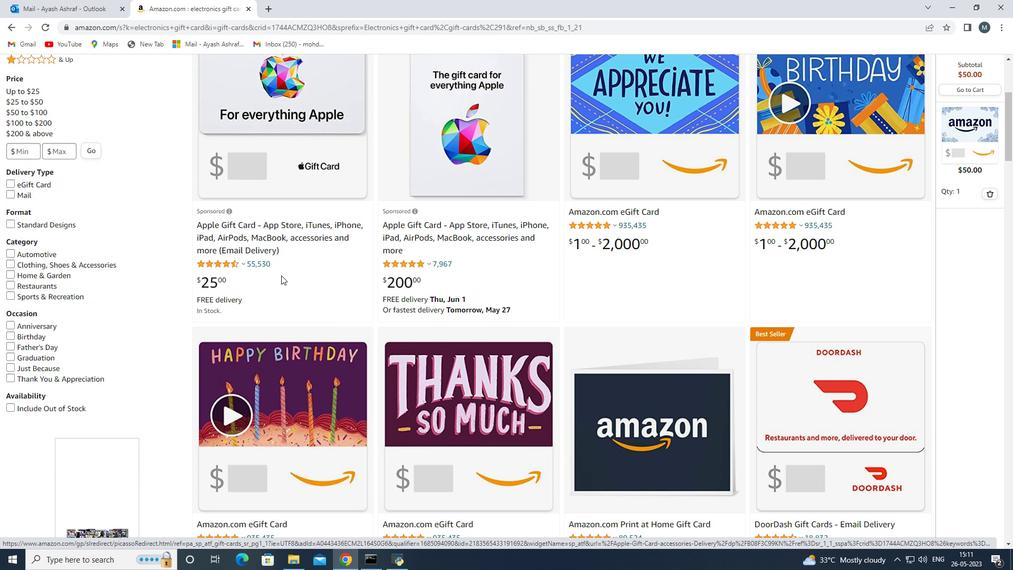 
Action: Mouse moved to (298, 271)
Screenshot: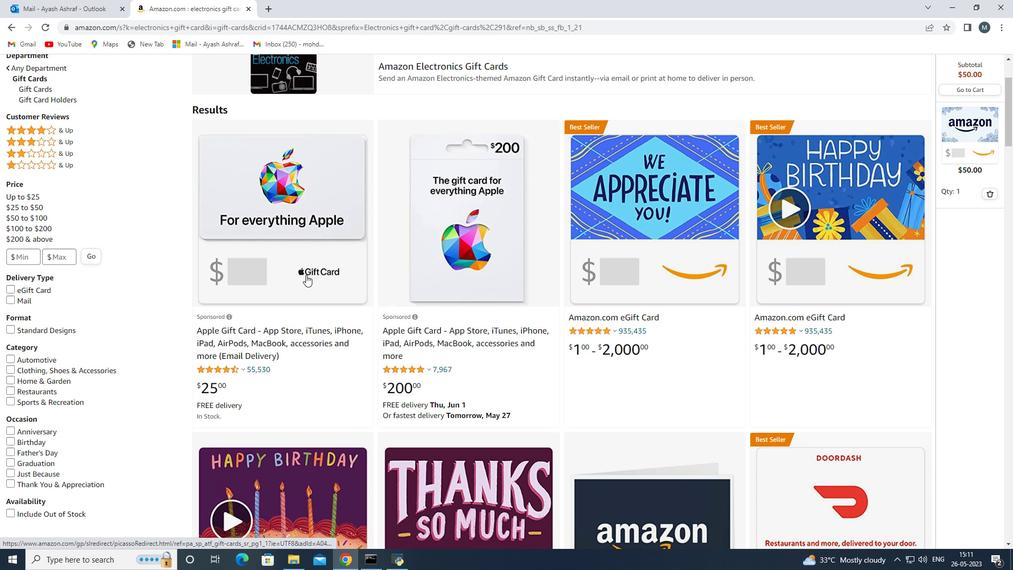 
Action: Mouse scrolled (298, 270) with delta (0, 0)
Screenshot: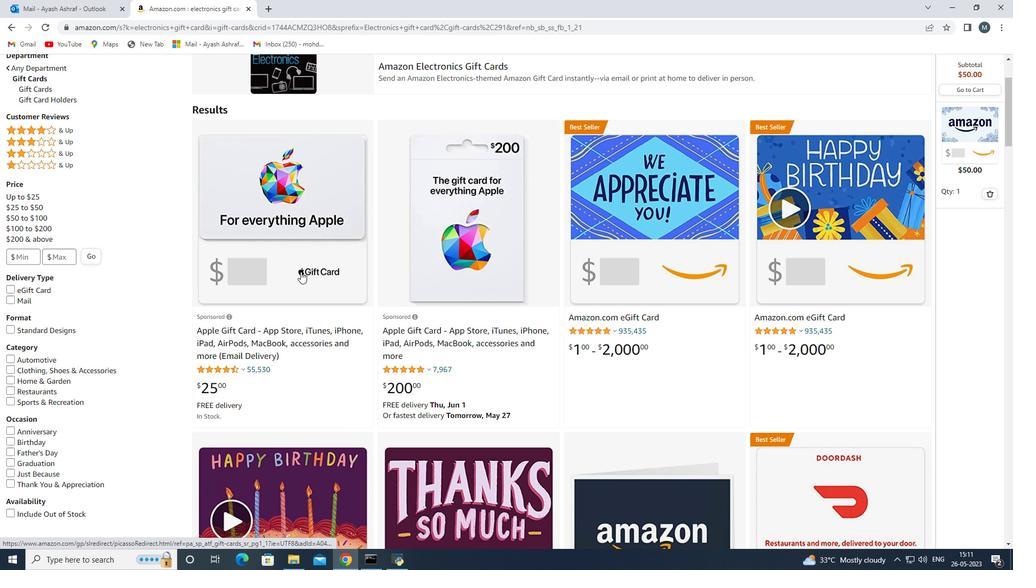 
Action: Mouse moved to (426, 260)
Screenshot: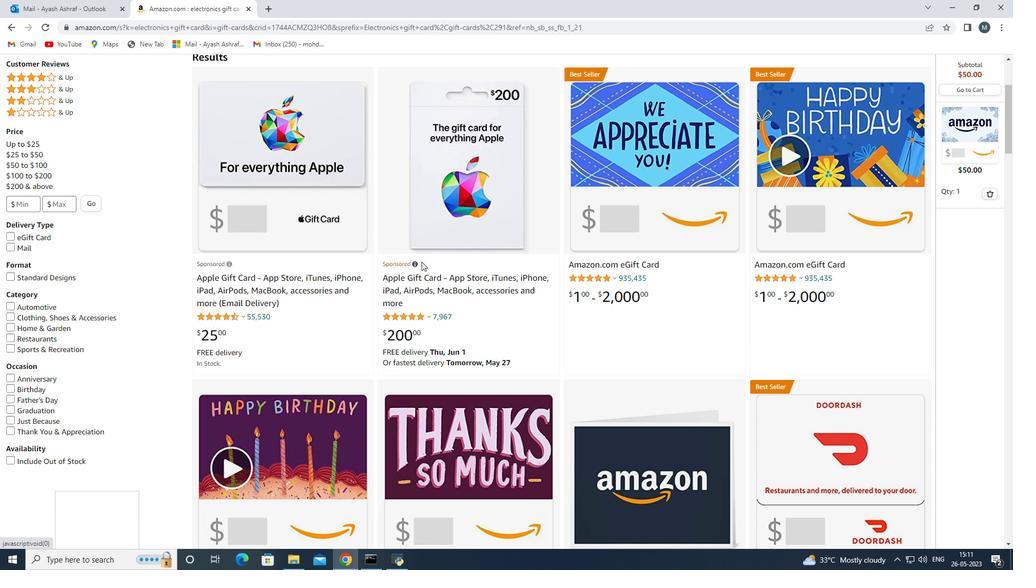 
Action: Mouse scrolled (426, 260) with delta (0, 0)
Screenshot: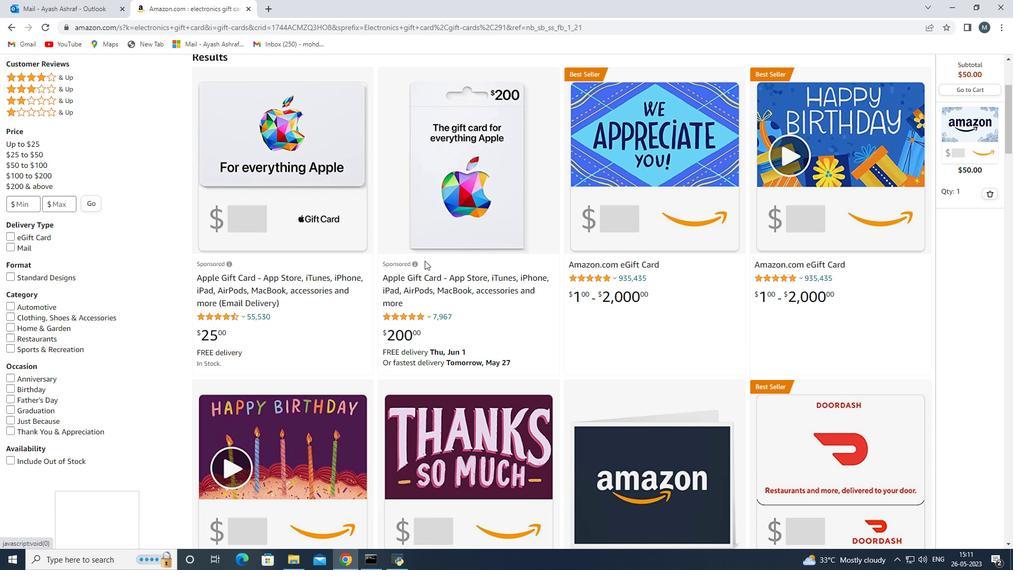 
Action: Mouse moved to (463, 258)
Screenshot: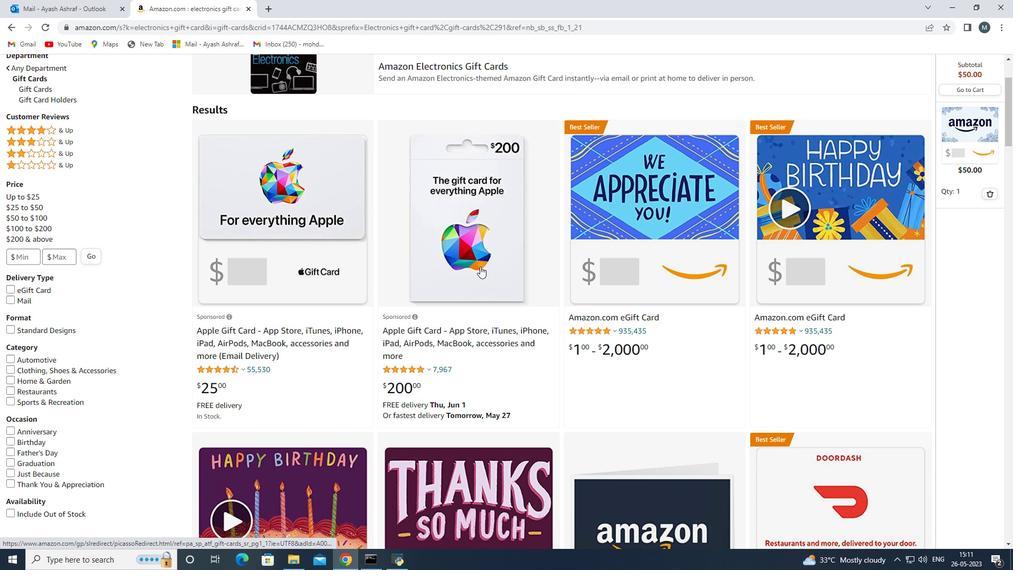 
Action: Mouse pressed left at (463, 258)
Screenshot: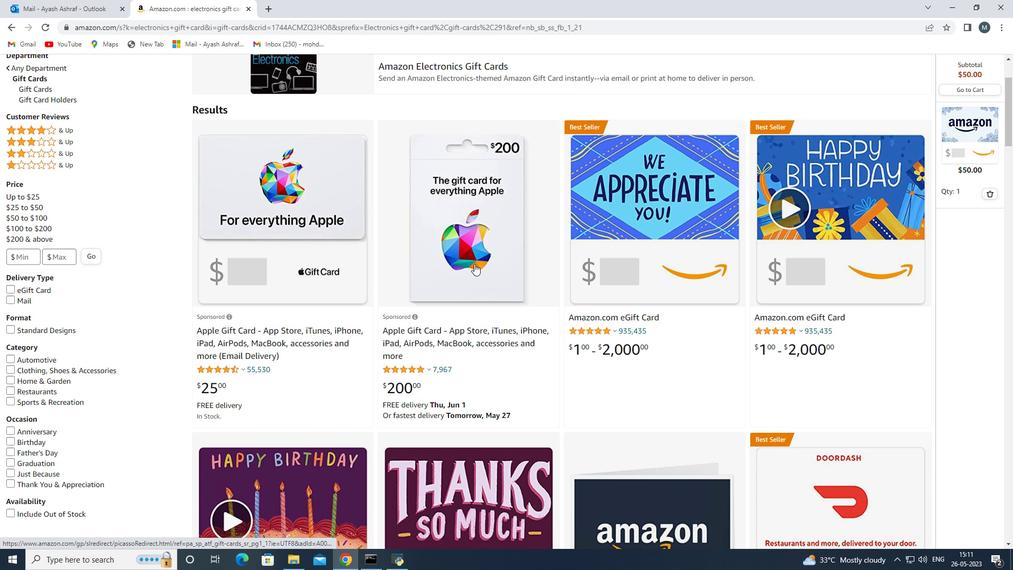 
Action: Mouse moved to (306, 261)
Screenshot: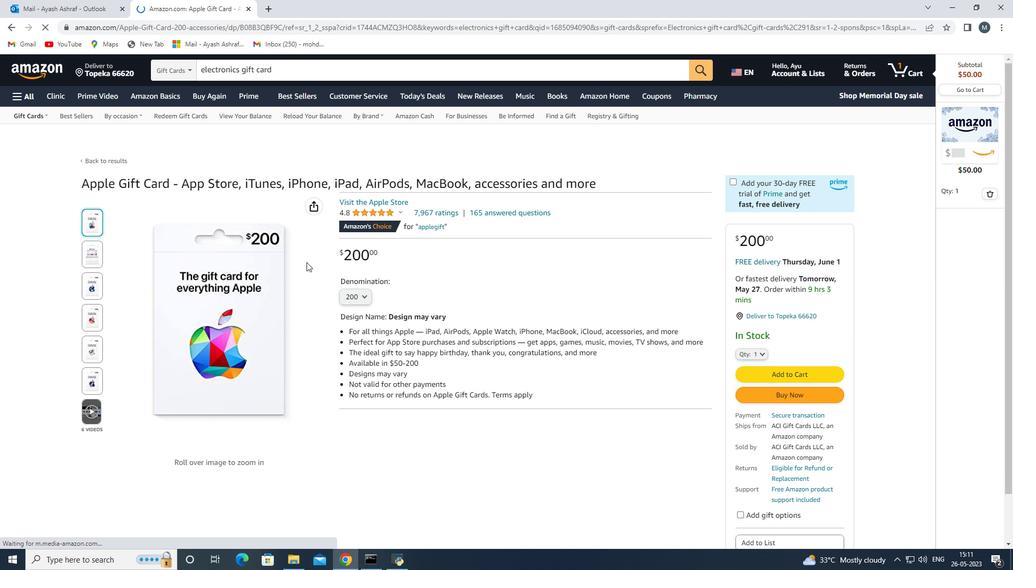 
Action: Mouse scrolled (306, 261) with delta (0, 0)
Screenshot: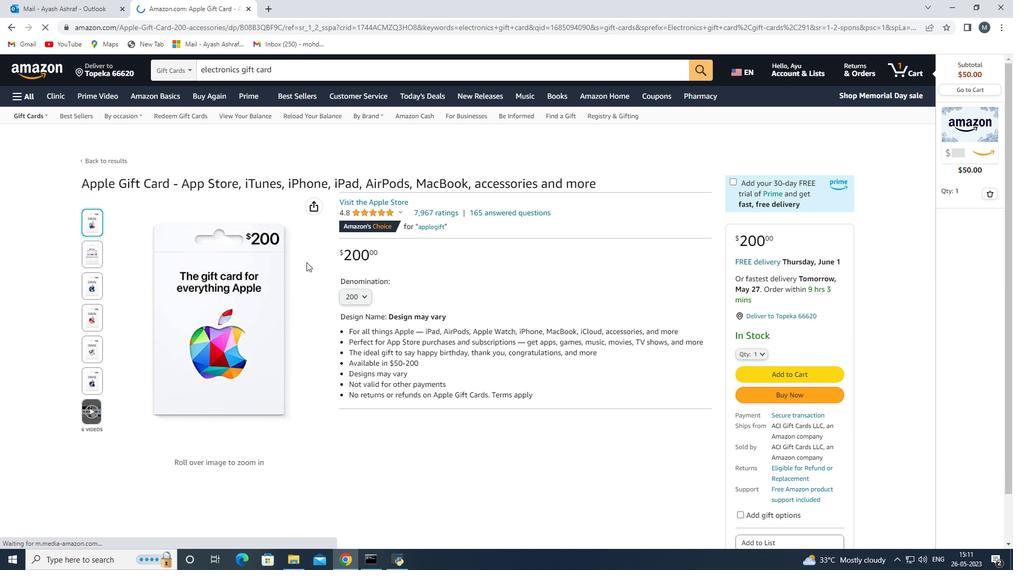 
Action: Mouse moved to (636, 281)
Screenshot: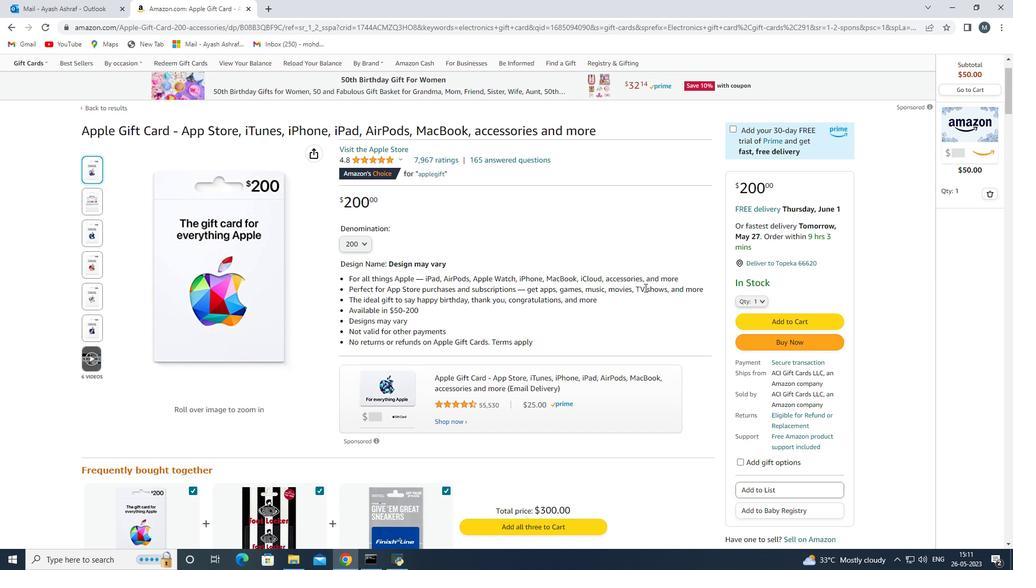 
Action: Mouse scrolled (636, 281) with delta (0, 0)
Screenshot: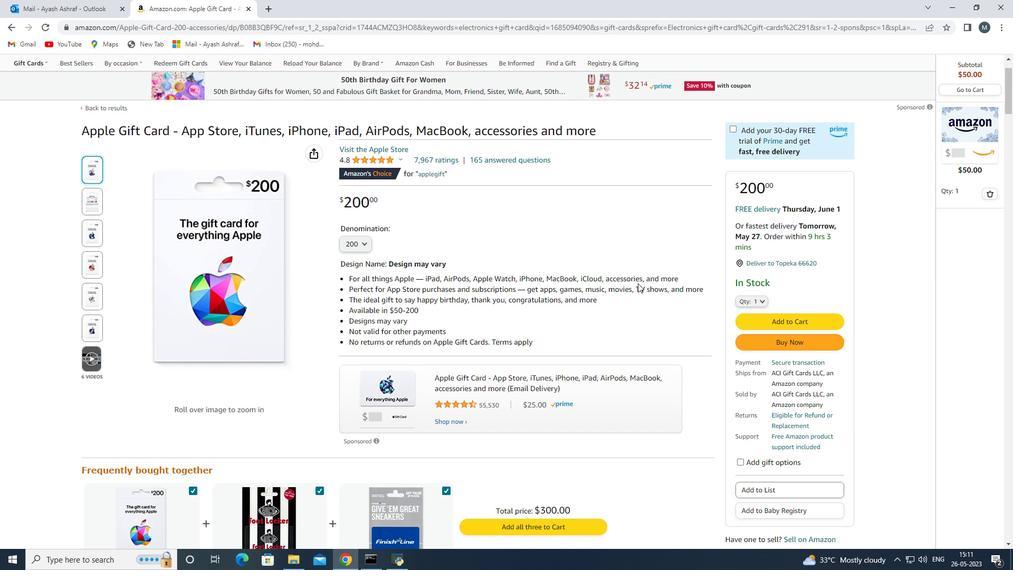 
Action: Mouse moved to (615, 281)
Screenshot: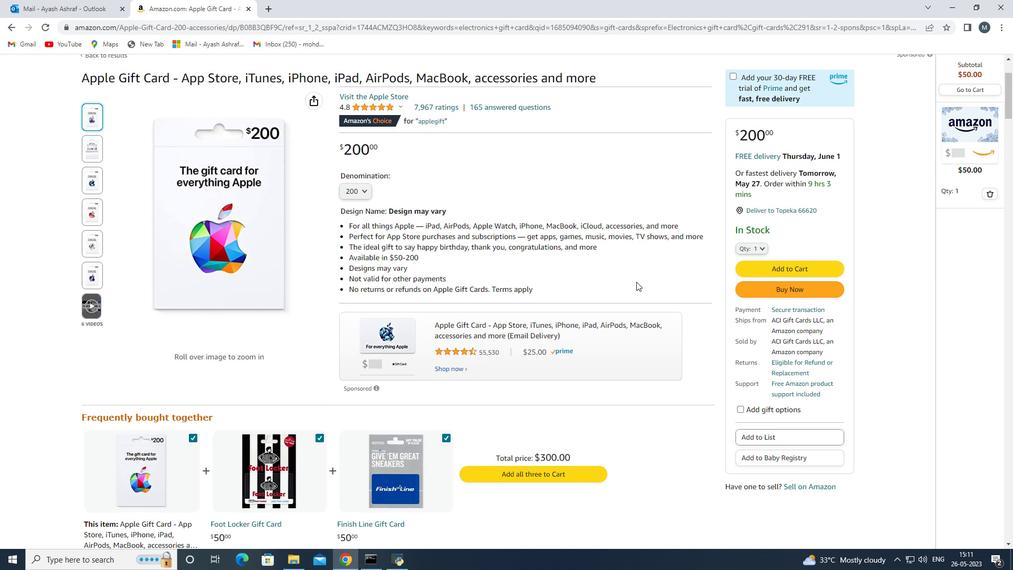 
Action: Mouse scrolled (615, 282) with delta (0, 0)
Screenshot: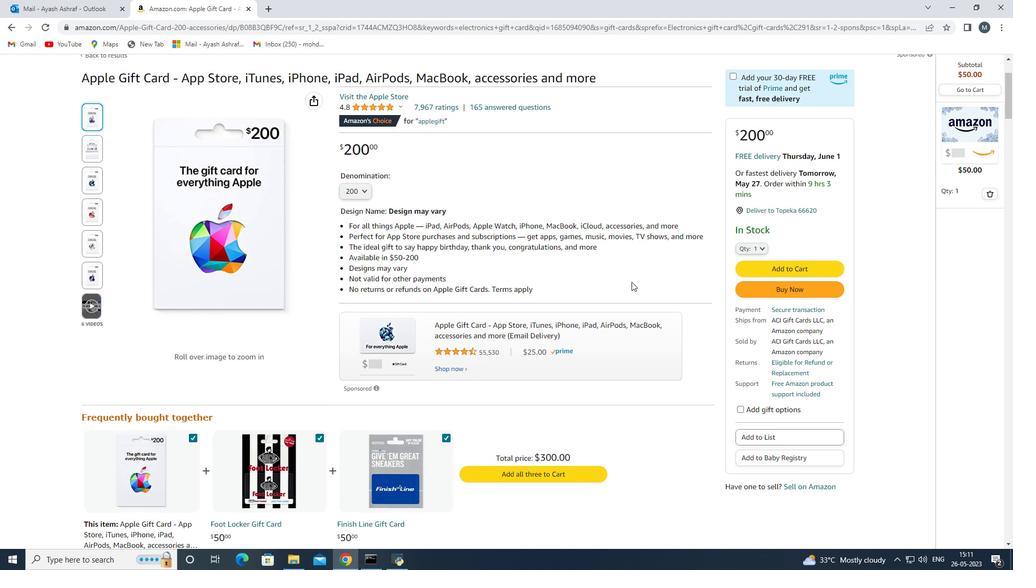 
Action: Mouse moved to (769, 322)
Screenshot: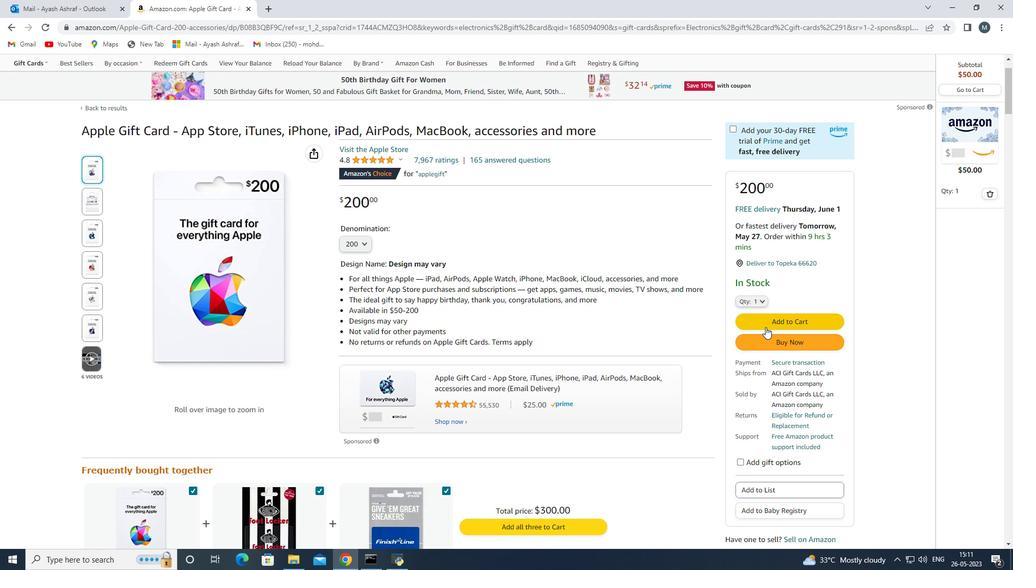 
Action: Mouse pressed left at (769, 322)
Screenshot: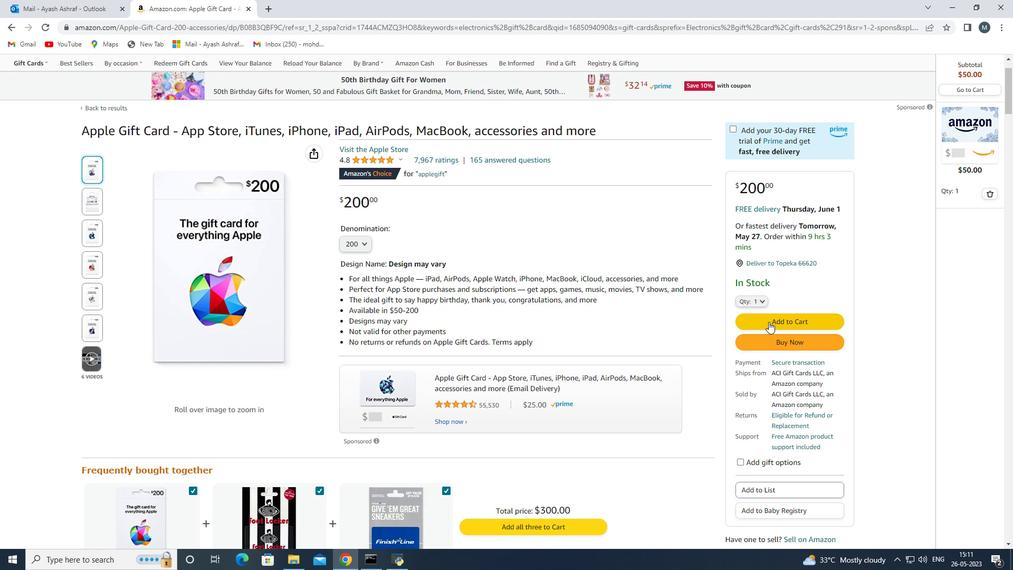 
Action: Mouse moved to (806, 176)
Screenshot: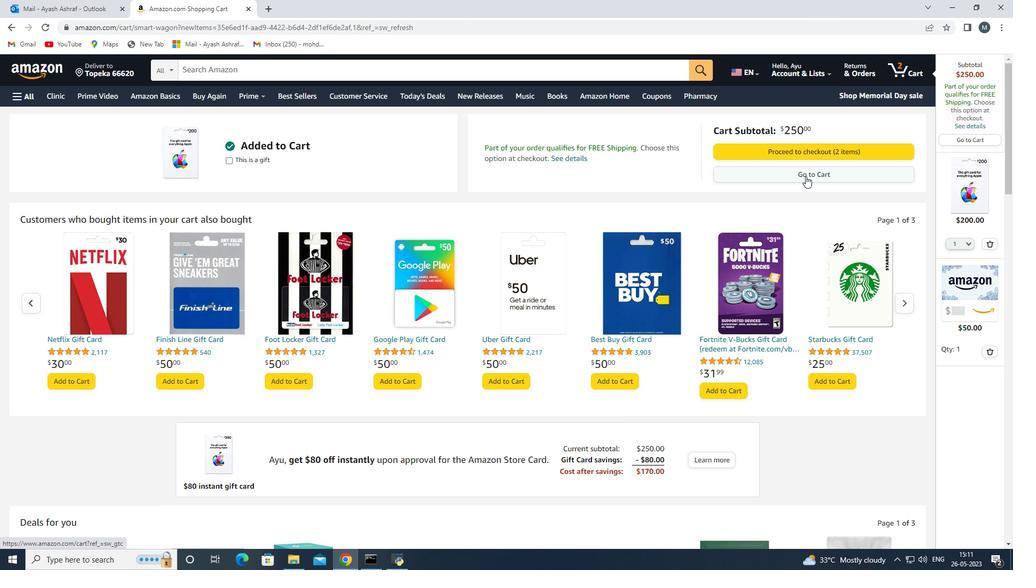 
Action: Mouse pressed left at (806, 176)
Screenshot: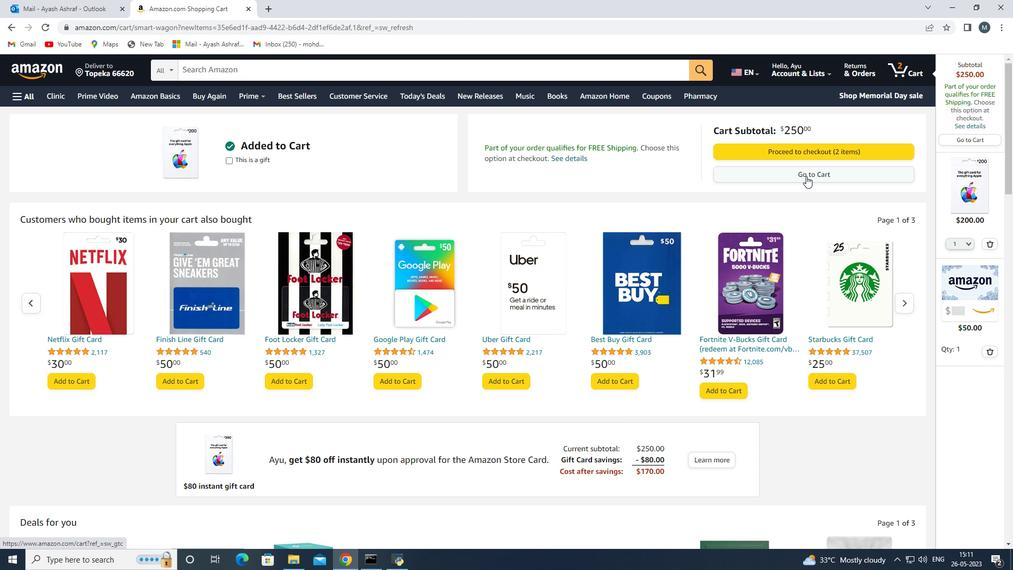 
Action: Mouse moved to (93, 318)
Screenshot: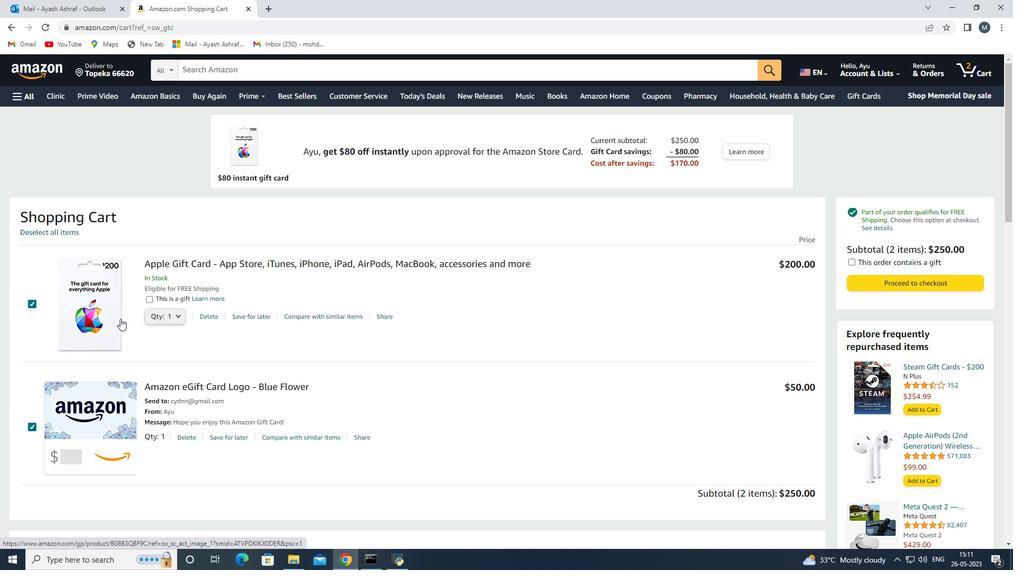 
Action: Mouse pressed left at (93, 318)
Screenshot: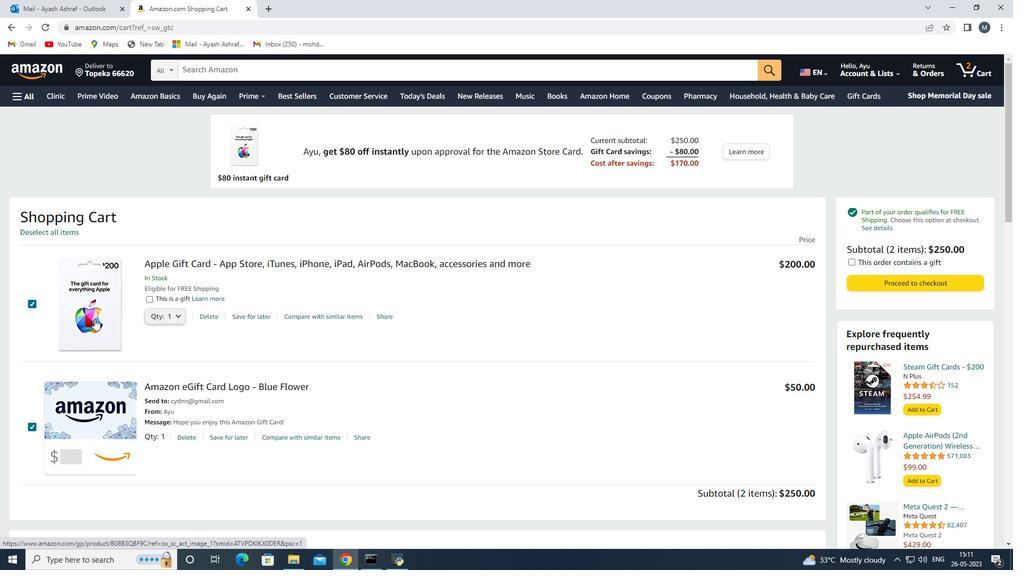 
Action: Mouse moved to (764, 390)
Screenshot: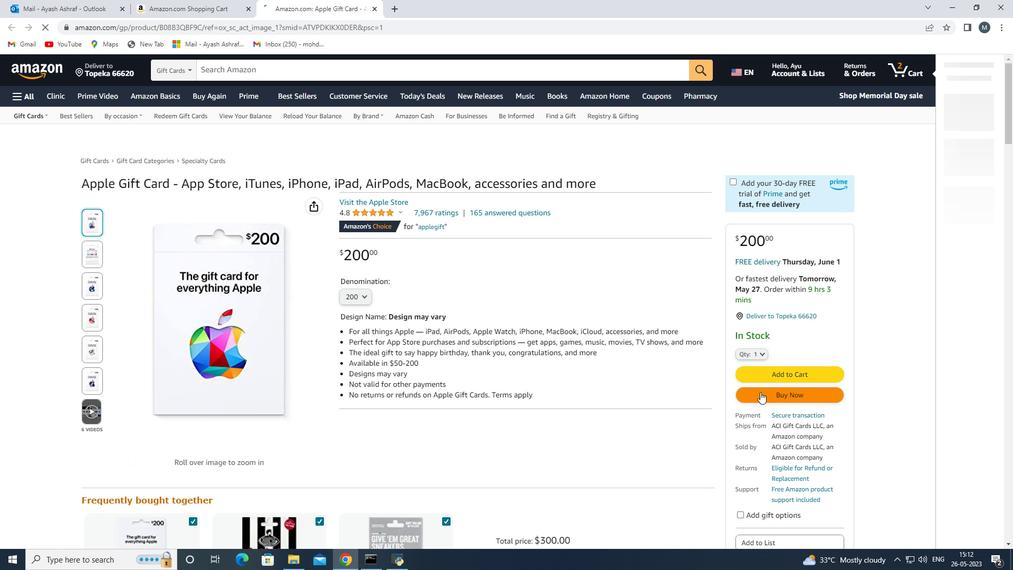 
Action: Mouse pressed left at (764, 390)
Screenshot: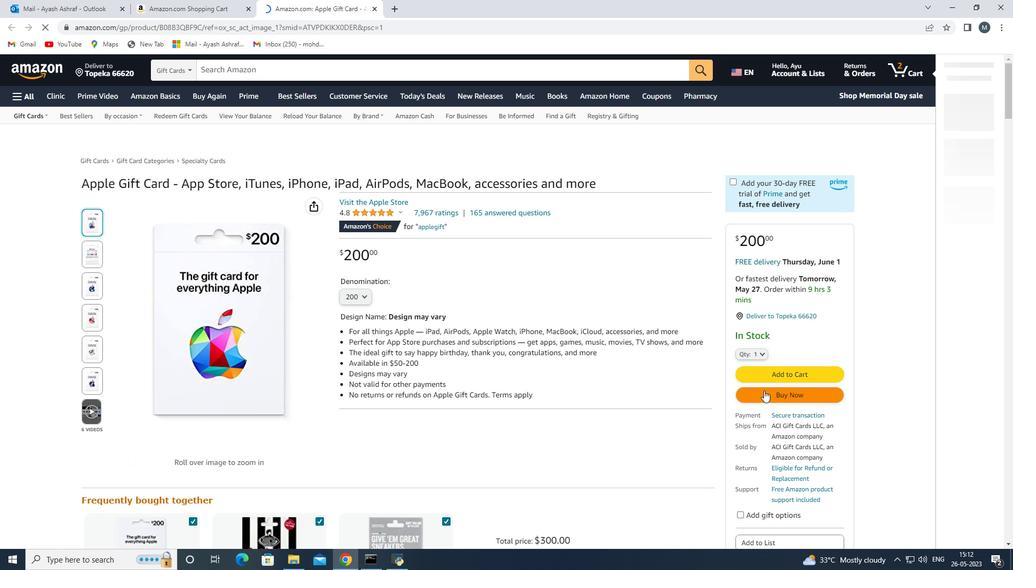 
Action: Mouse moved to (447, 268)
Screenshot: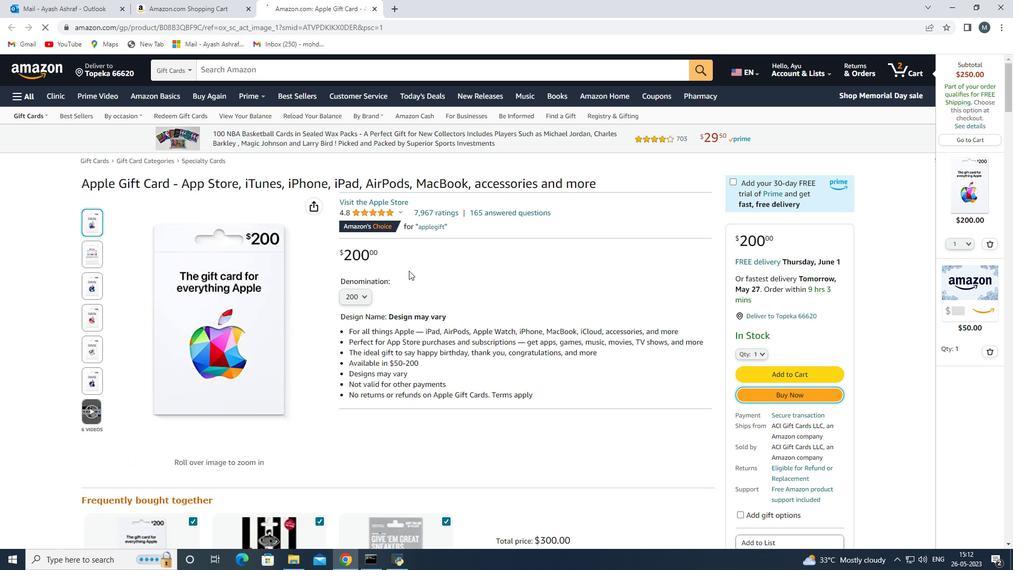
Action: Mouse scrolled (447, 267) with delta (0, 0)
Screenshot: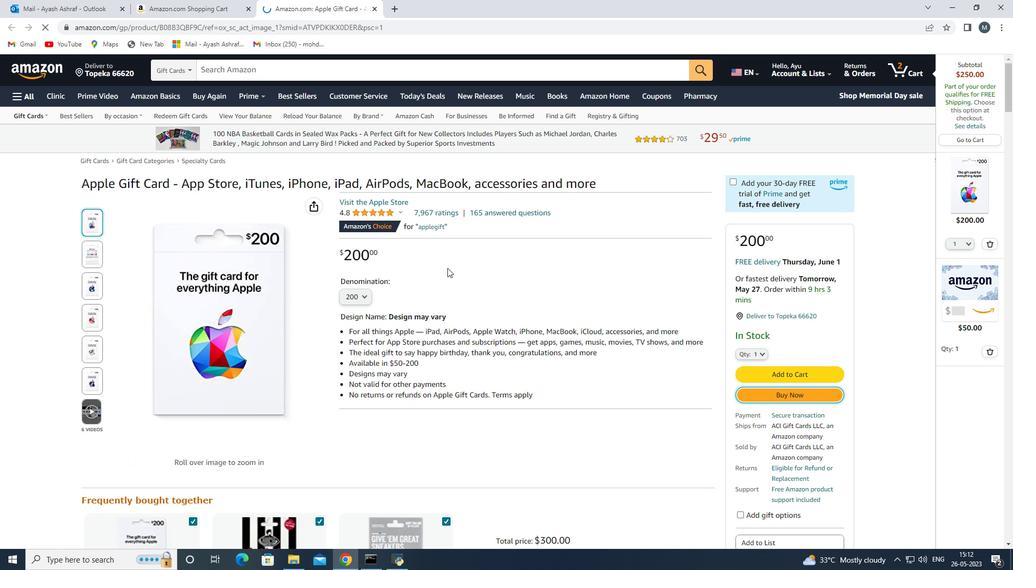 
Action: Mouse moved to (288, 245)
Screenshot: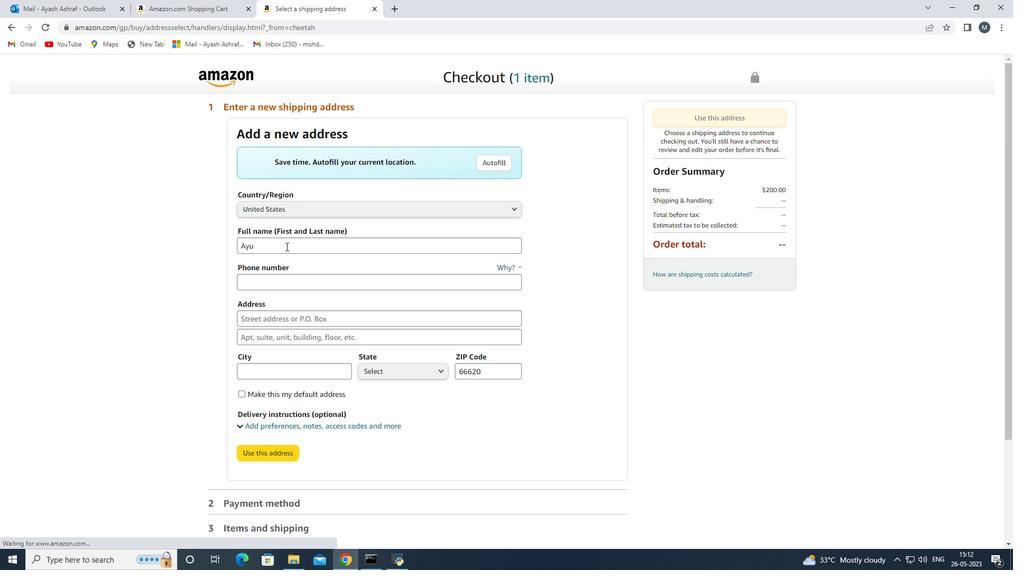 
Action: Mouse pressed left at (288, 245)
Screenshot: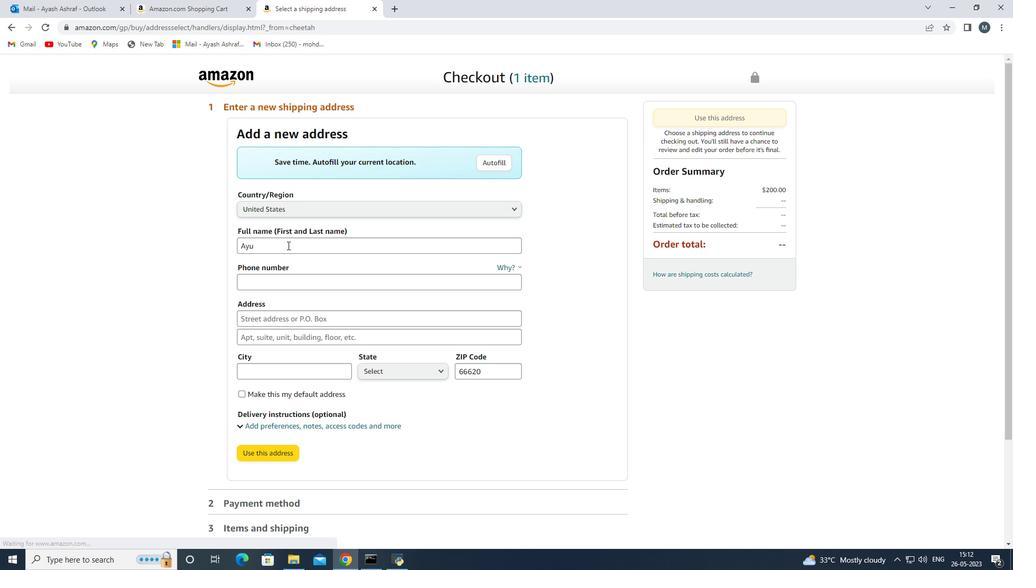 
Action: Key pressed <Key.backspace><Key.backspace><Key.backspace><Key.space><Key.backspace><Key.backspace><Key.shift>Maggie<Key.space><Key.shift>phillips<Key.space>
Screenshot: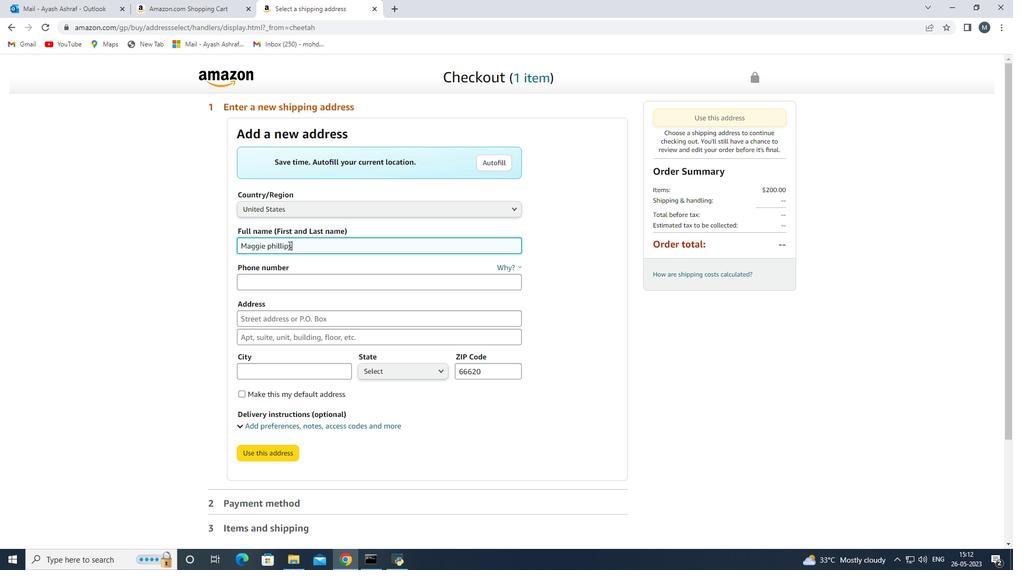 
Action: Mouse moved to (248, 281)
Screenshot: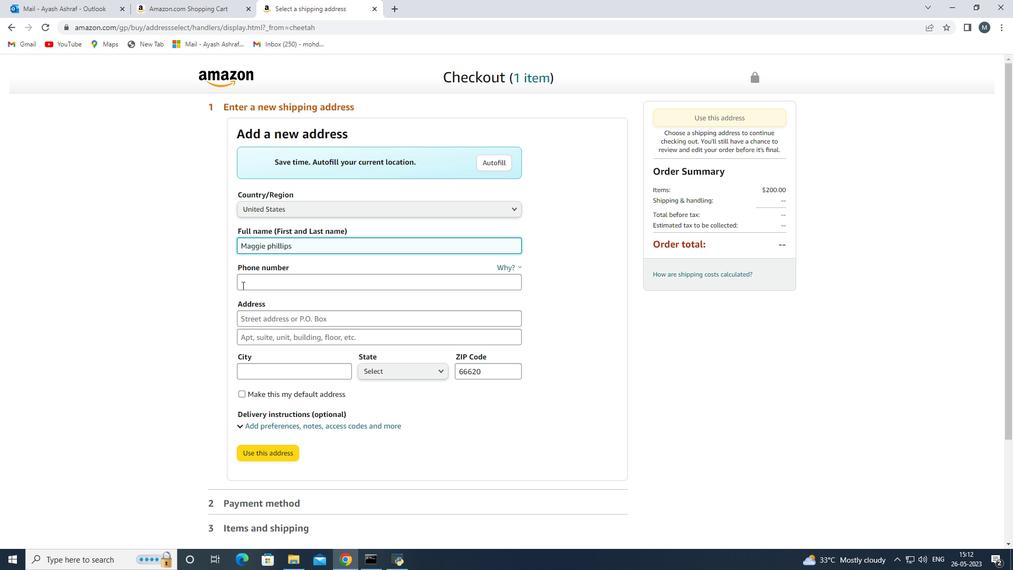 
Action: Mouse pressed left at (248, 281)
Screenshot: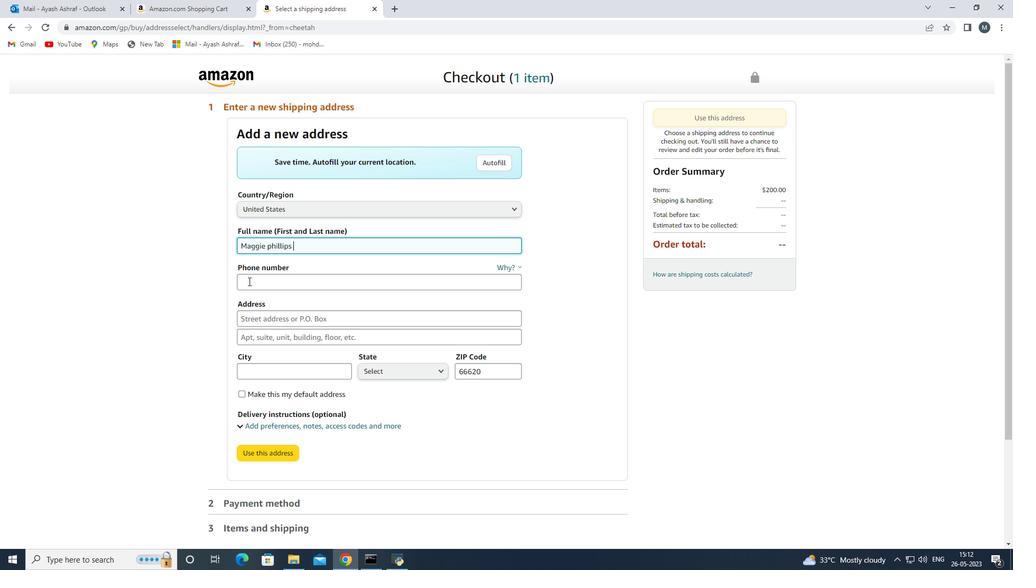 
Action: Mouse moved to (250, 280)
Screenshot: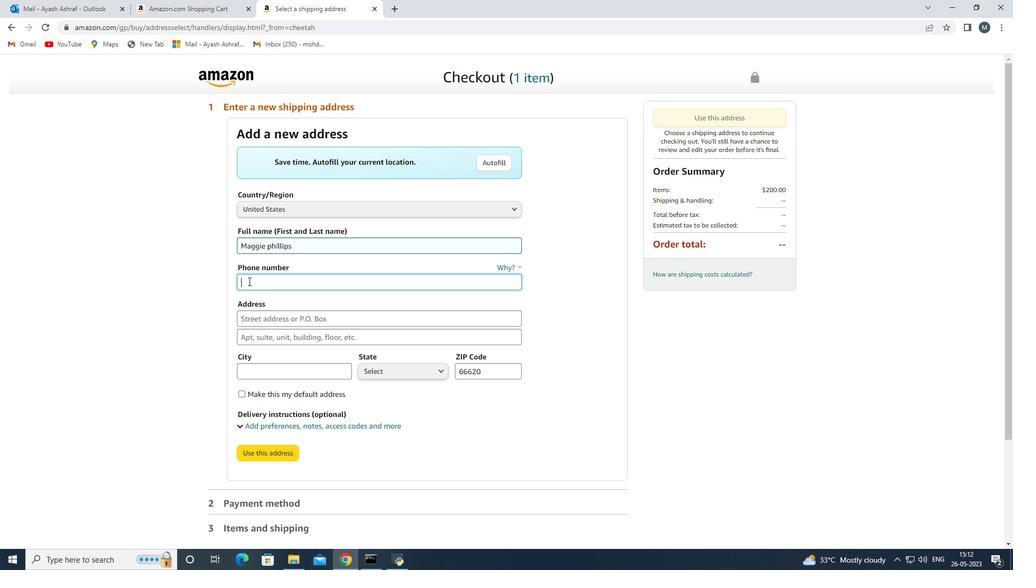 
Action: Key pressed <Key.shift><Key.shift><Key.shift><Key.shift><Key.shift>(919<Key.shift>)542-
Screenshot: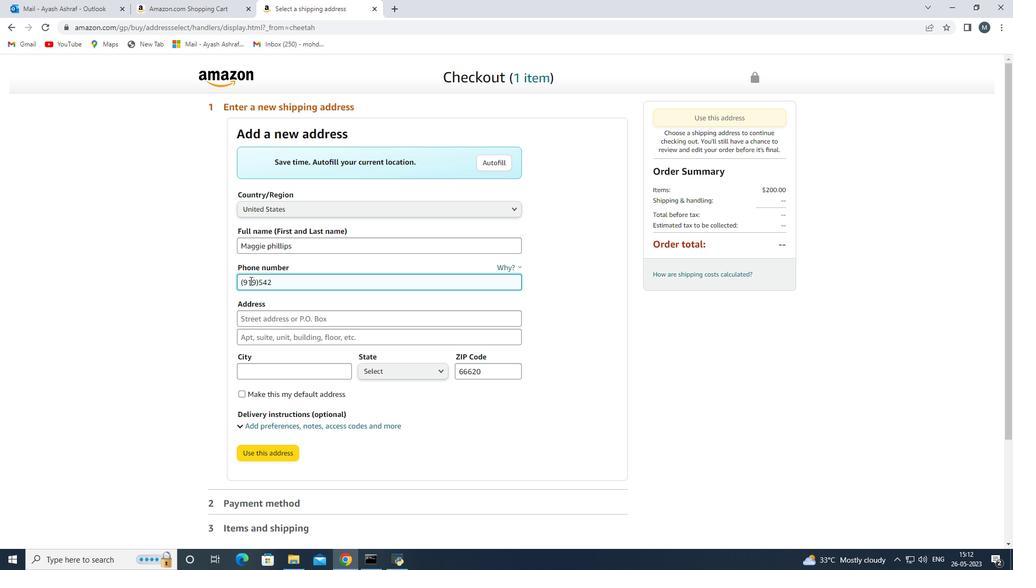 
Action: Mouse moved to (272, 272)
Screenshot: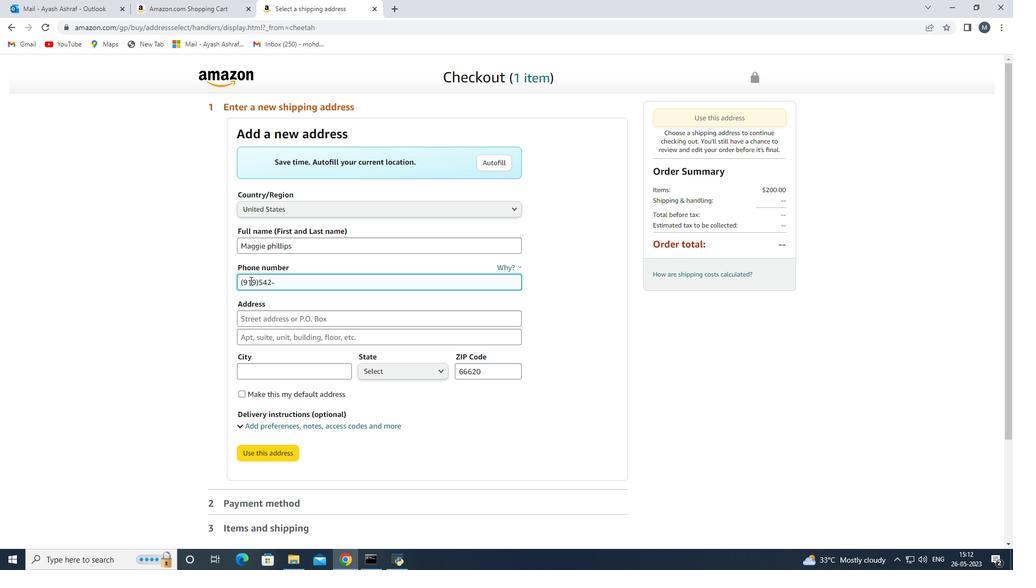 
Action: Key pressed 3366
Screenshot: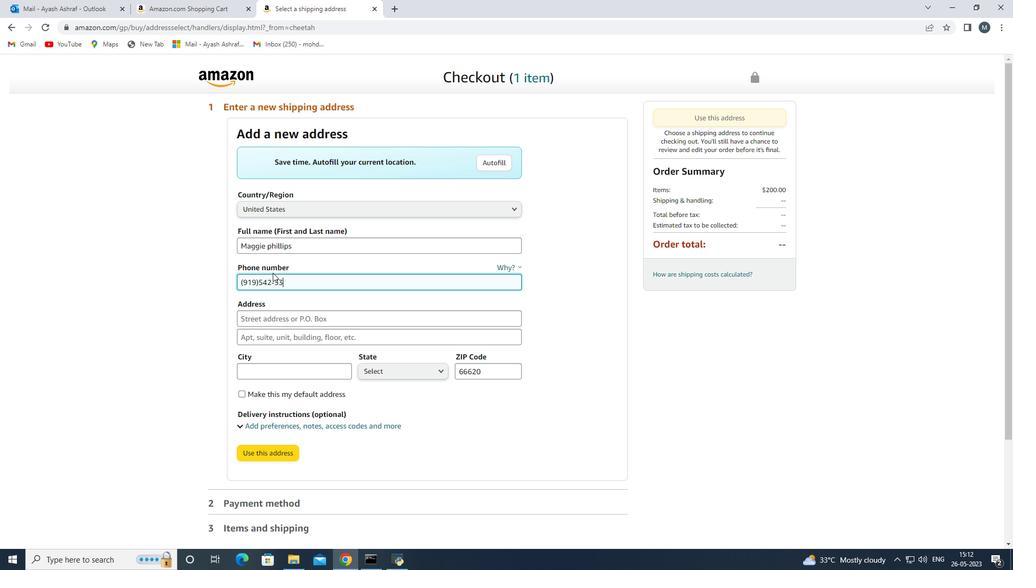 
Action: Mouse moved to (284, 322)
Screenshot: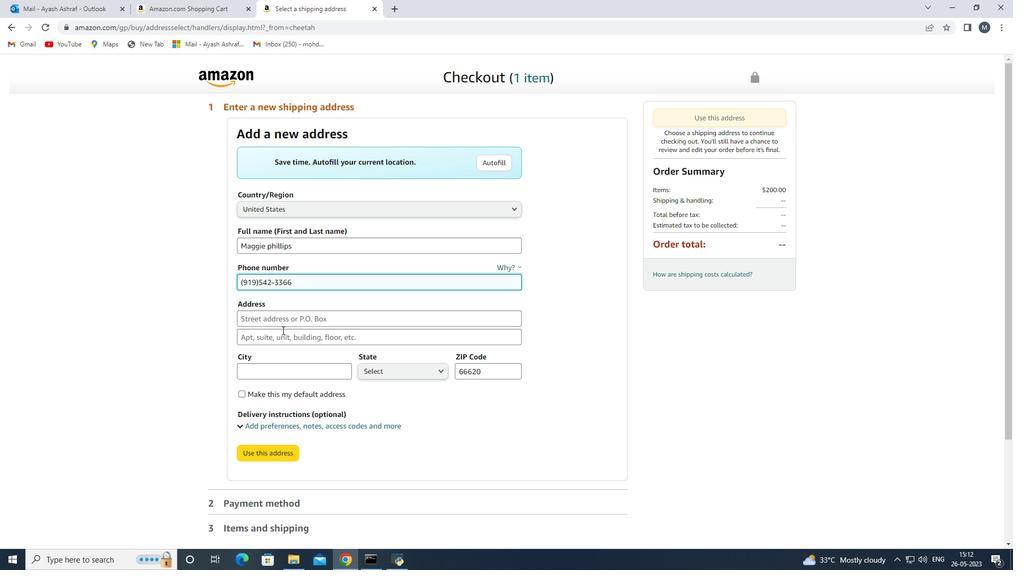 
Action: Mouse pressed left at (284, 322)
Screenshot: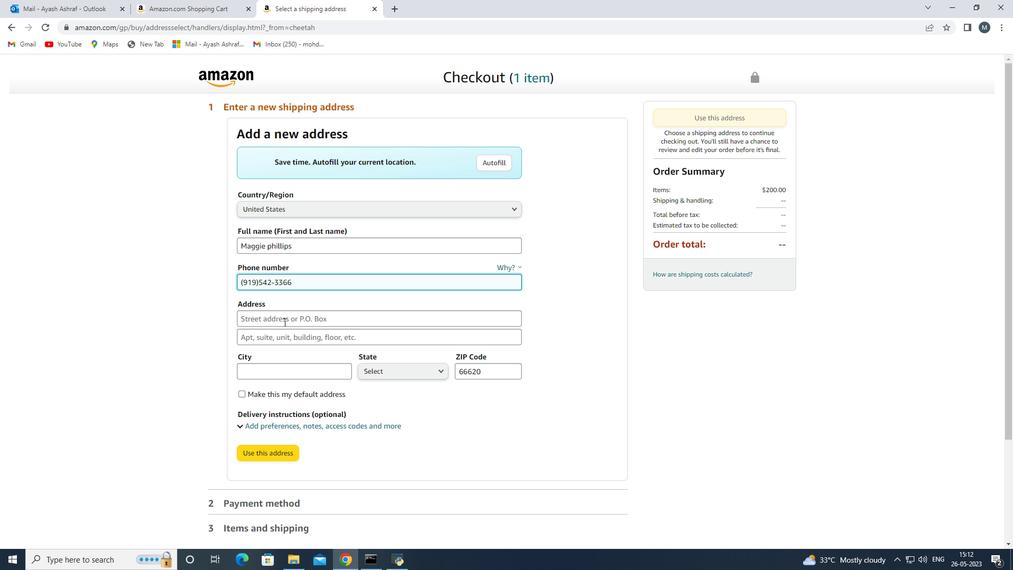 
Action: Mouse moved to (284, 321)
Screenshot: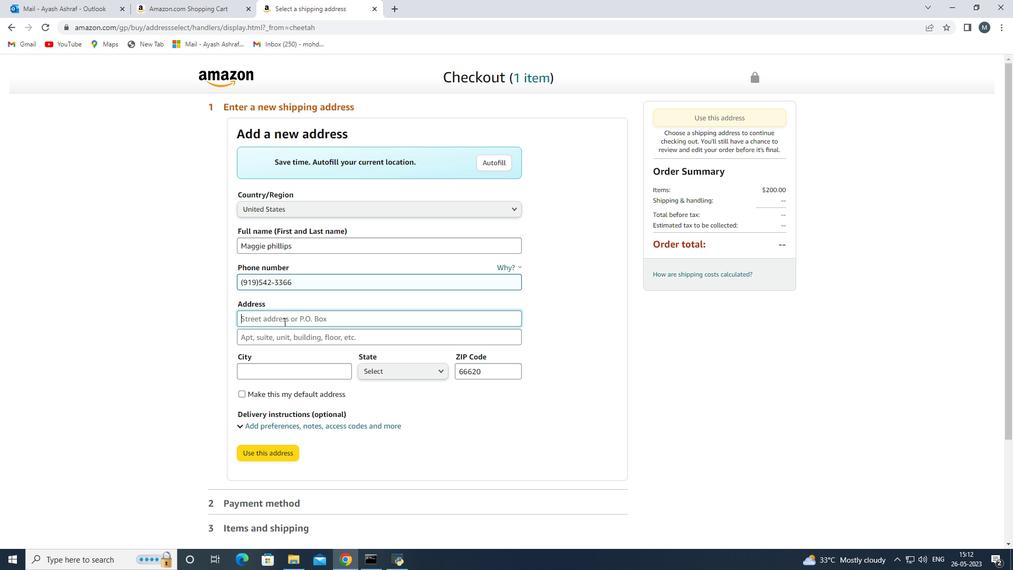 
Action: Key pressed 1922<Key.space>mon<Key.space><Key.backspace><Key.backspace><Key.backspace>oncure
Screenshot: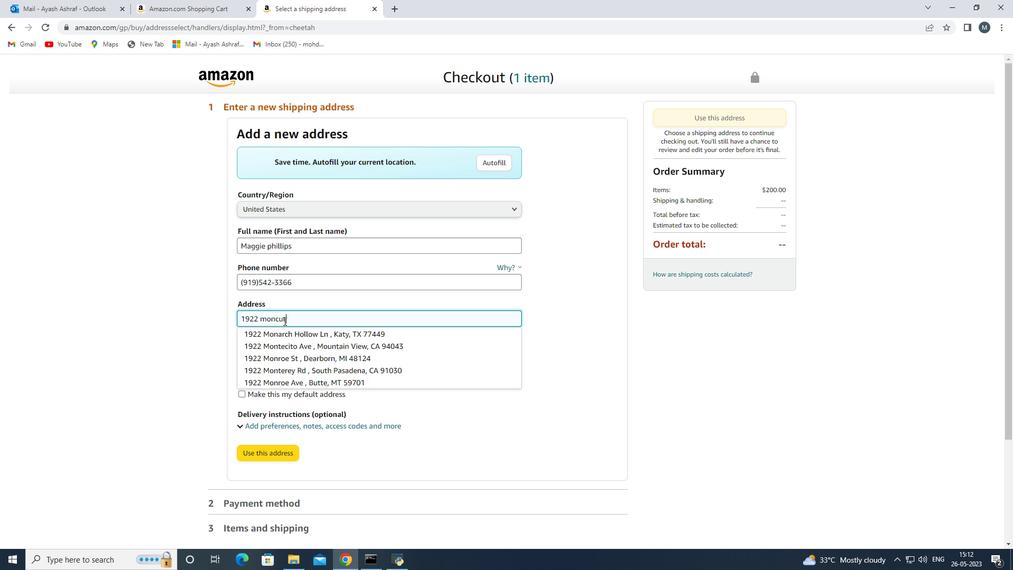 
Action: Mouse moved to (329, 333)
Screenshot: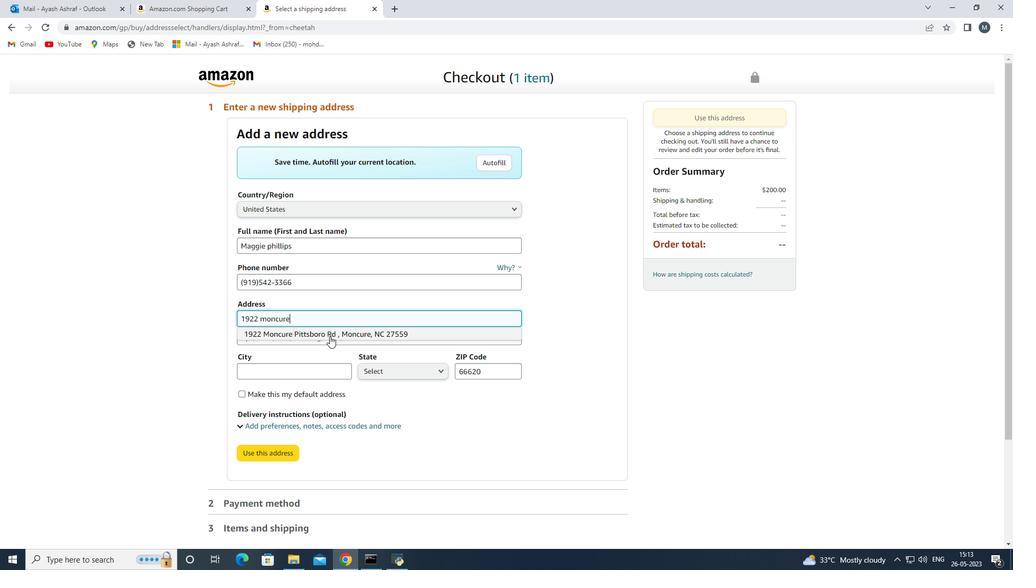 
Action: Mouse pressed left at (329, 333)
Screenshot: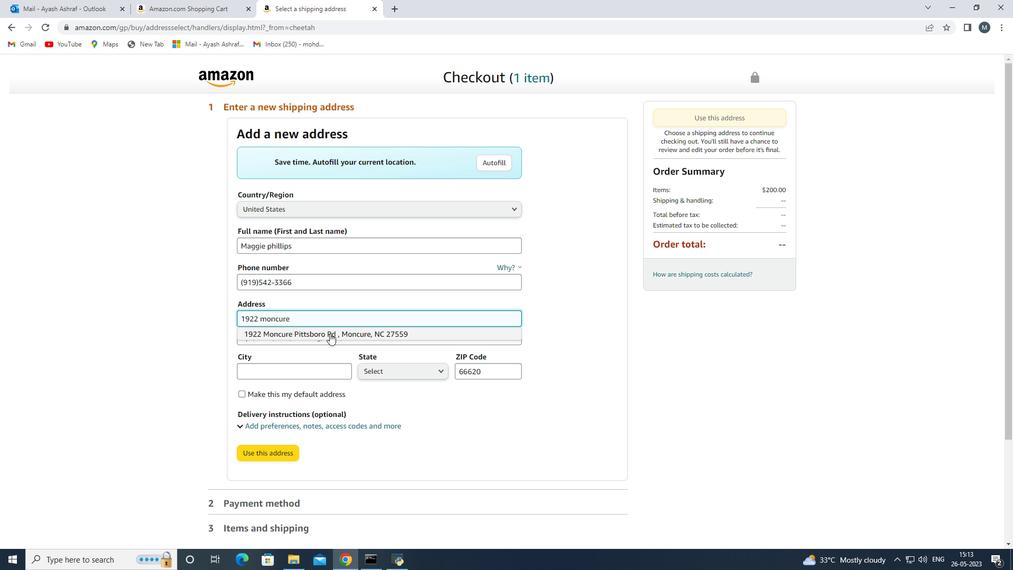 
Action: Mouse moved to (305, 337)
Screenshot: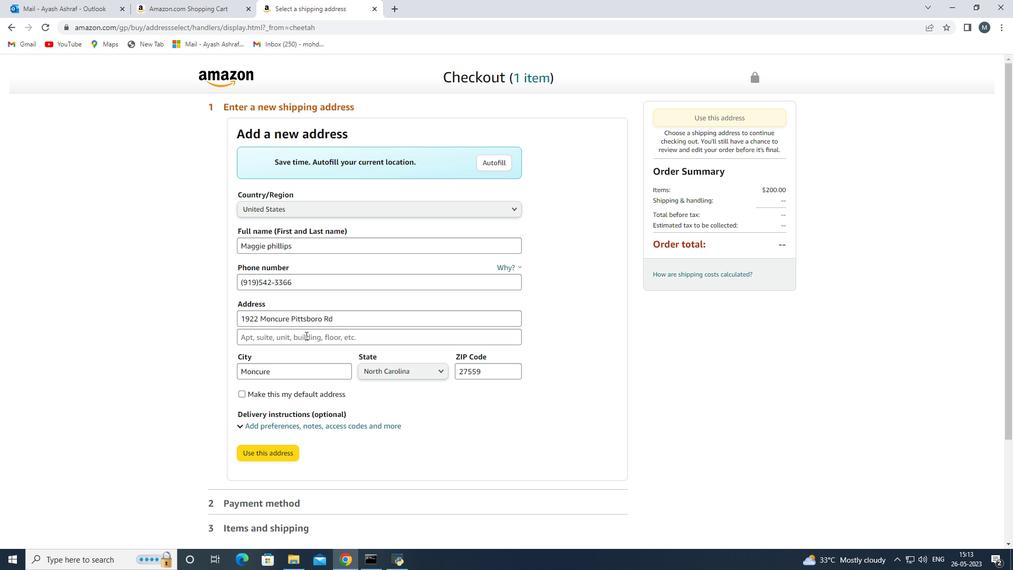 
Action: Mouse pressed left at (305, 337)
Screenshot: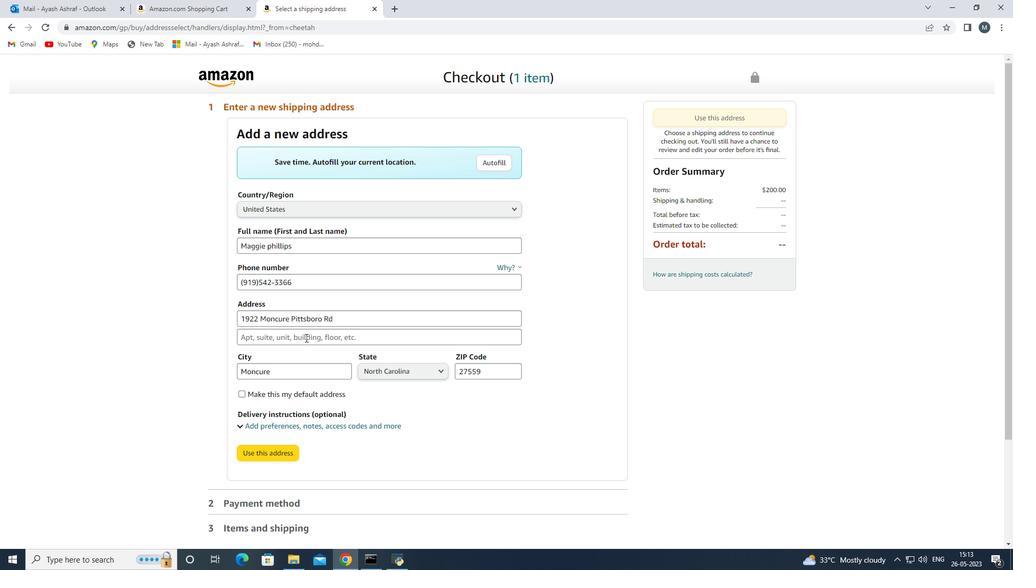 
Action: Key pressed <Key.shift>Moncure<Key.space><Key.backspace>,<Key.shift><Key.shift><Key.shift><Key.shift><Key.shift><Key.shift><Key.shift><Key.shift><Key.shift><Key.shift><Key.shift><Key.shift><Key.shift><Key.shift><Key.shift><Key.shift><Key.shift><Key.shift><Key.shift><Key.shift>North<Key.space><Key.shift>Va<Key.backspace><Key.backspace>carolina<Key.space>
Screenshot: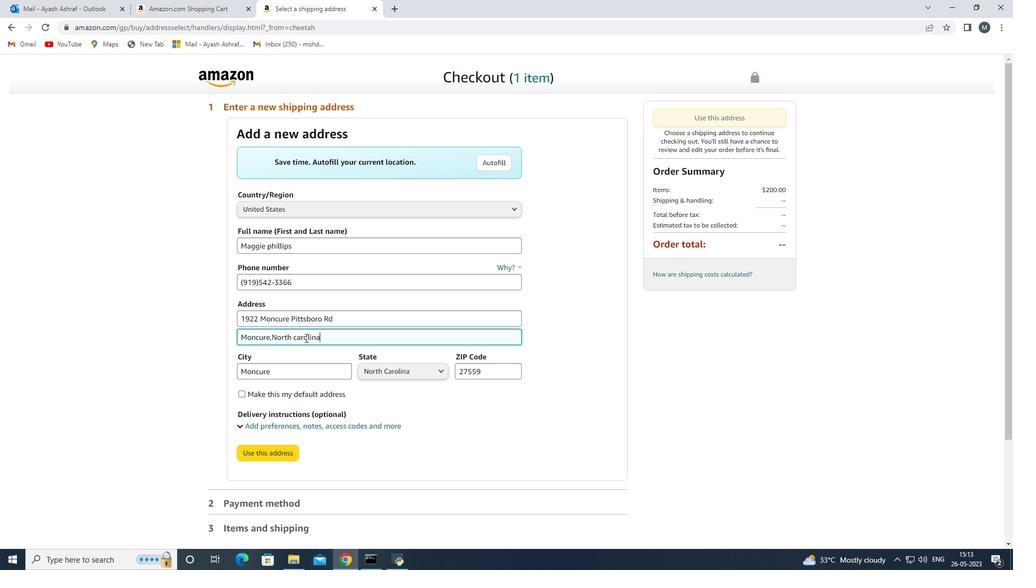 
Action: Mouse moved to (272, 450)
Screenshot: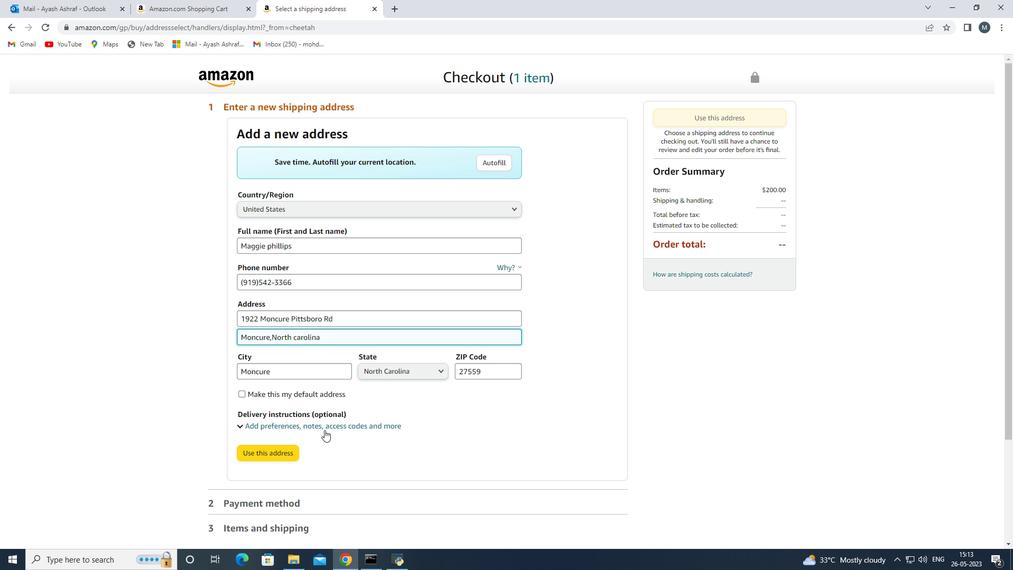 
Action: Mouse scrolled (272, 451) with delta (0, 0)
Screenshot: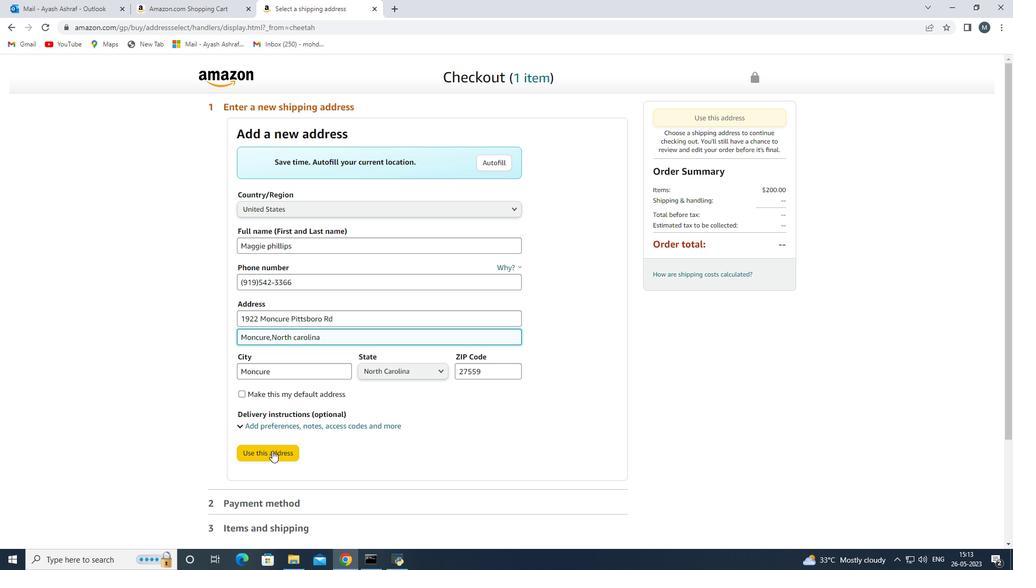 
Action: Mouse moved to (270, 450)
Screenshot: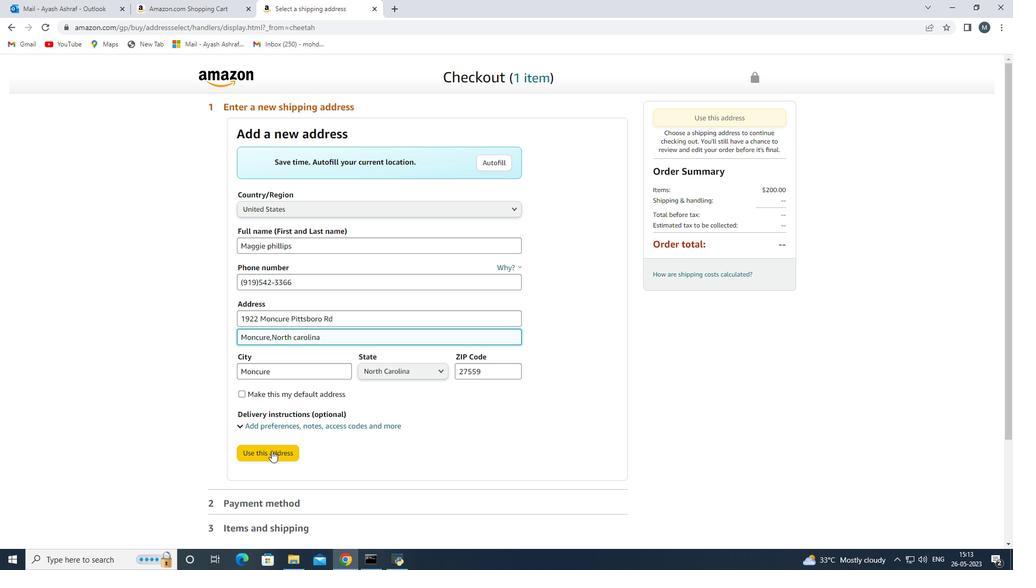 
Action: Mouse pressed left at (270, 450)
Screenshot: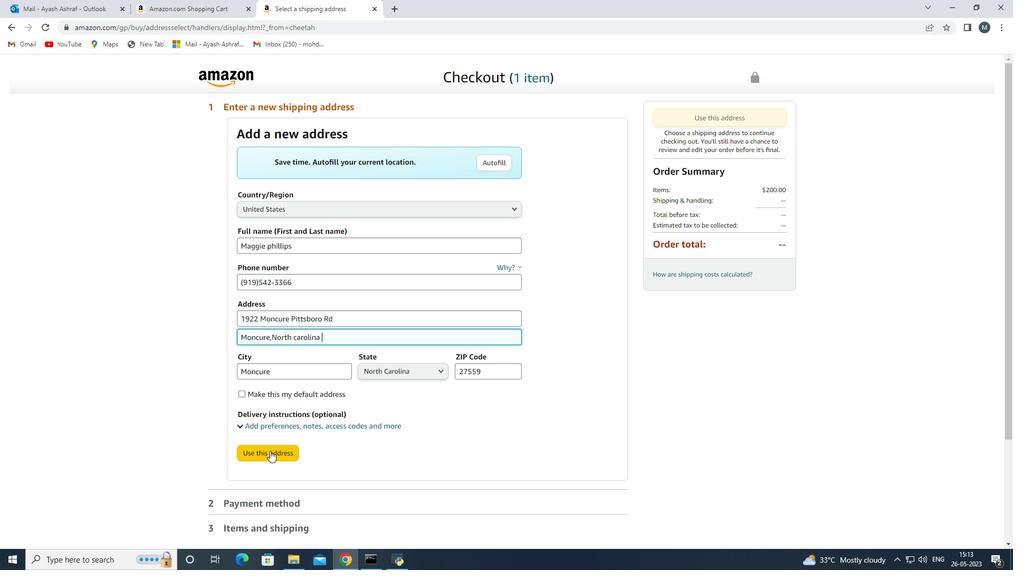 
Action: Mouse moved to (270, 450)
Screenshot: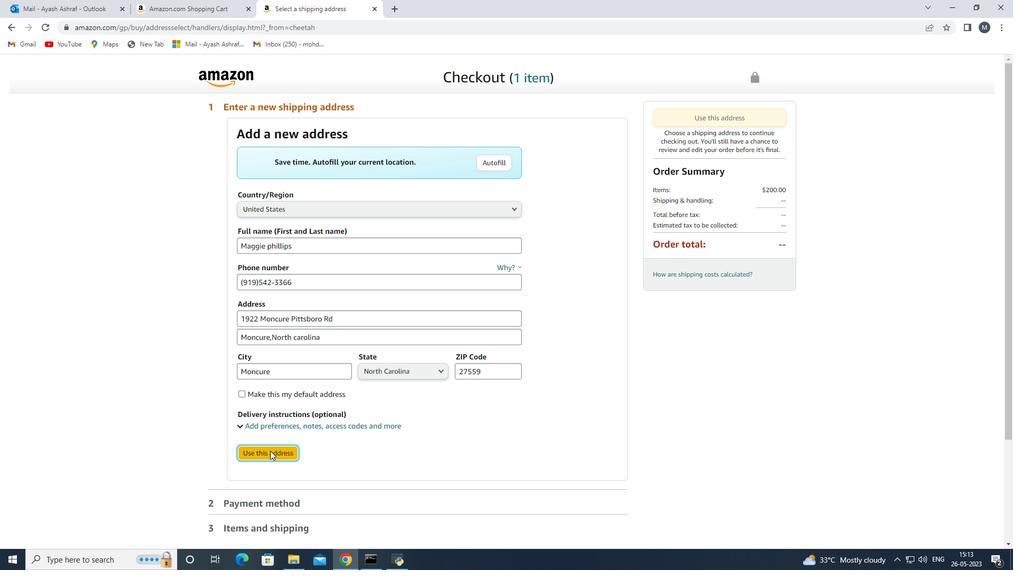 
